 Task: Find connections with filter location El Tarf with filter topic #Mobilemarketingwith filter profile language German with filter current company Shriram Finance Limited with filter school Dayalbagh Educational Institute with filter industry Wholesale Motor Vehicles and Parts with filter service category WordPress Design with filter keywords title Benefits Manager
Action: Mouse moved to (622, 92)
Screenshot: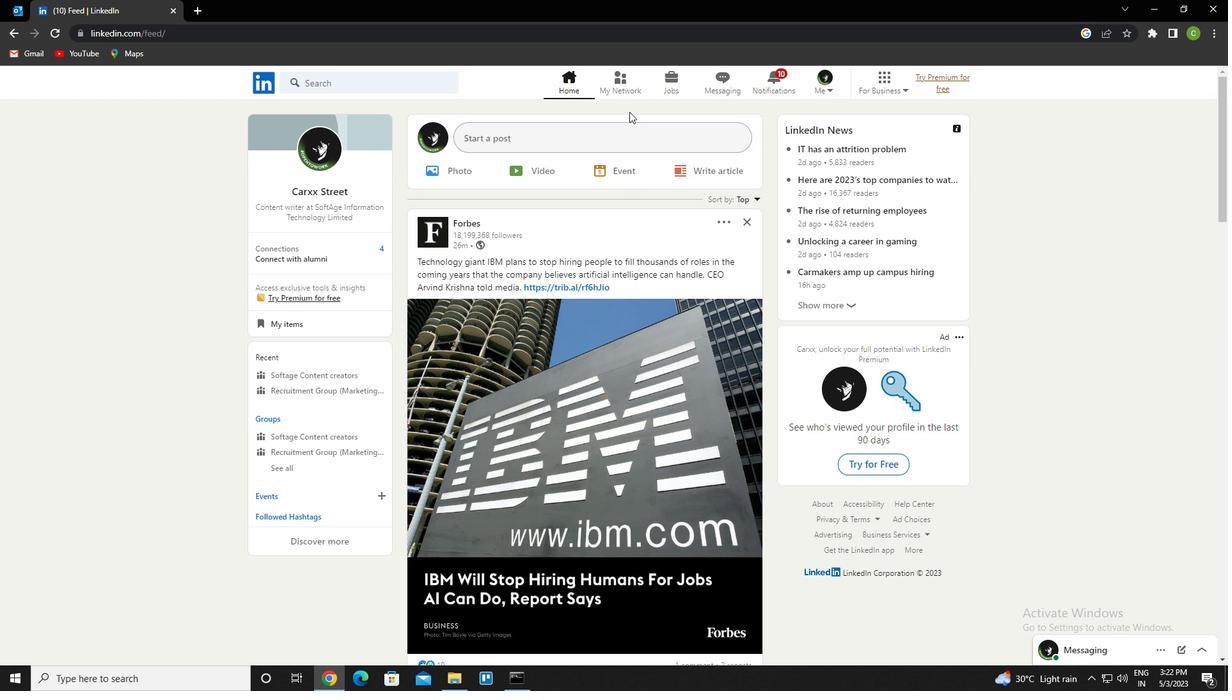 
Action: Mouse pressed left at (622, 92)
Screenshot: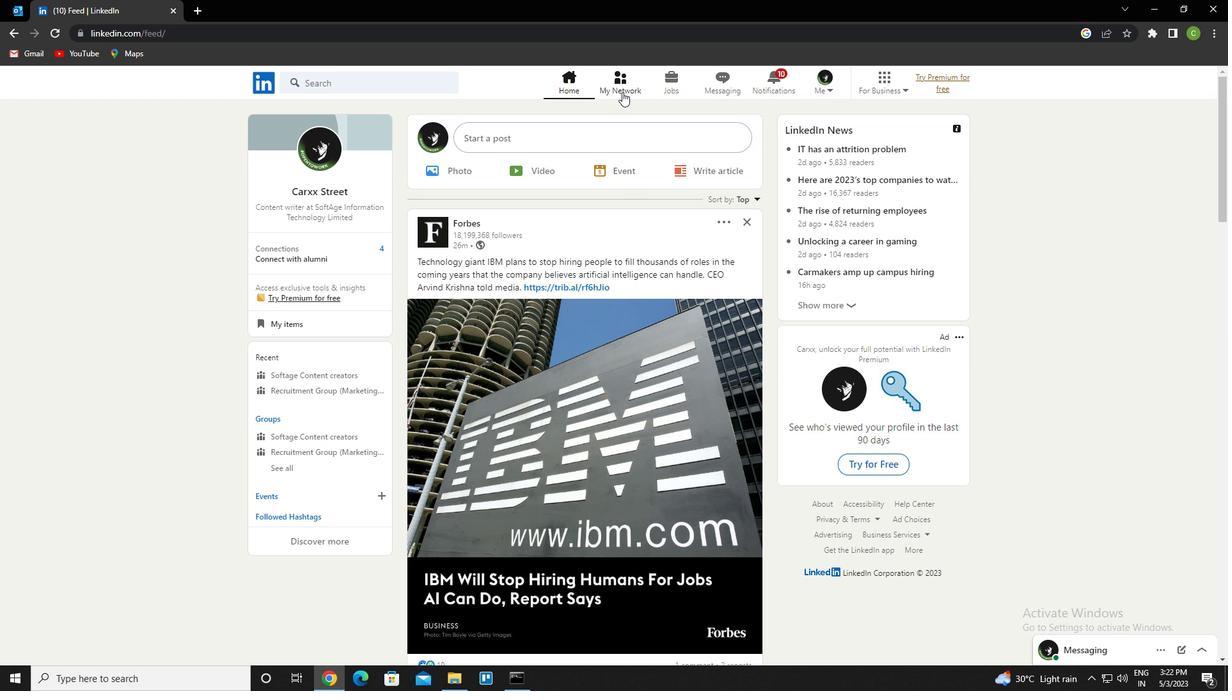 
Action: Mouse moved to (383, 152)
Screenshot: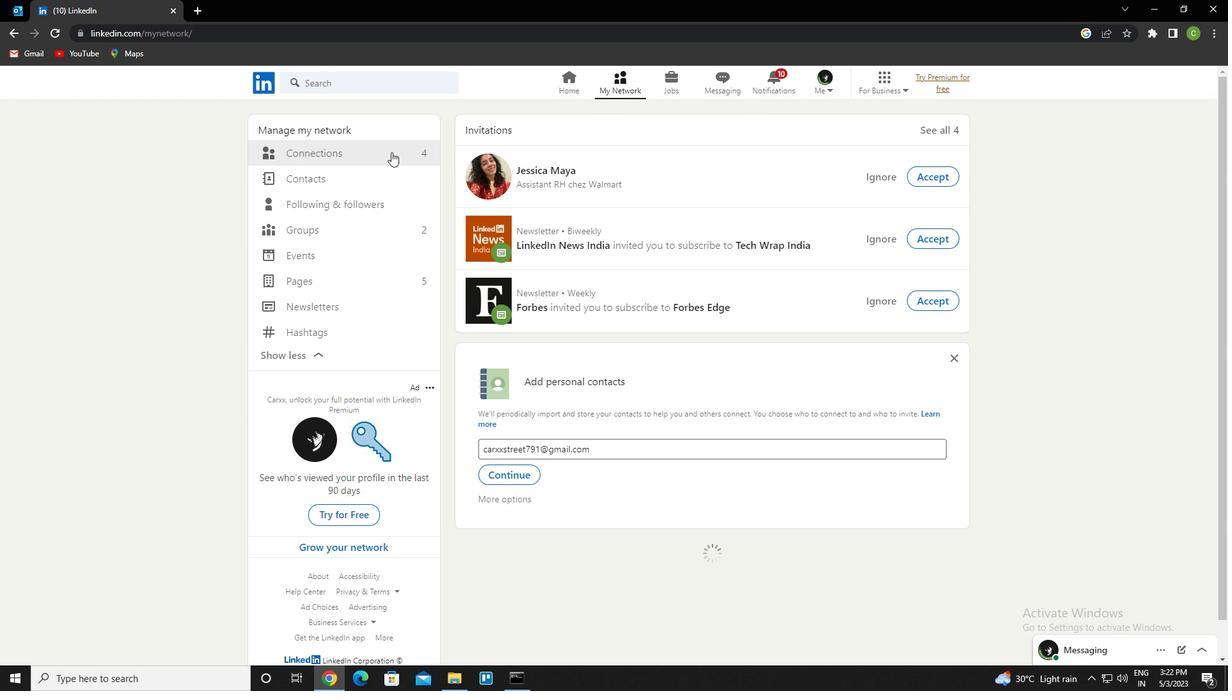 
Action: Mouse pressed left at (383, 152)
Screenshot: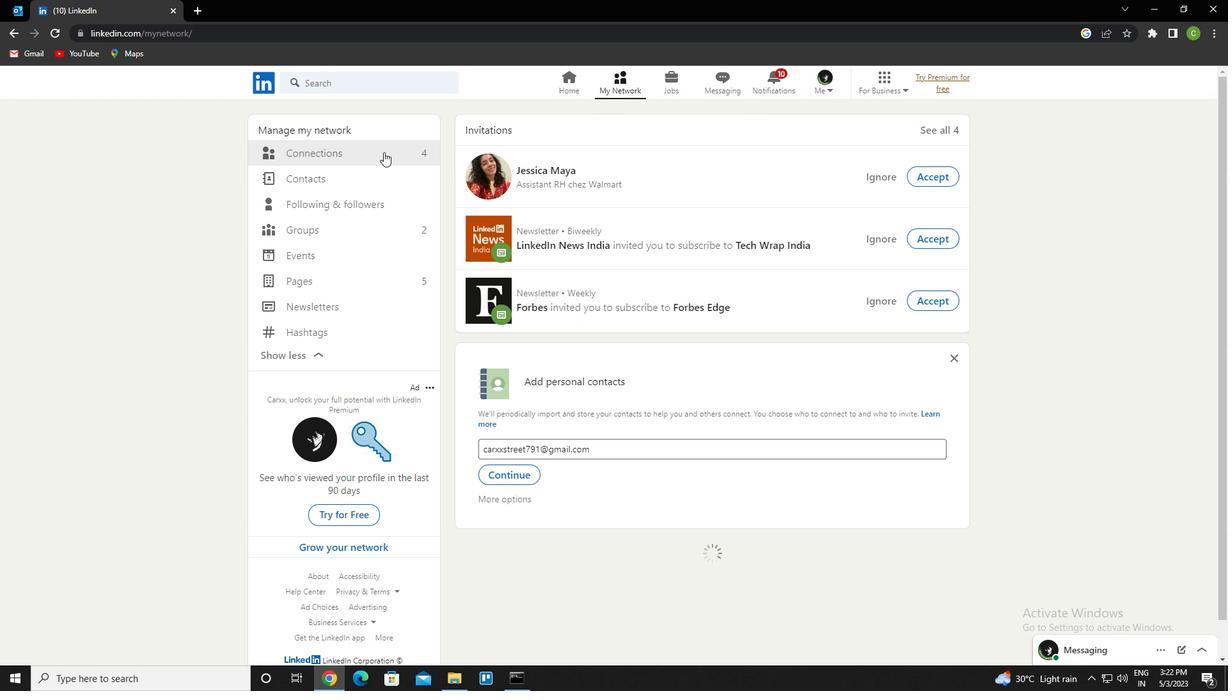 
Action: Mouse moved to (710, 153)
Screenshot: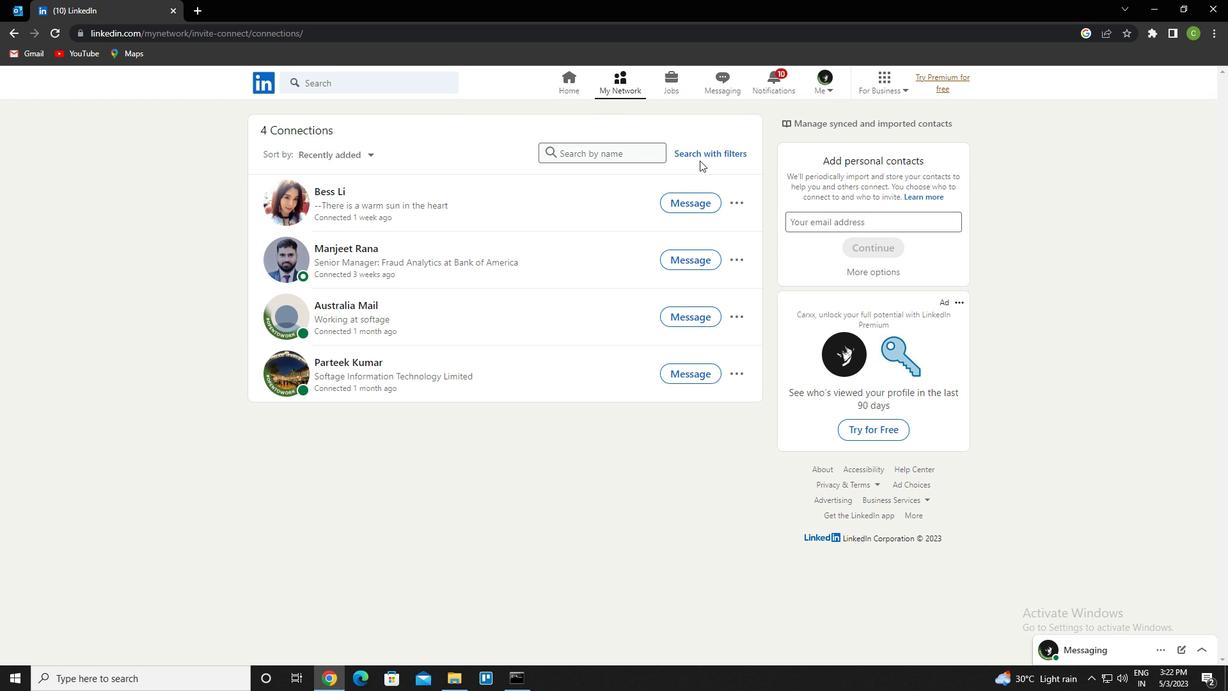
Action: Mouse pressed left at (710, 153)
Screenshot: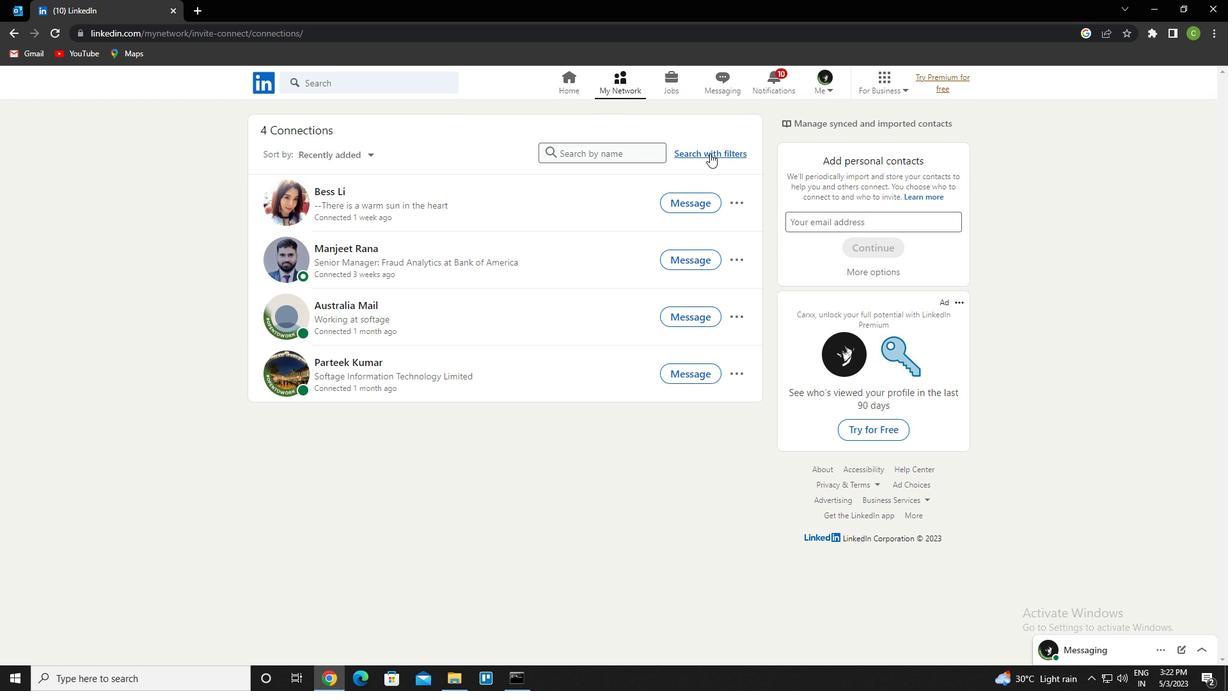
Action: Mouse moved to (655, 120)
Screenshot: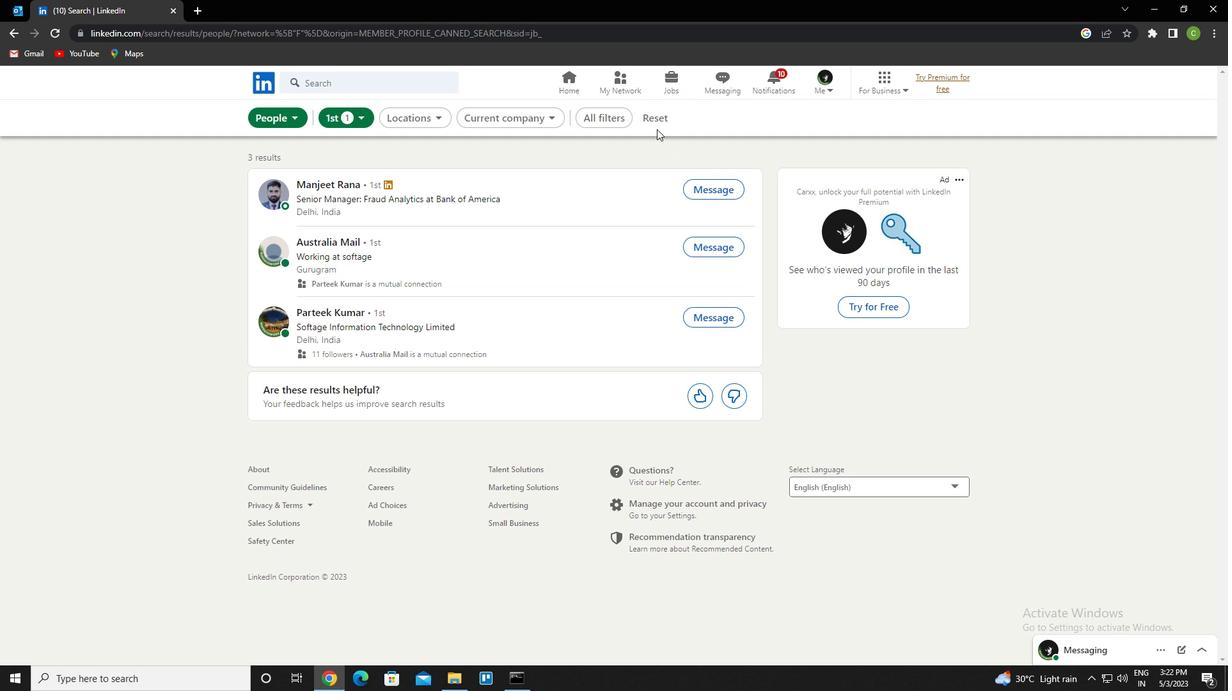 
Action: Mouse pressed left at (655, 120)
Screenshot: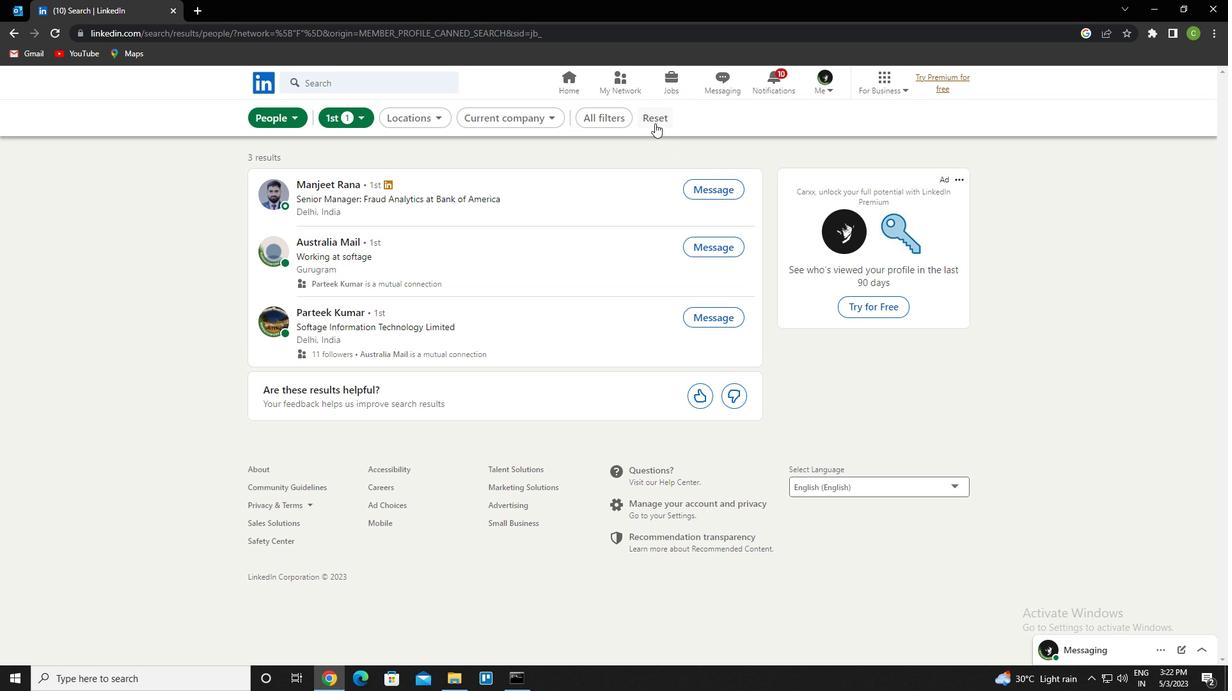 
Action: Mouse moved to (650, 120)
Screenshot: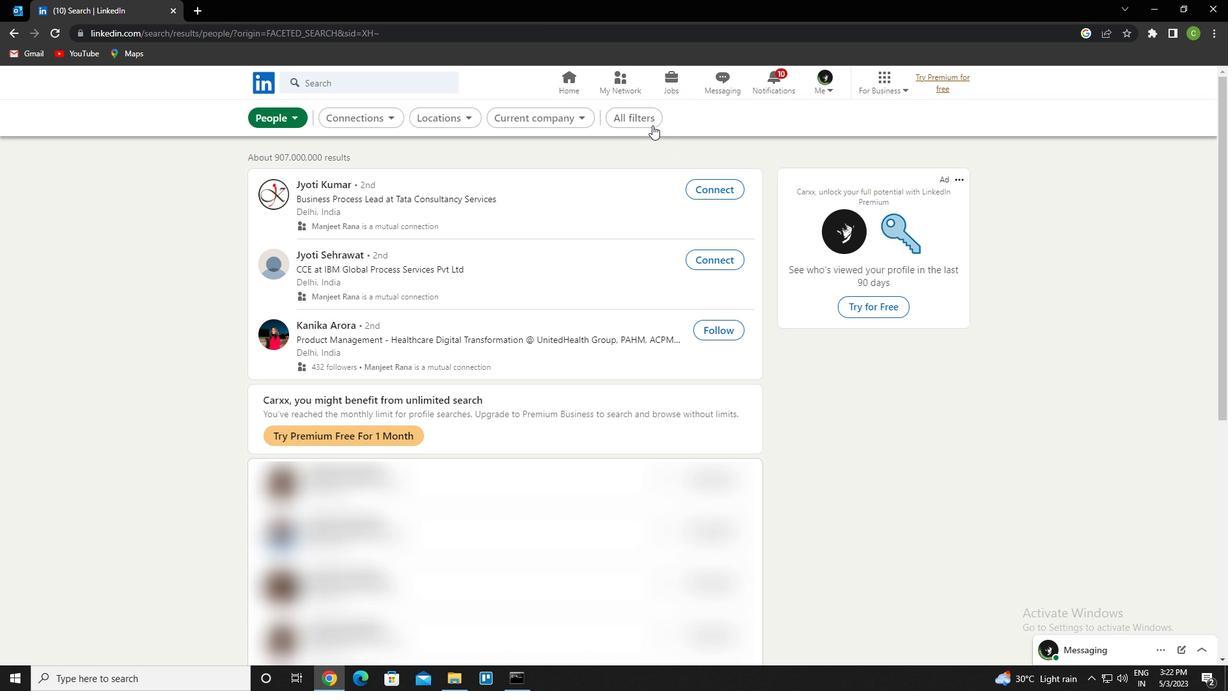 
Action: Mouse pressed left at (650, 120)
Screenshot: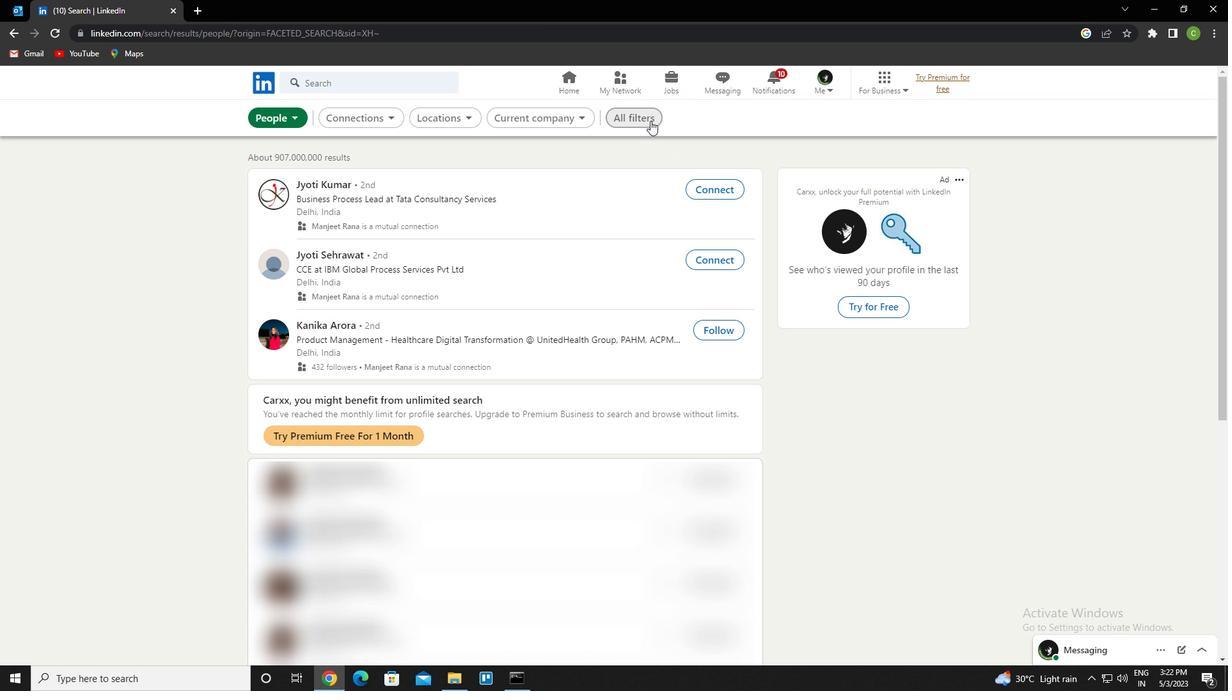 
Action: Mouse moved to (922, 320)
Screenshot: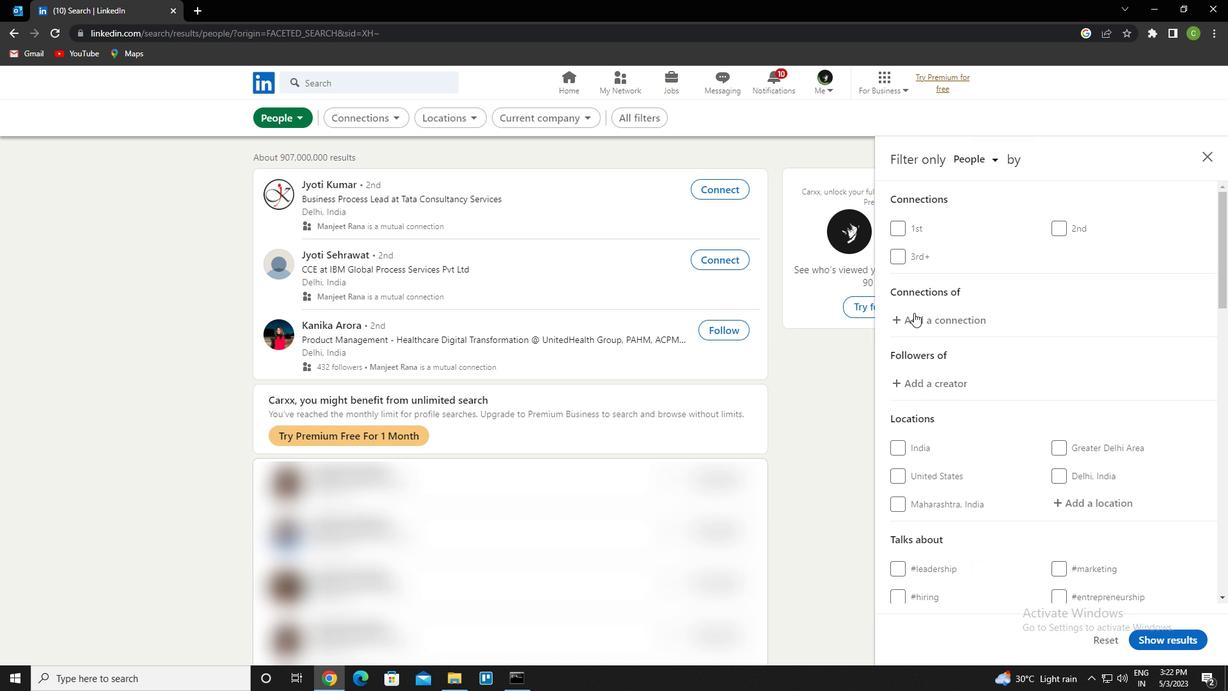
Action: Mouse scrolled (922, 319) with delta (0, 0)
Screenshot: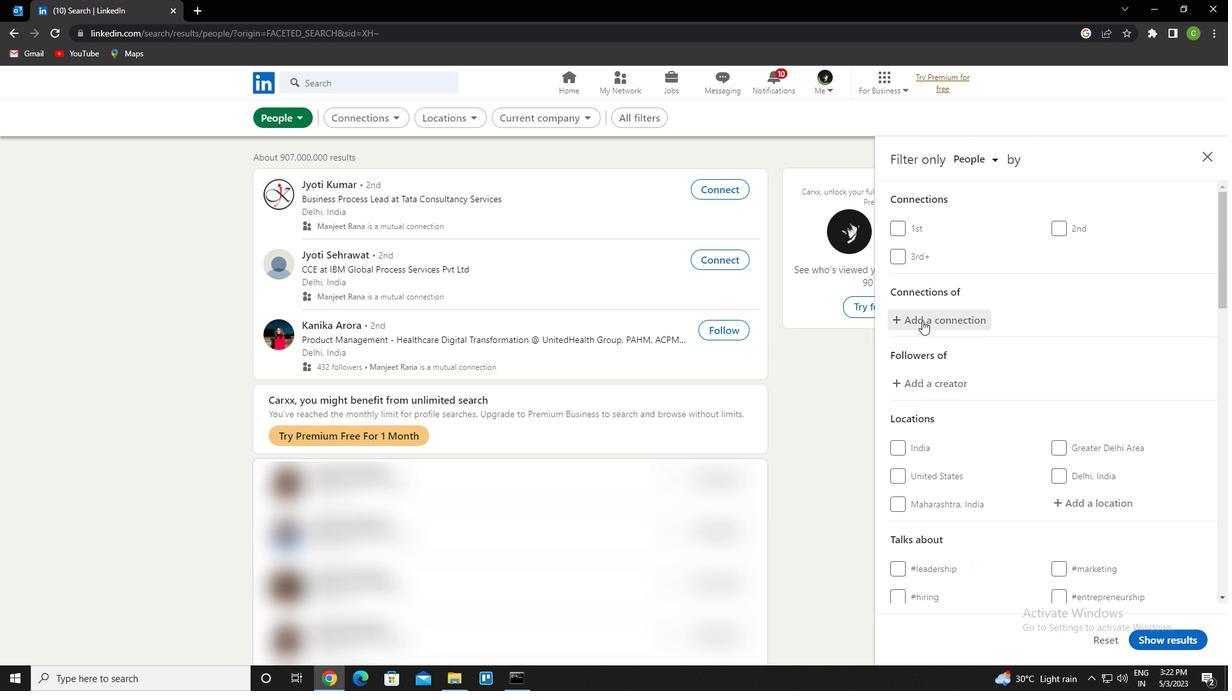 
Action: Mouse moved to (922, 320)
Screenshot: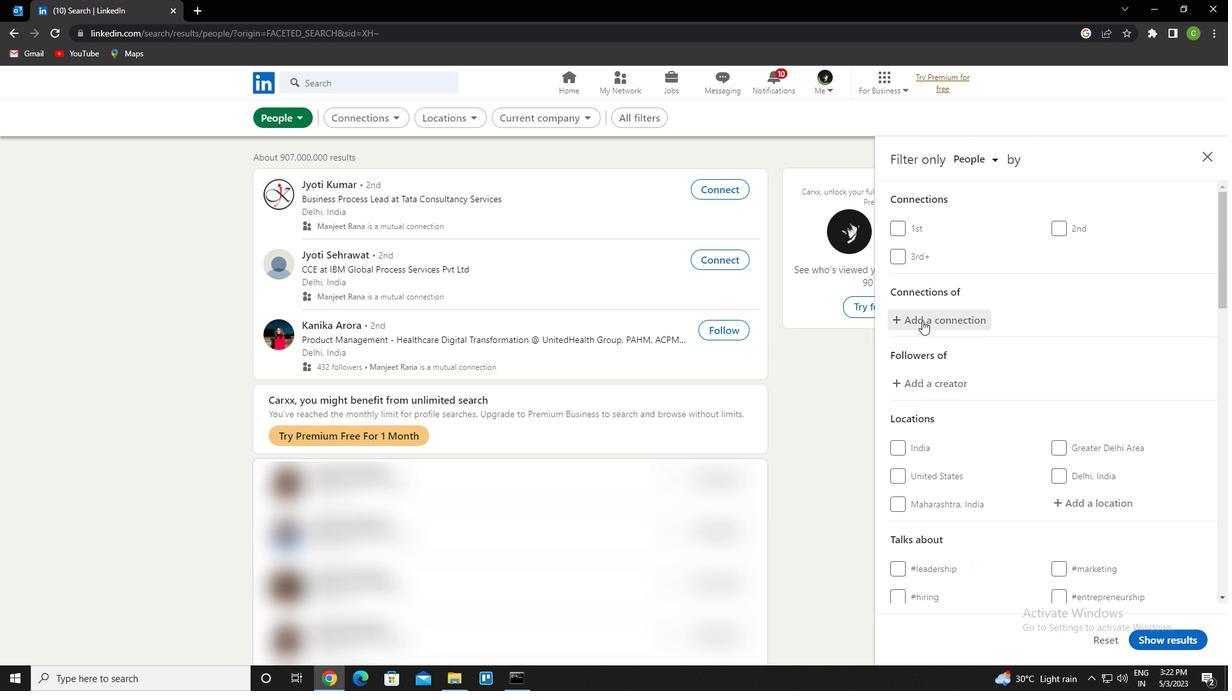 
Action: Mouse scrolled (922, 319) with delta (0, 0)
Screenshot: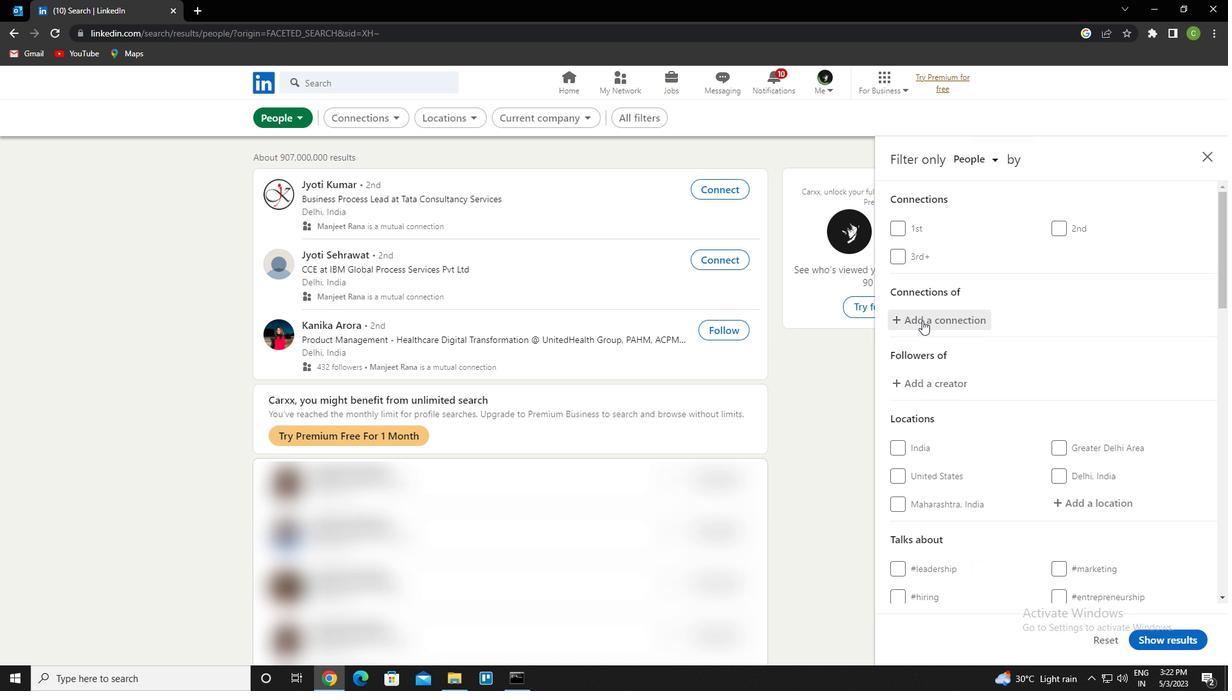 
Action: Mouse moved to (922, 321)
Screenshot: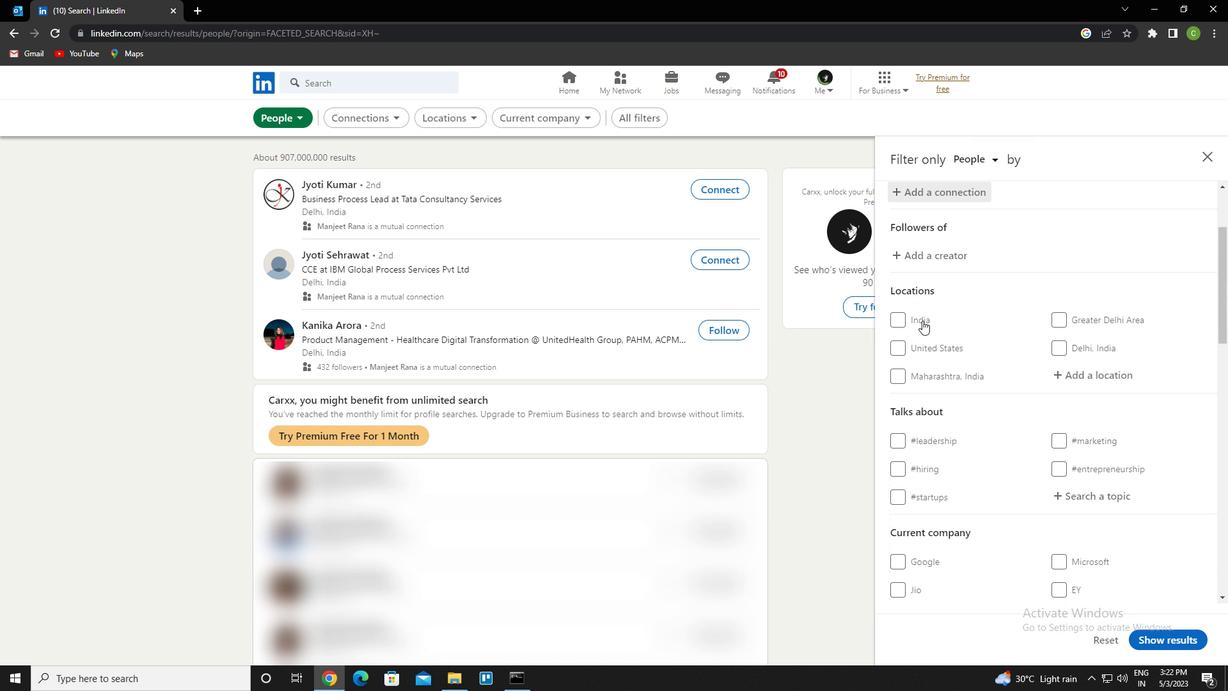 
Action: Mouse scrolled (922, 320) with delta (0, 0)
Screenshot: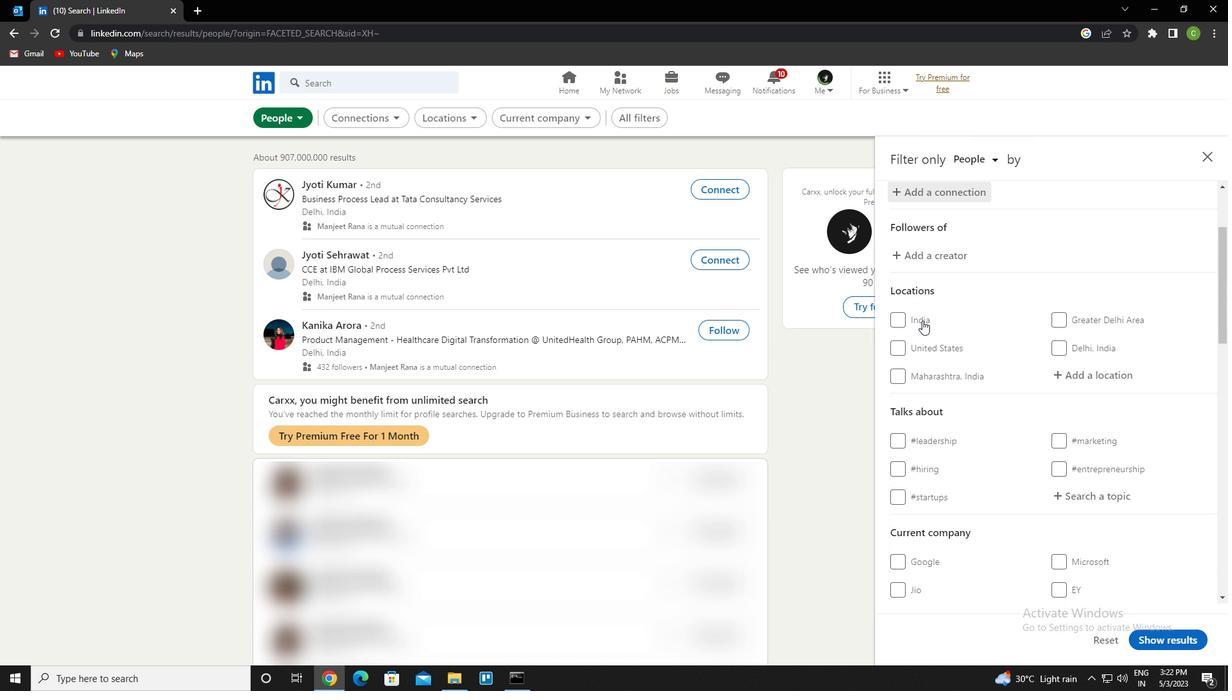 
Action: Mouse moved to (1065, 309)
Screenshot: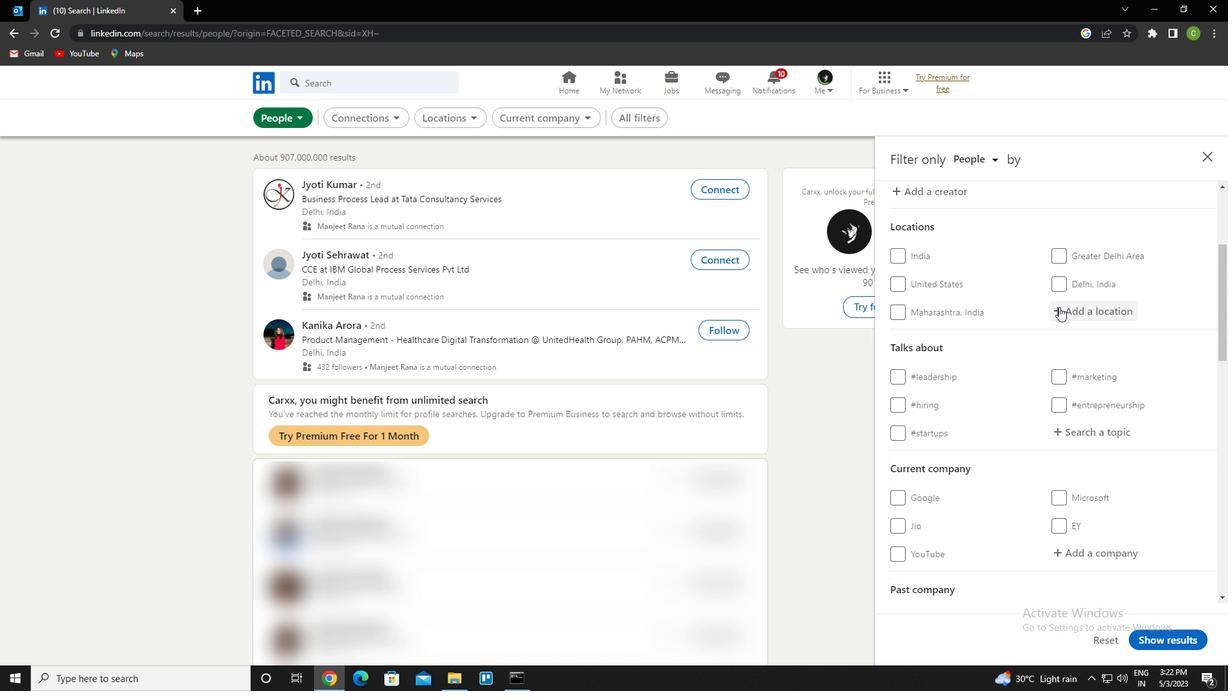 
Action: Mouse pressed left at (1065, 309)
Screenshot: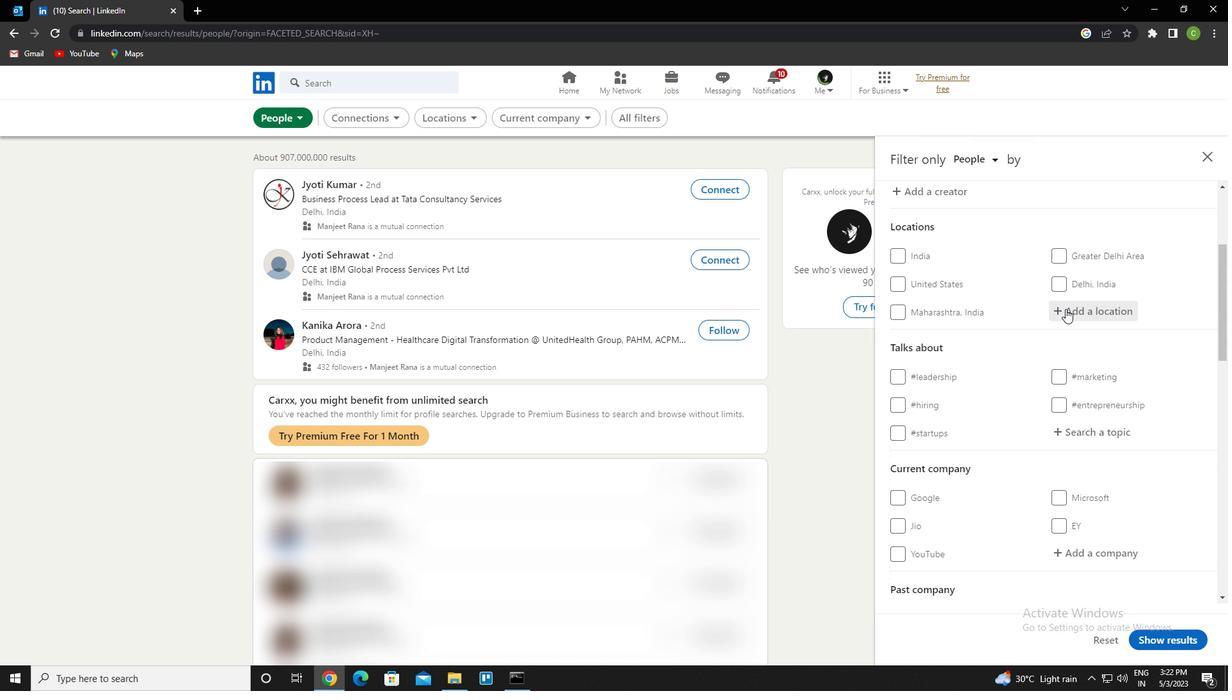 
Action: Mouse moved to (1150, 253)
Screenshot: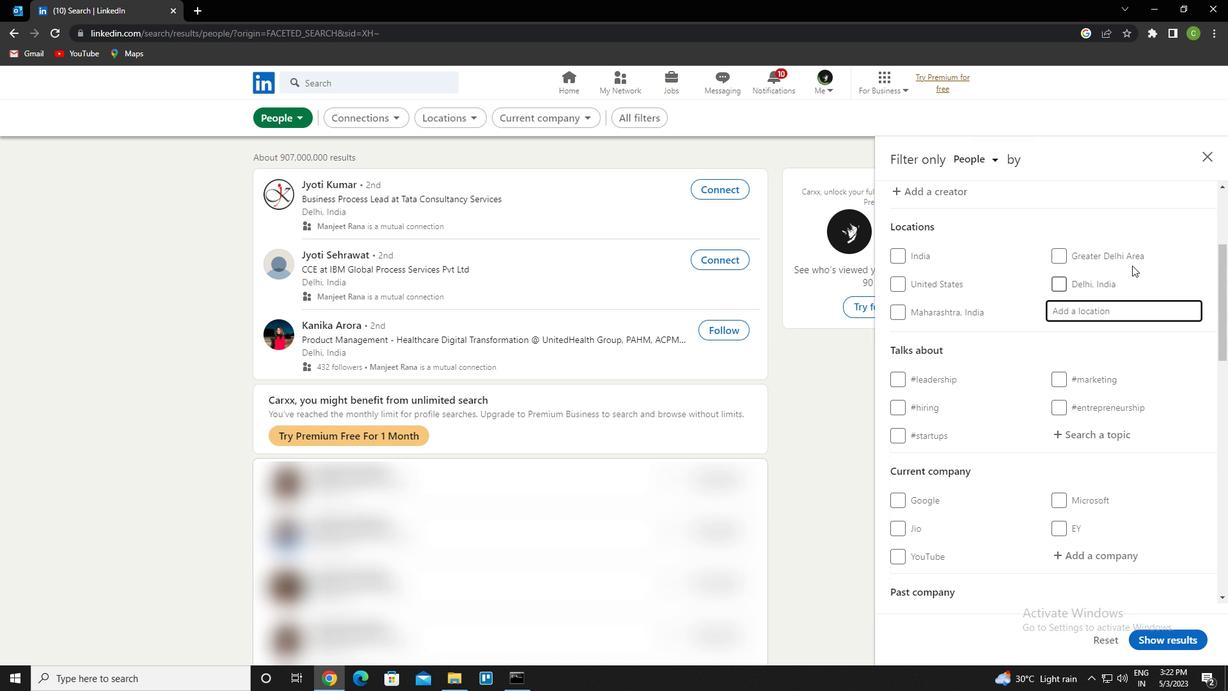 
Action: Key pressed <Key.caps_lock>e<Key.caps_lock>l<Key.space><Key.caps_lock>t<Key.caps_lock>arf<Key.down>
Screenshot: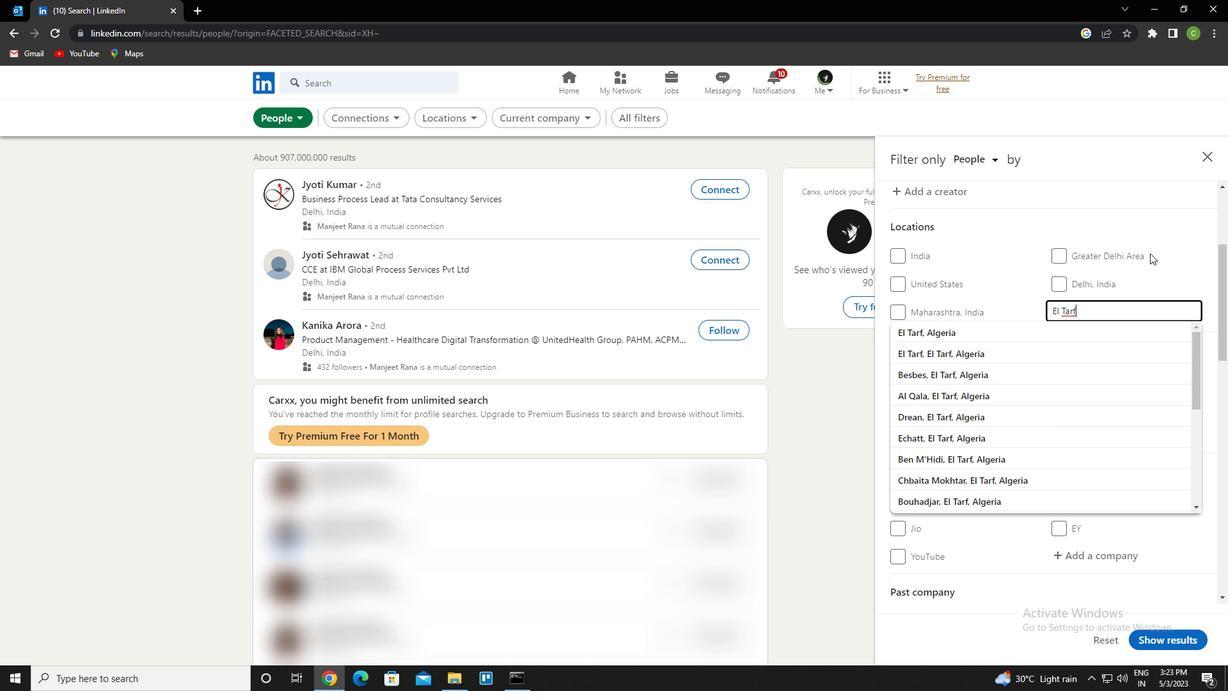 
Action: Mouse moved to (1150, 253)
Screenshot: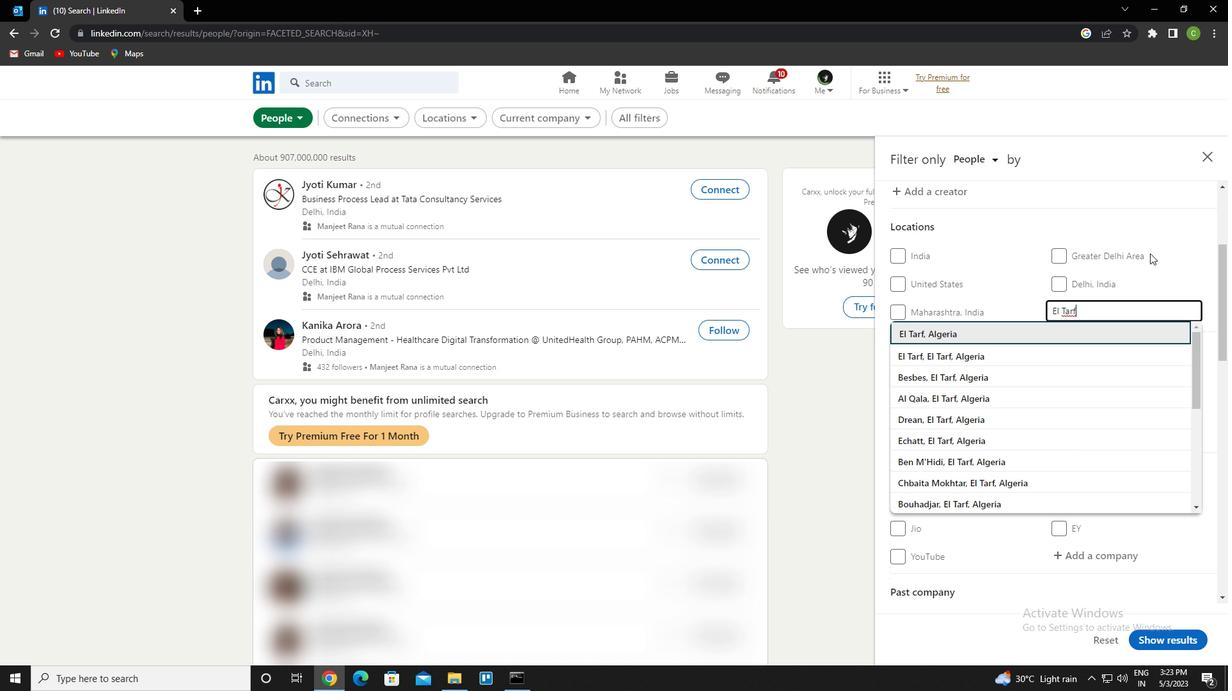 
Action: Key pressed <Key.enter>
Screenshot: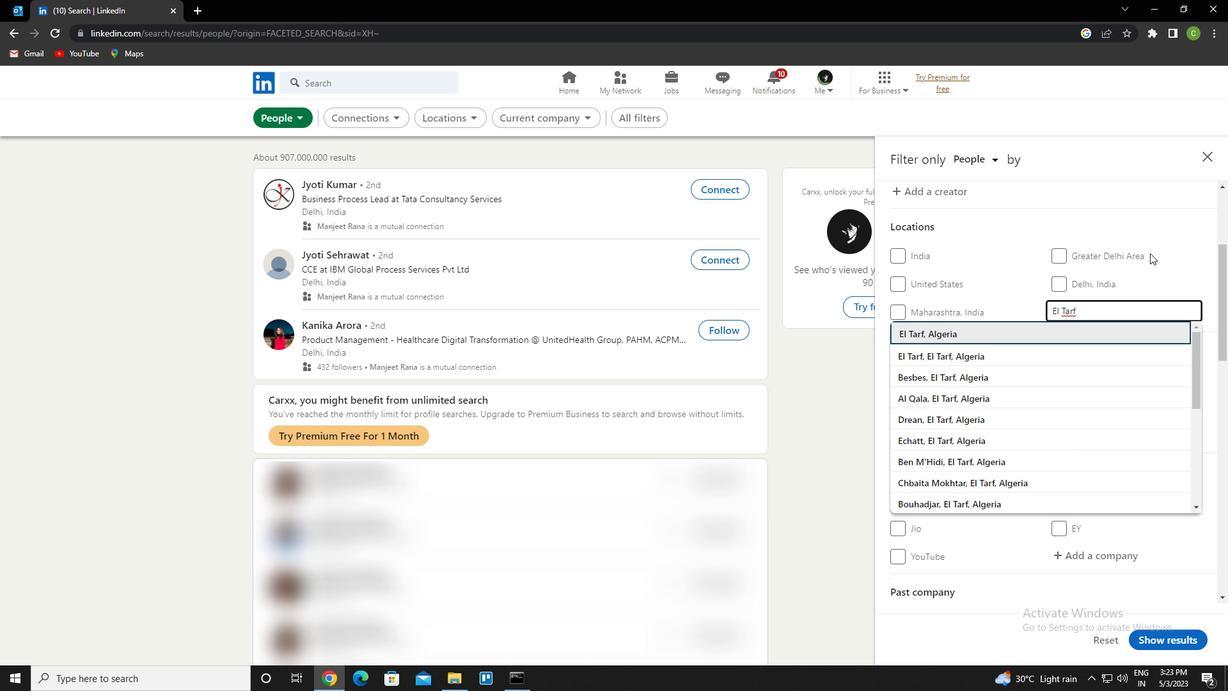 
Action: Mouse moved to (1148, 275)
Screenshot: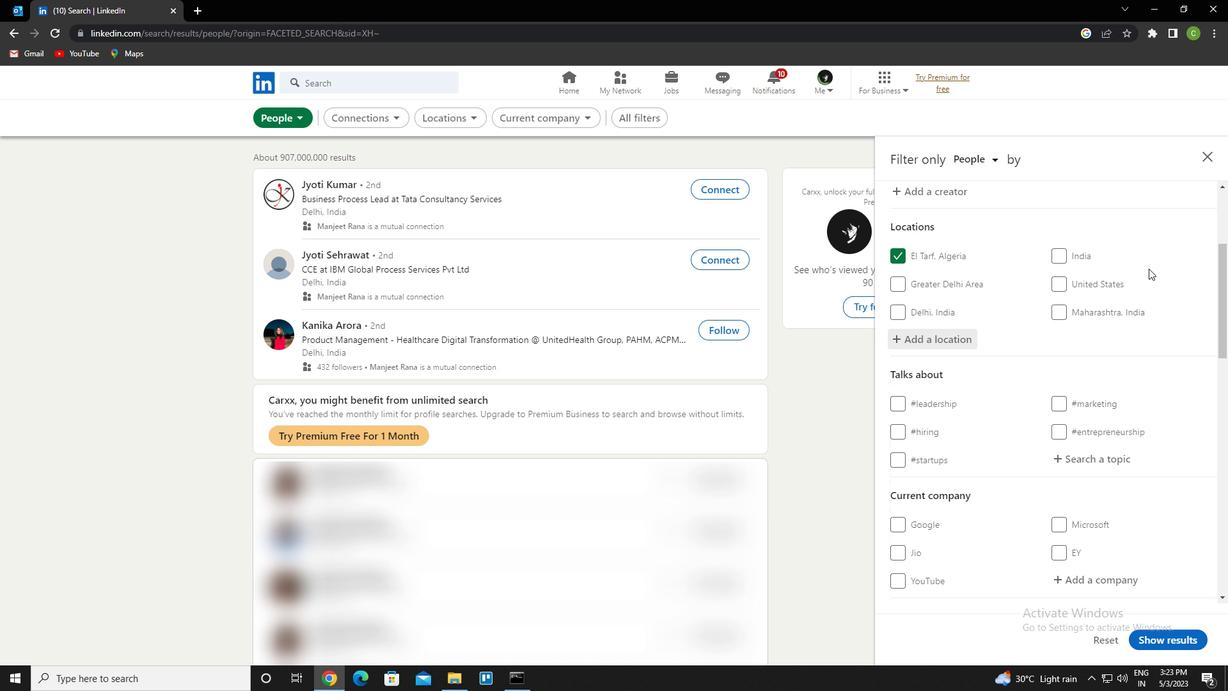 
Action: Mouse scrolled (1148, 275) with delta (0, 0)
Screenshot: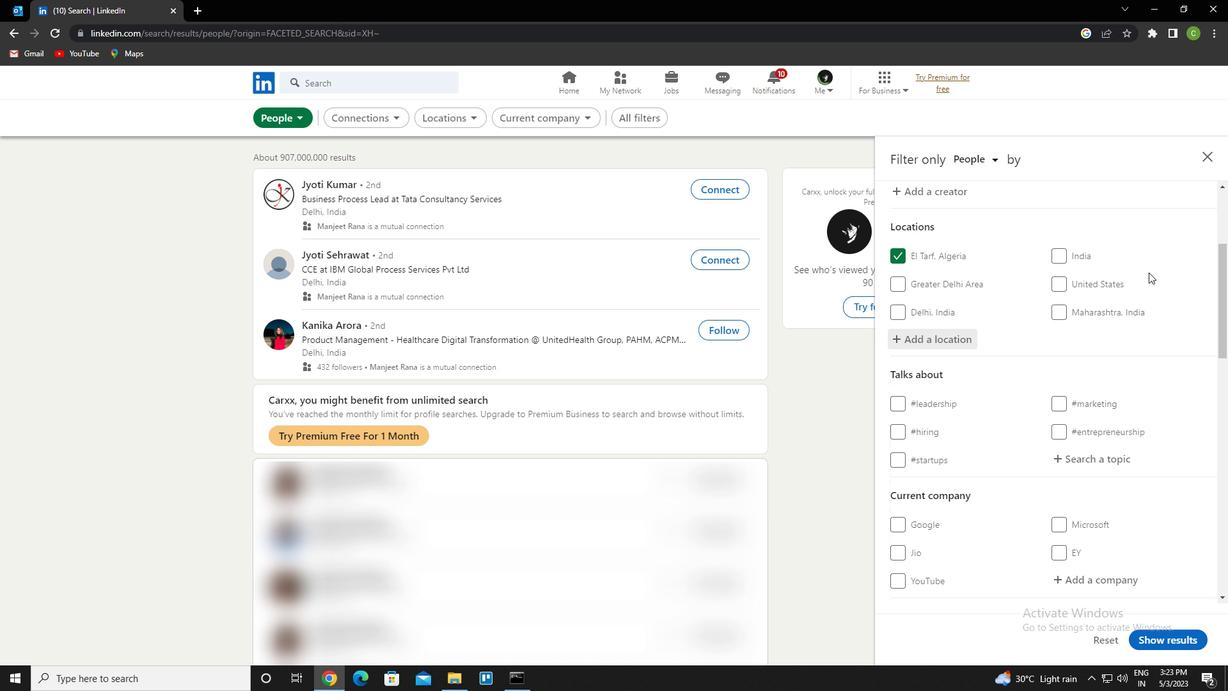 
Action: Mouse moved to (1140, 292)
Screenshot: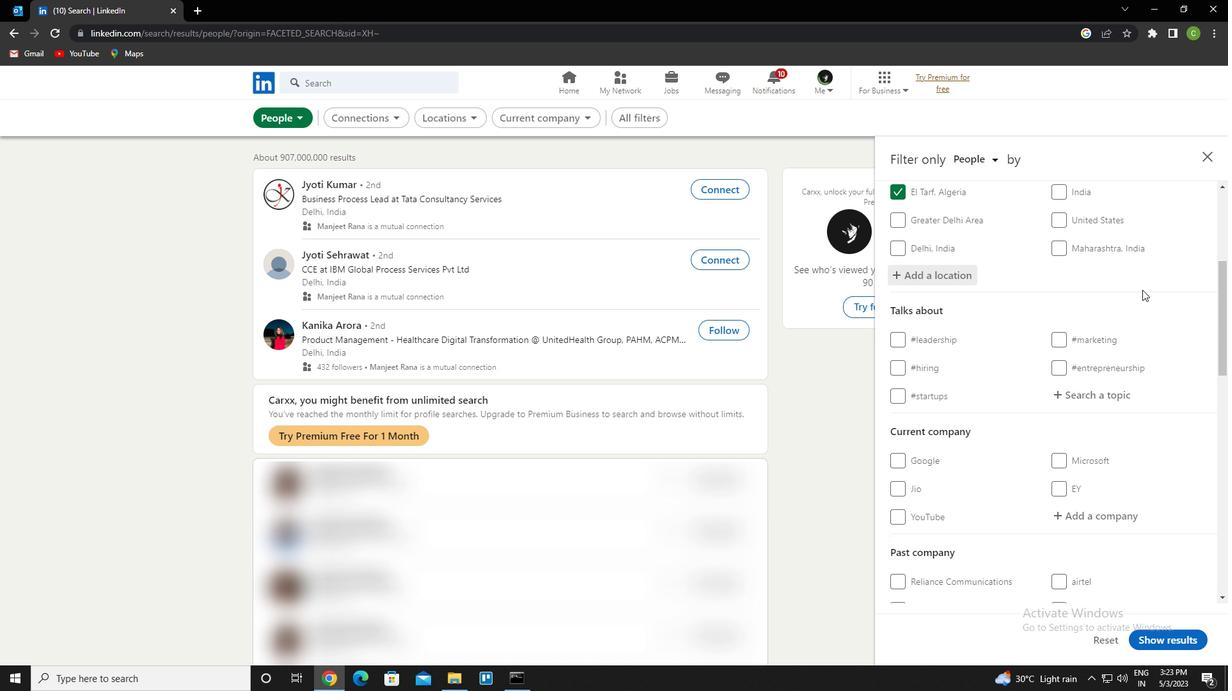 
Action: Mouse scrolled (1140, 291) with delta (0, 0)
Screenshot: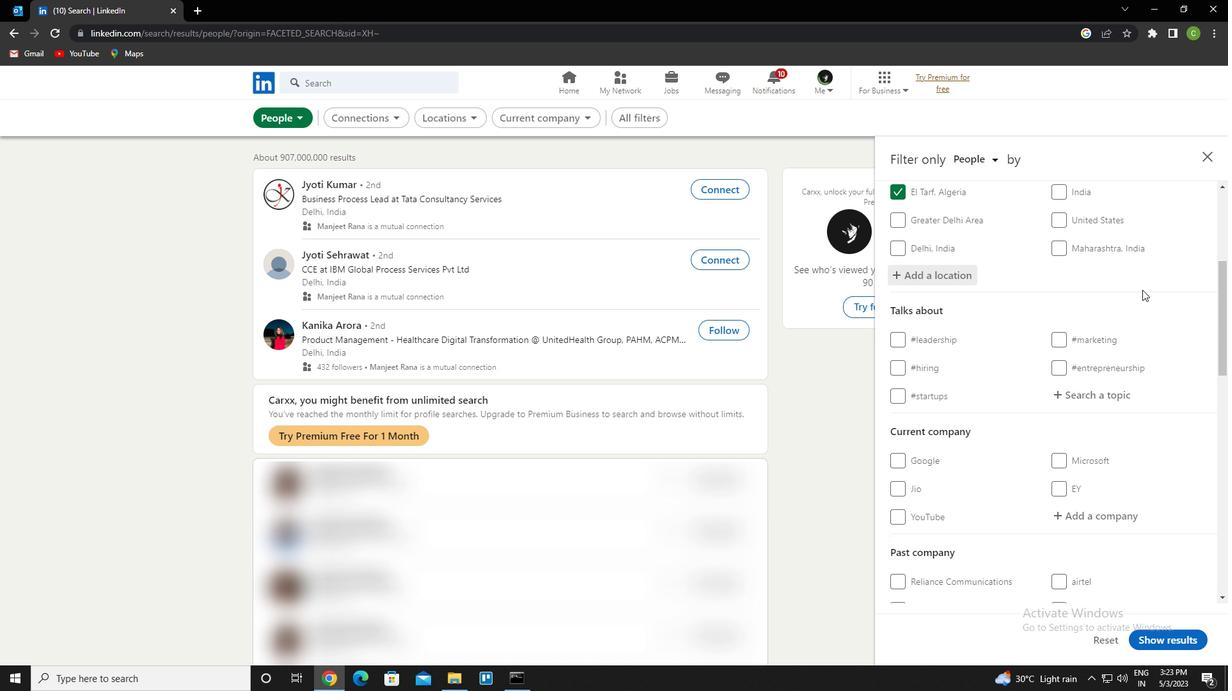 
Action: Mouse moved to (1120, 335)
Screenshot: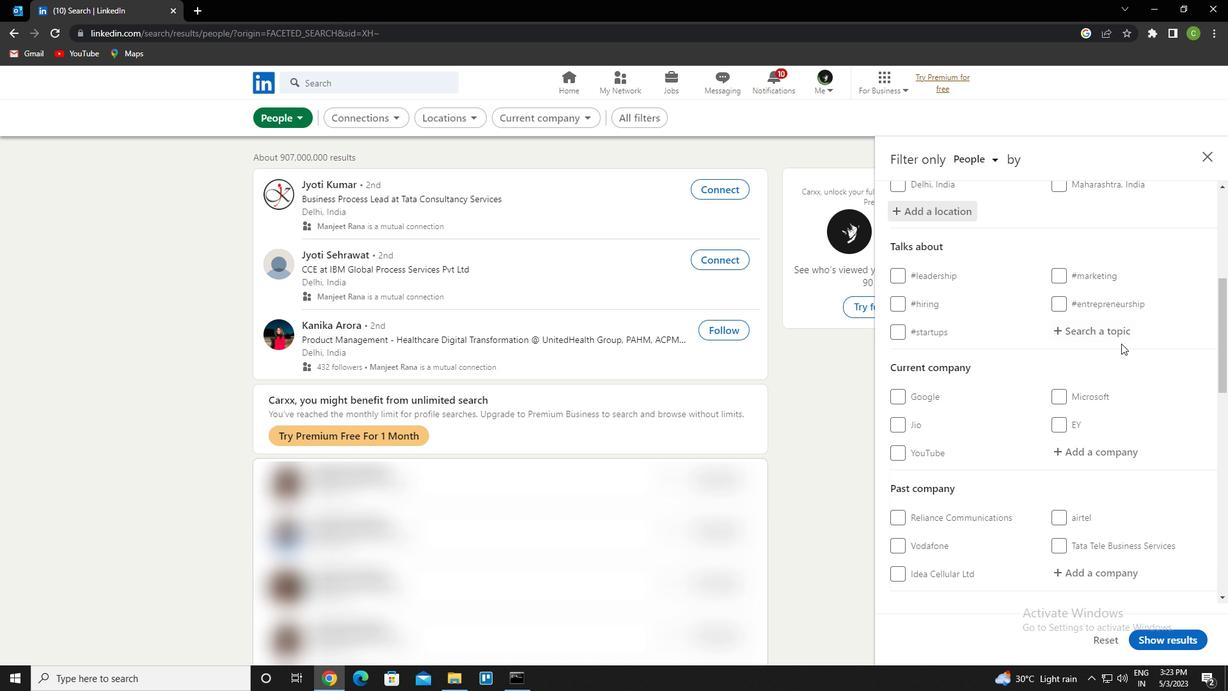 
Action: Mouse pressed left at (1120, 335)
Screenshot: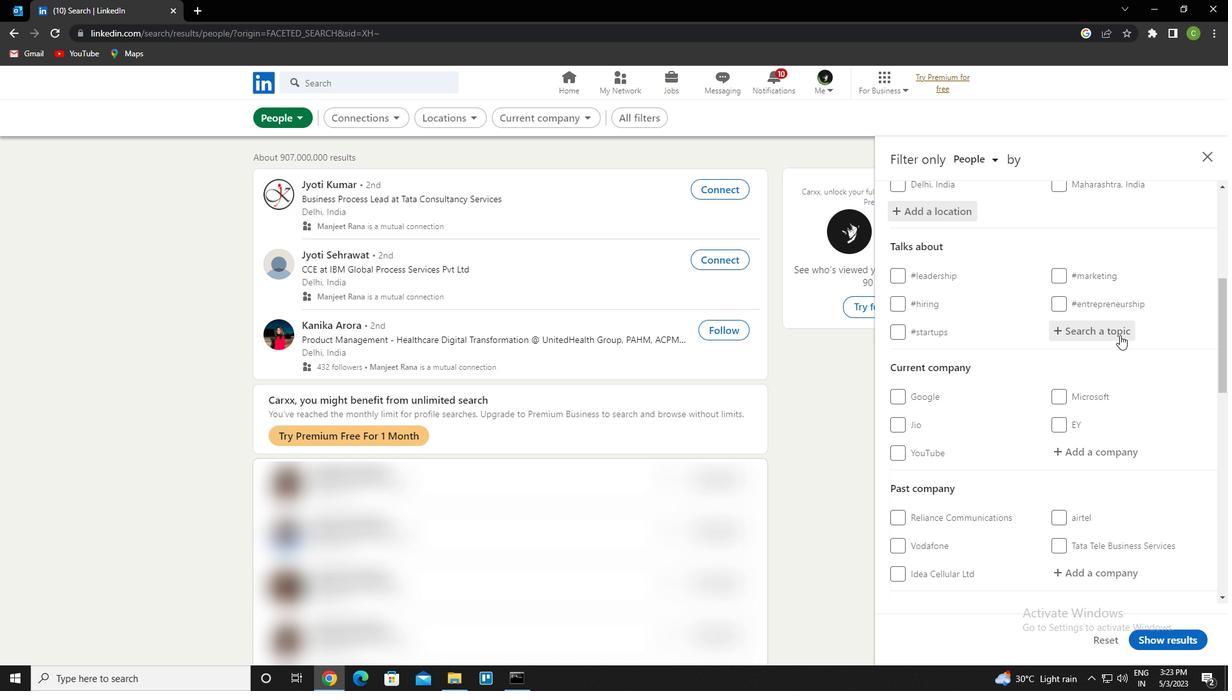 
Action: Key pressed mobilemarketing<Key.down>
Screenshot: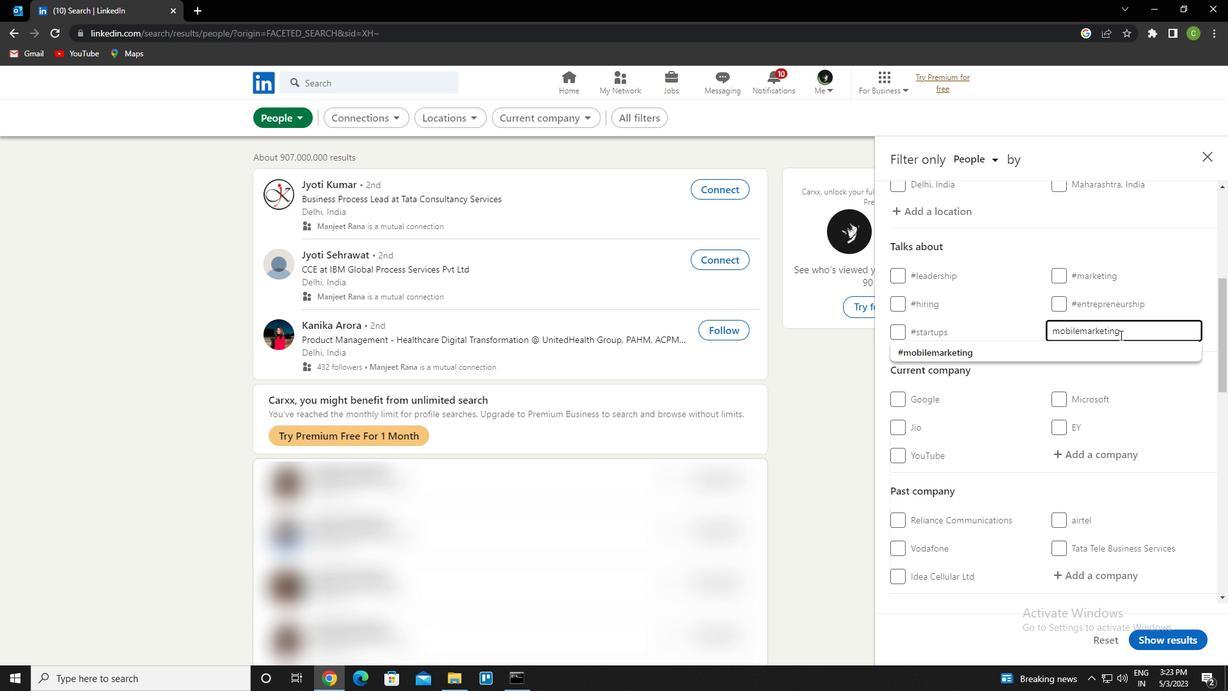 
Action: Mouse moved to (1120, 333)
Screenshot: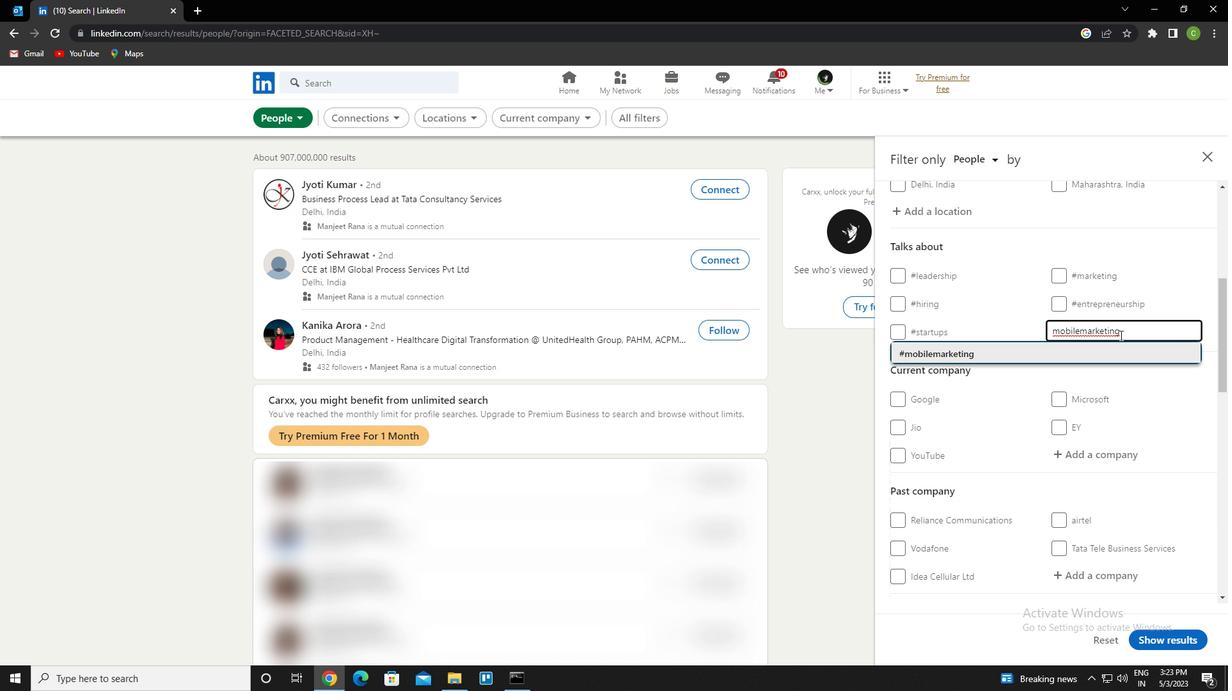 
Action: Key pressed <Key.enter>
Screenshot: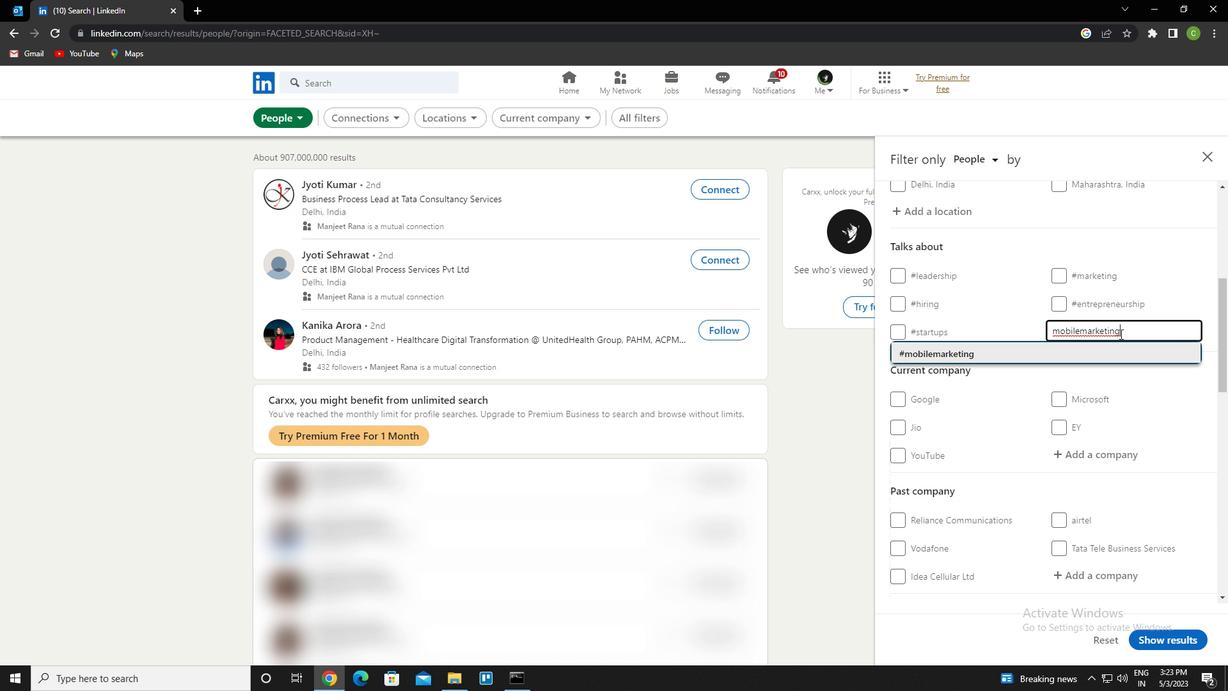 
Action: Mouse moved to (1113, 341)
Screenshot: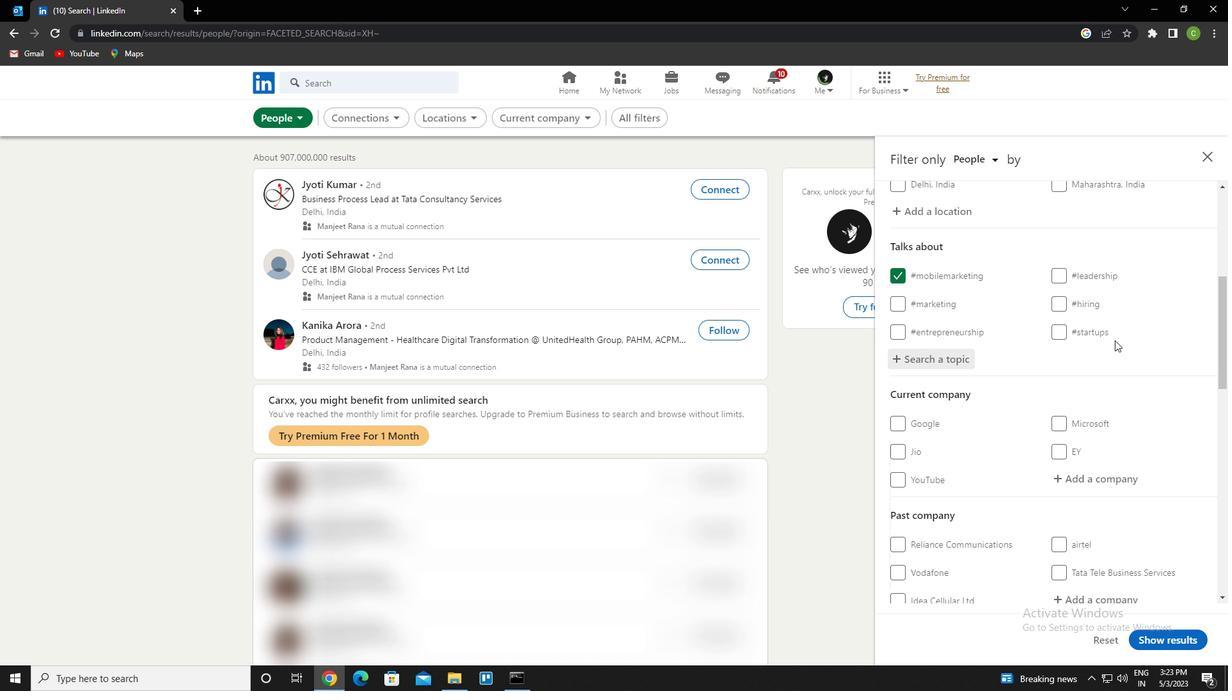
Action: Mouse scrolled (1113, 341) with delta (0, 0)
Screenshot: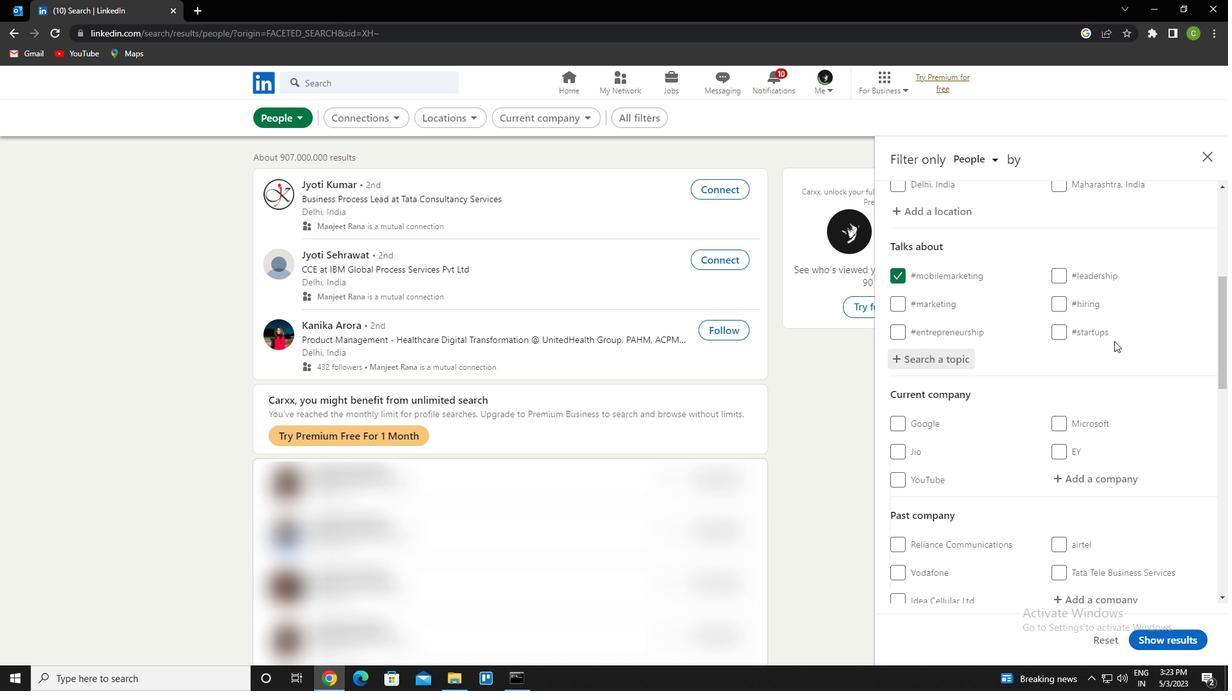 
Action: Mouse moved to (1111, 342)
Screenshot: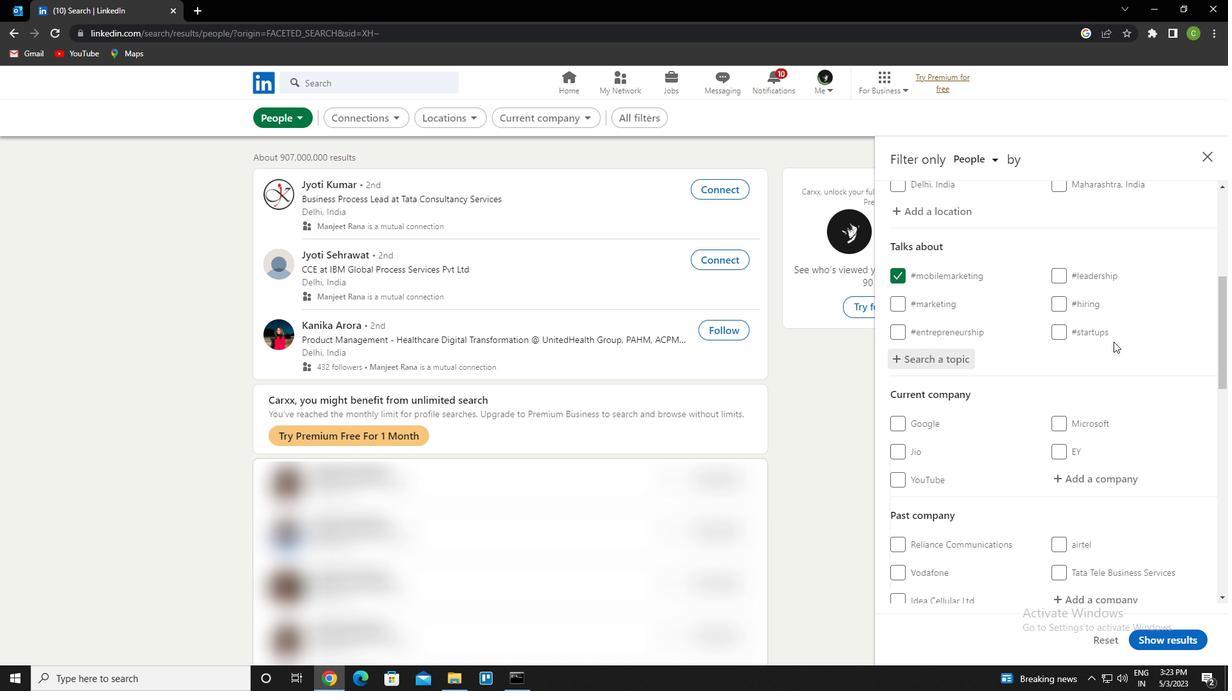 
Action: Mouse scrolled (1111, 342) with delta (0, 0)
Screenshot: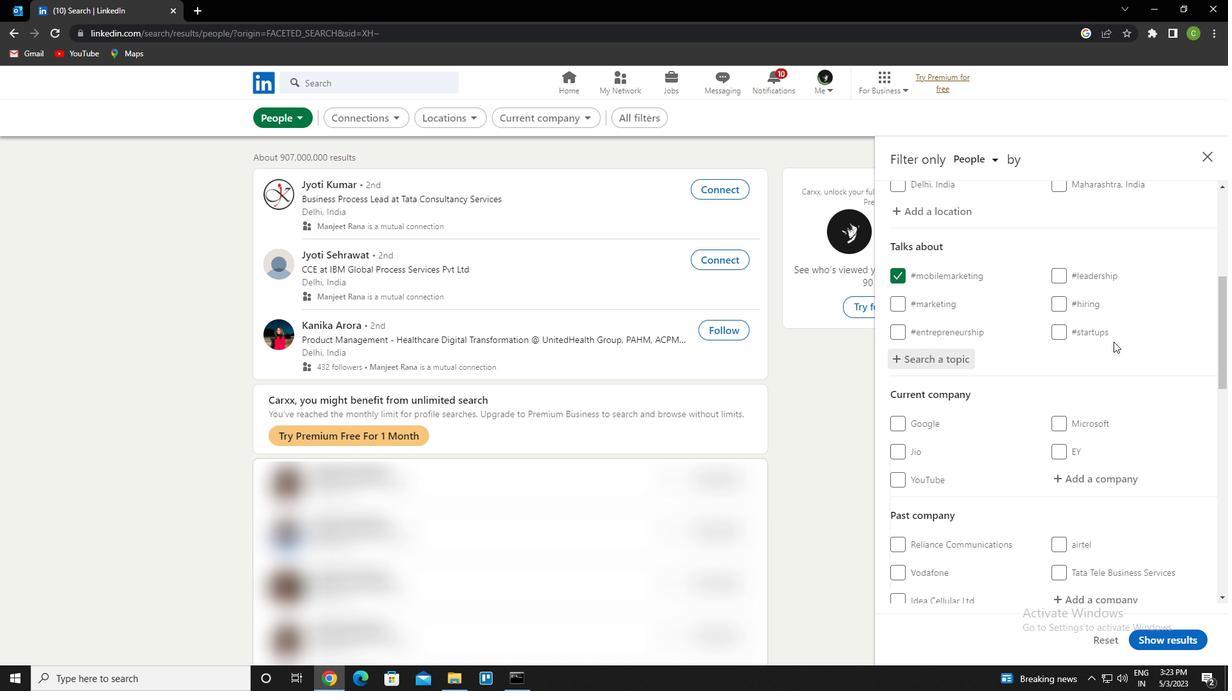 
Action: Mouse moved to (1108, 345)
Screenshot: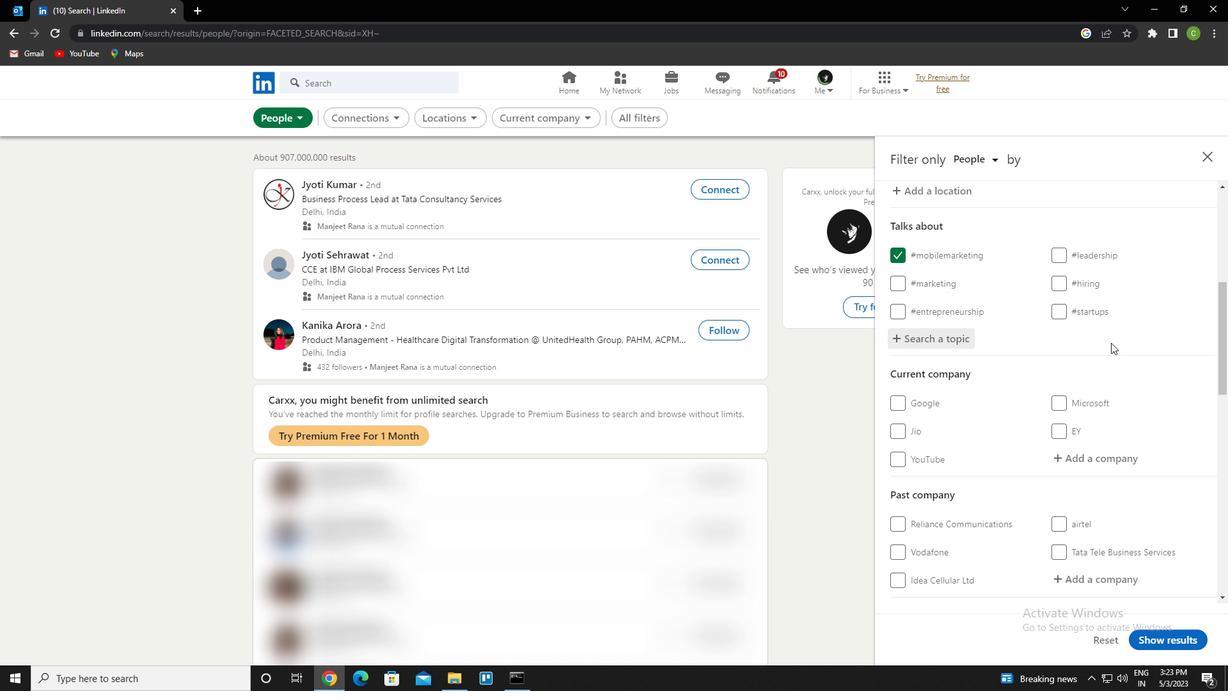 
Action: Mouse scrolled (1108, 344) with delta (0, 0)
Screenshot: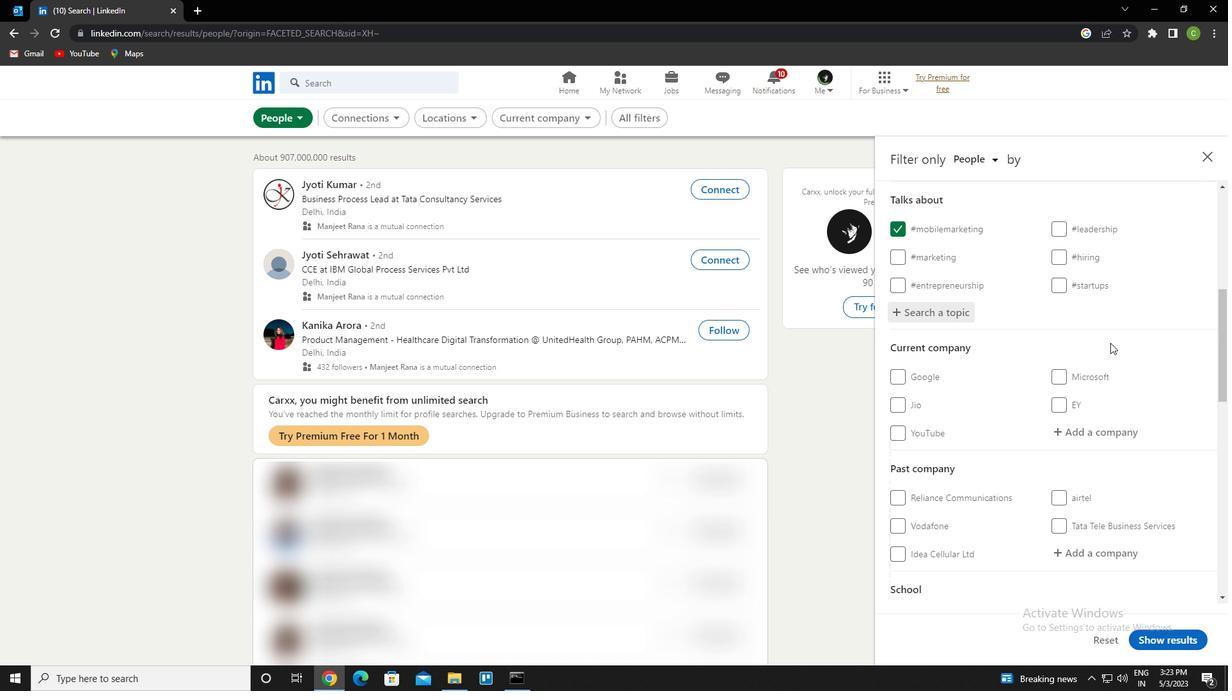 
Action: Mouse moved to (1107, 346)
Screenshot: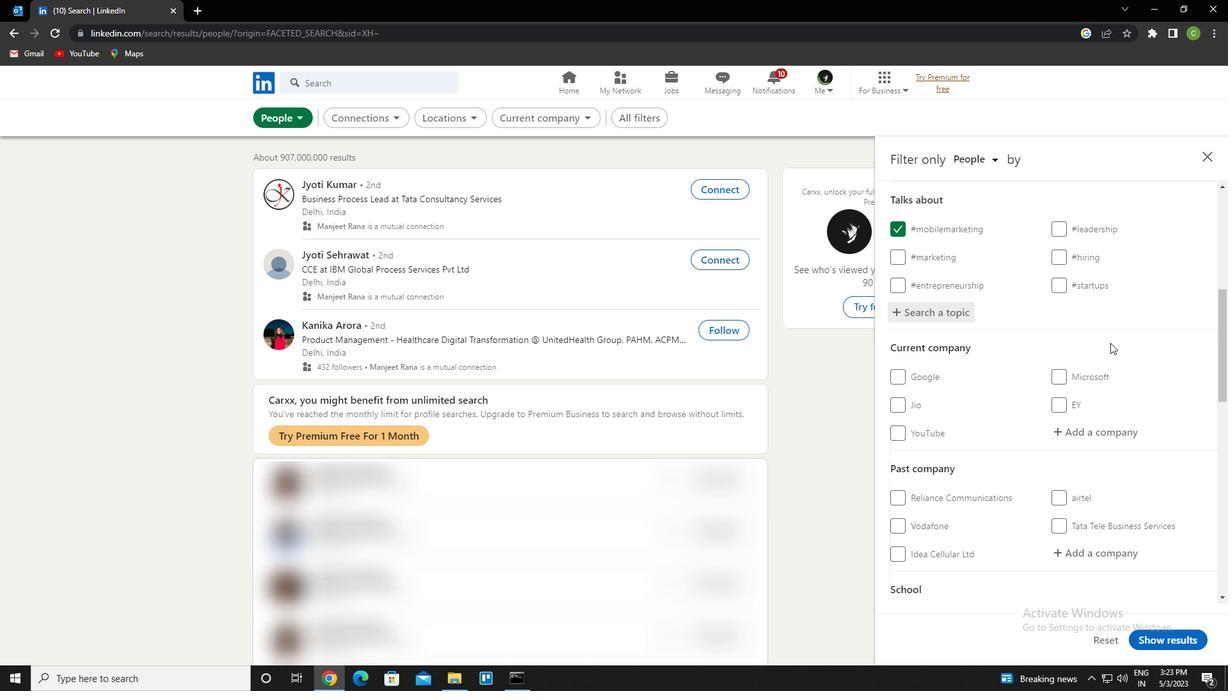 
Action: Mouse scrolled (1107, 346) with delta (0, 0)
Screenshot: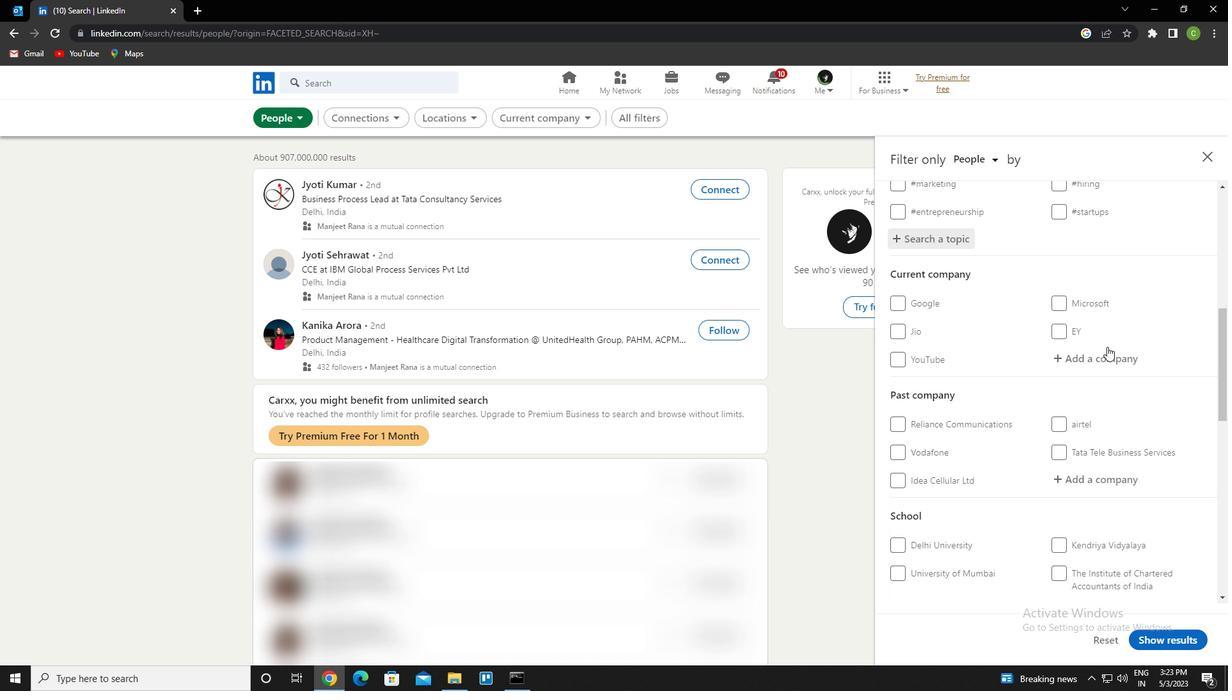 
Action: Mouse moved to (1106, 346)
Screenshot: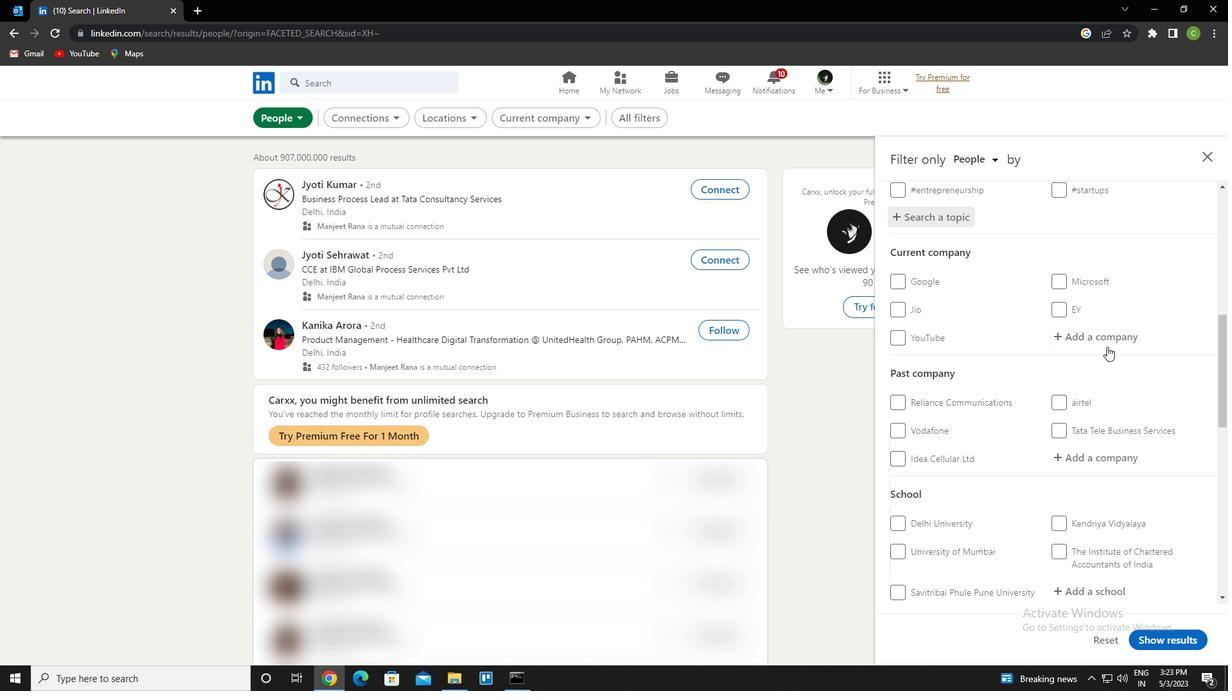 
Action: Mouse scrolled (1106, 346) with delta (0, 0)
Screenshot: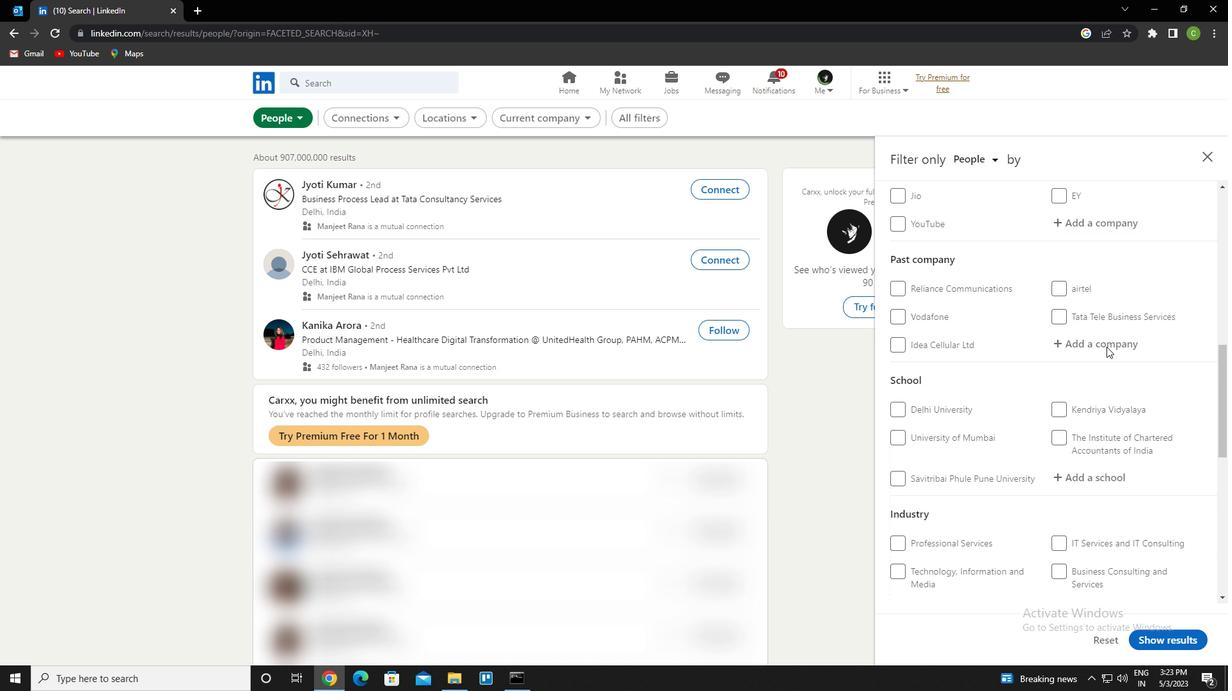 
Action: Mouse scrolled (1106, 346) with delta (0, 0)
Screenshot: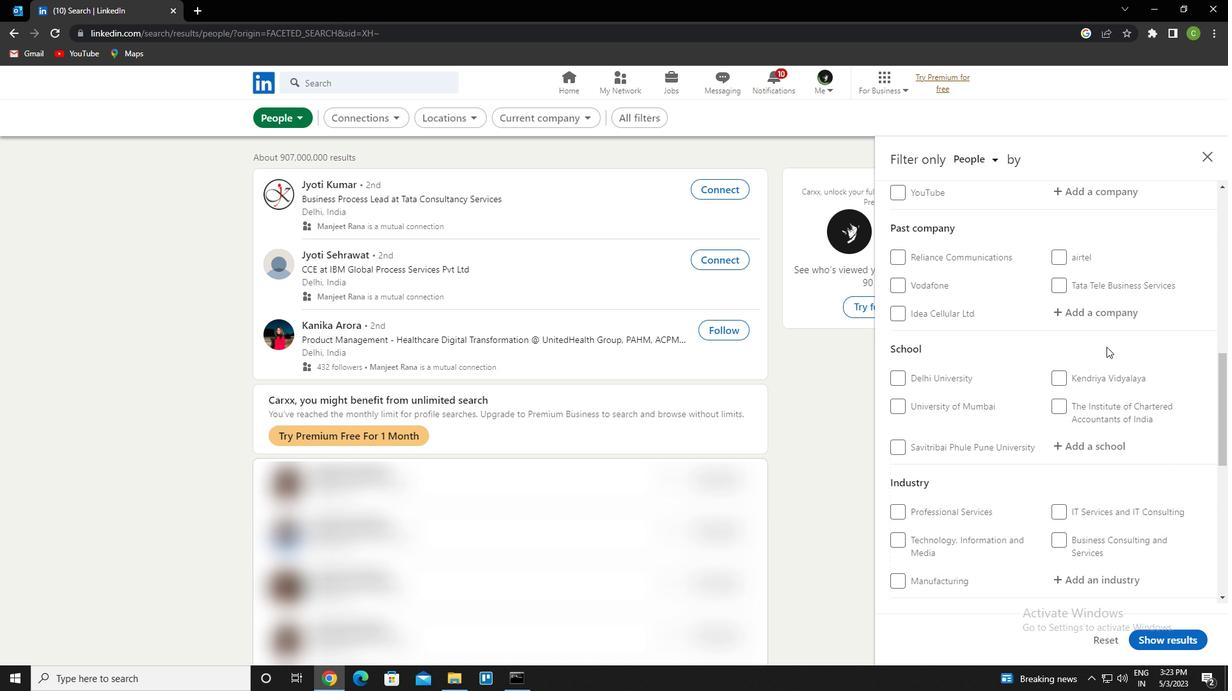 
Action: Mouse moved to (1106, 347)
Screenshot: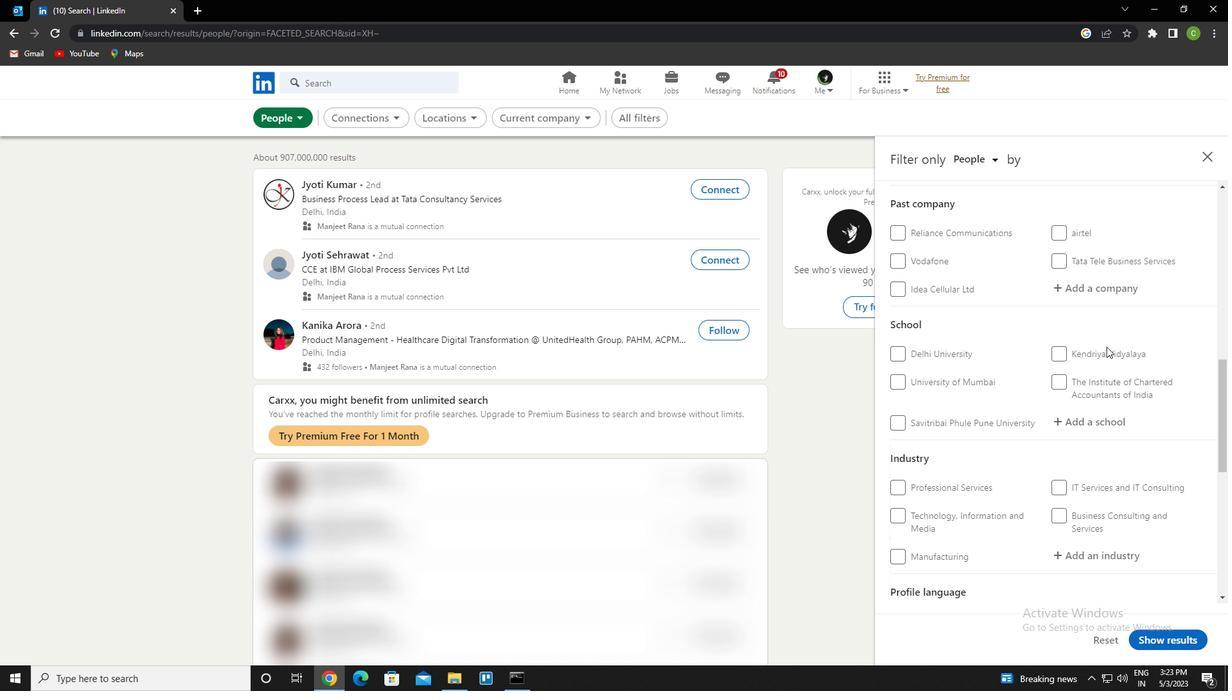 
Action: Mouse scrolled (1106, 346) with delta (0, 0)
Screenshot: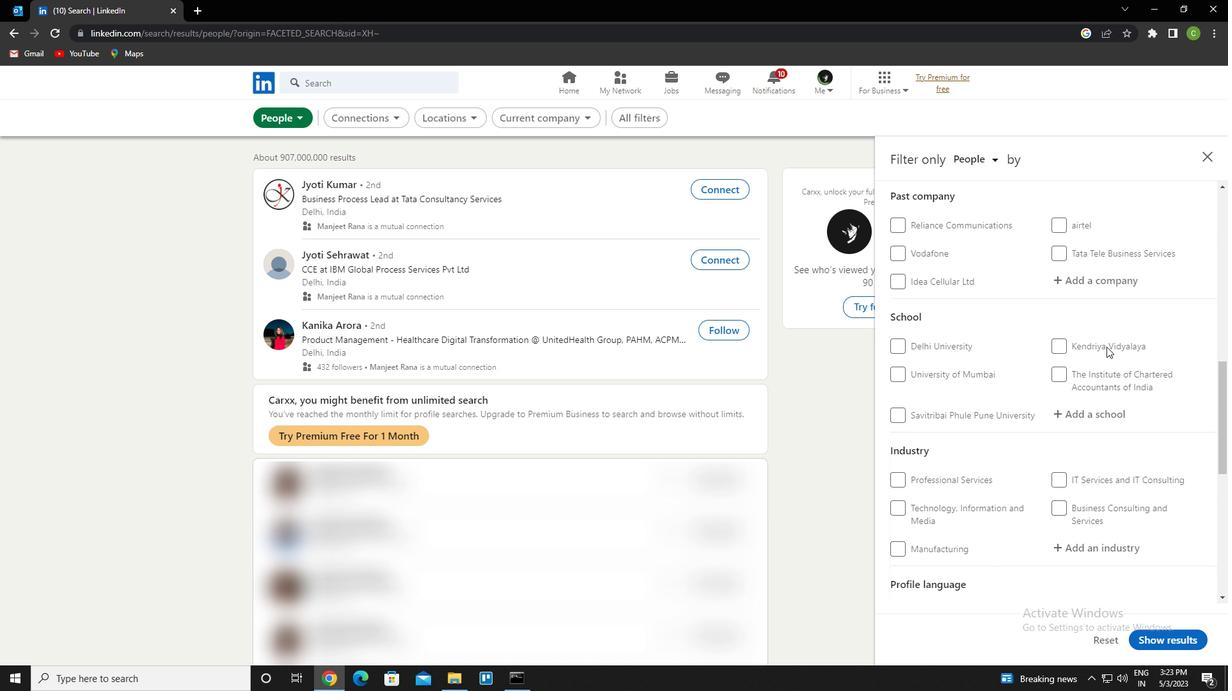 
Action: Mouse scrolled (1106, 346) with delta (0, 0)
Screenshot: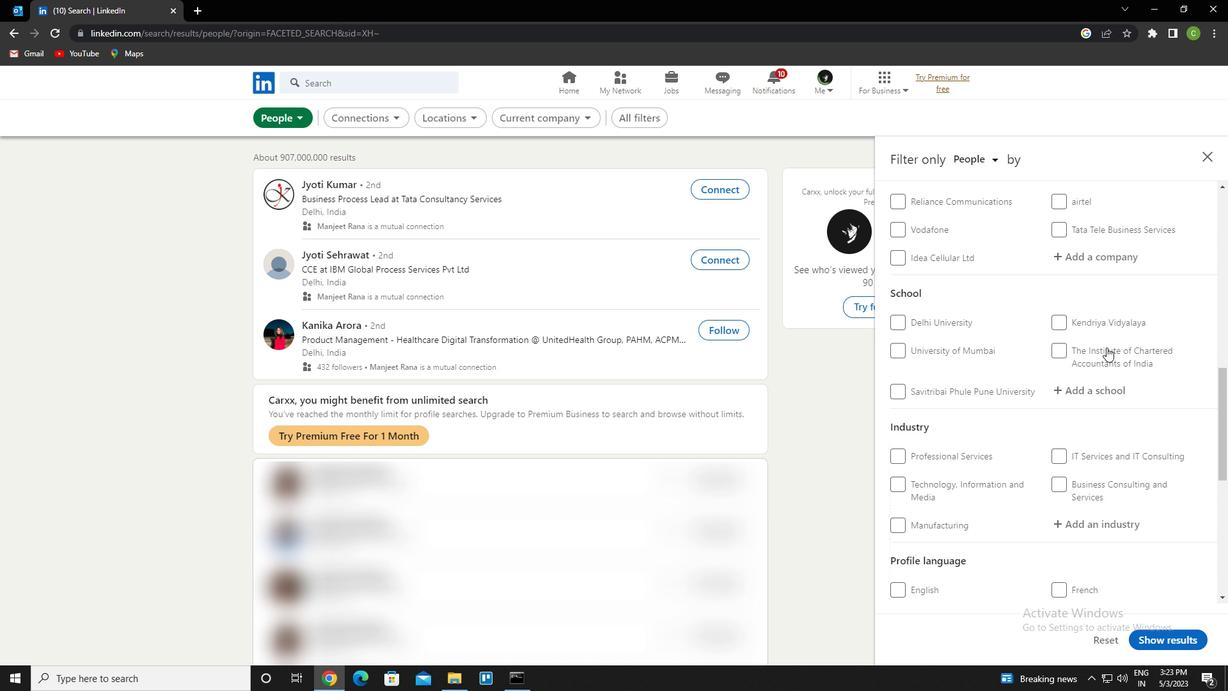 
Action: Mouse scrolled (1106, 346) with delta (0, 0)
Screenshot: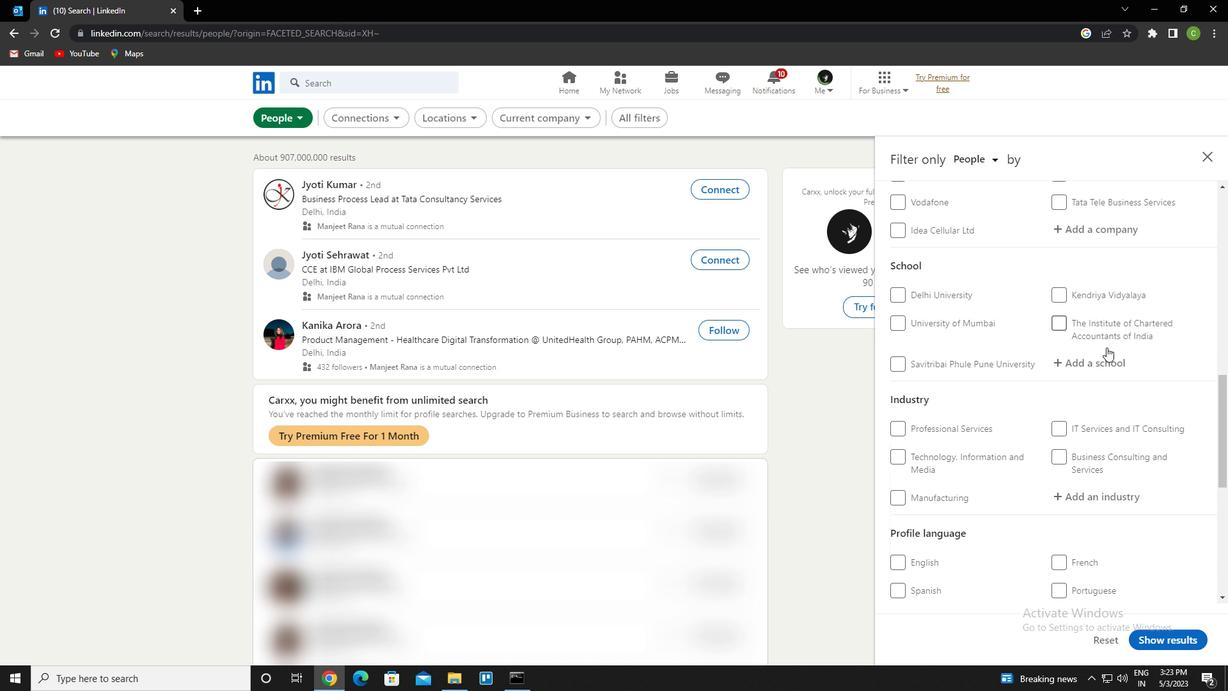 
Action: Mouse moved to (904, 362)
Screenshot: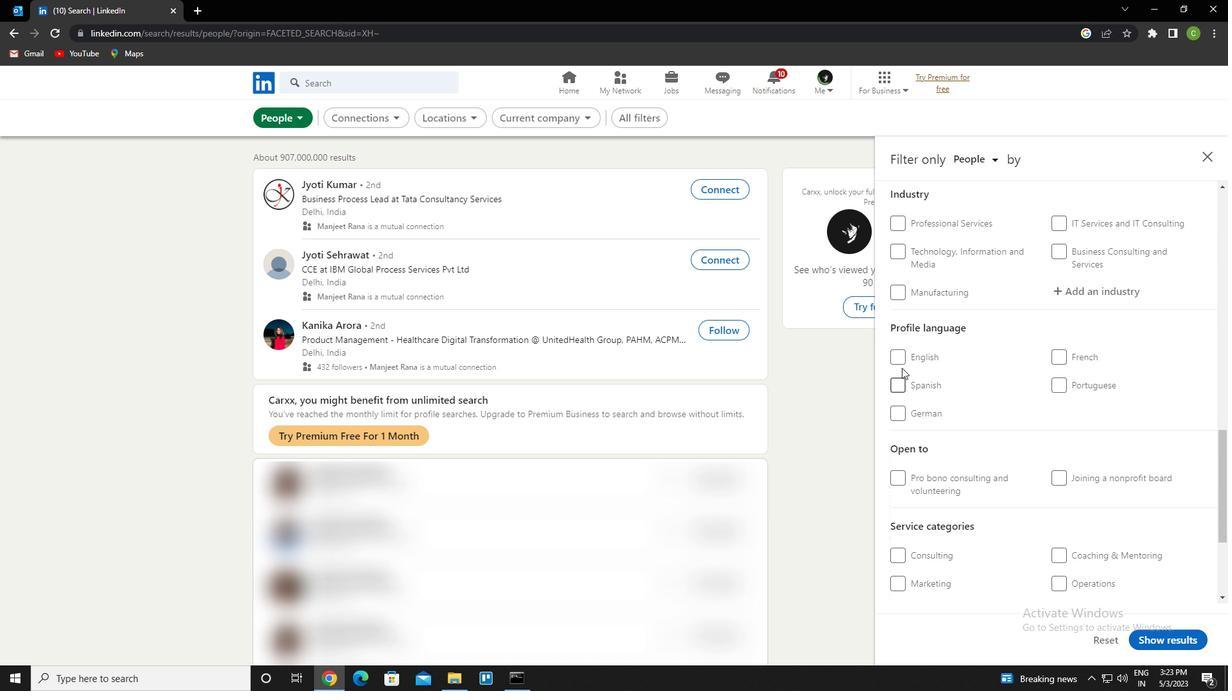 
Action: Mouse pressed left at (904, 362)
Screenshot: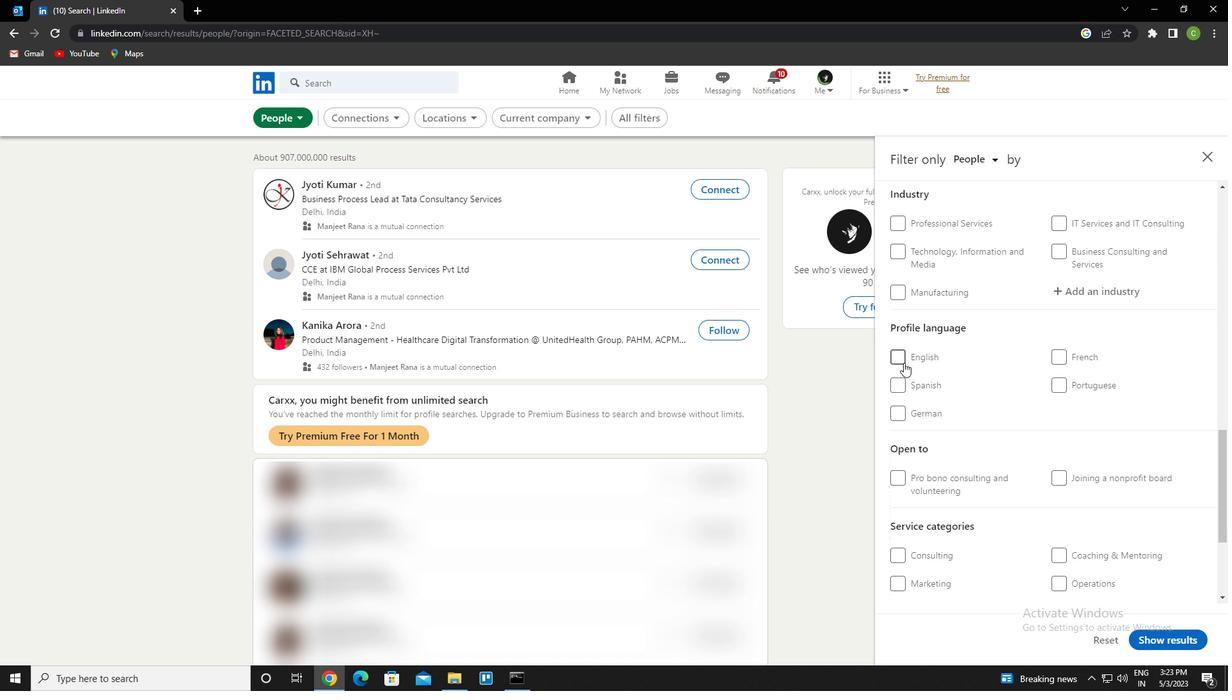 
Action: Mouse moved to (1024, 400)
Screenshot: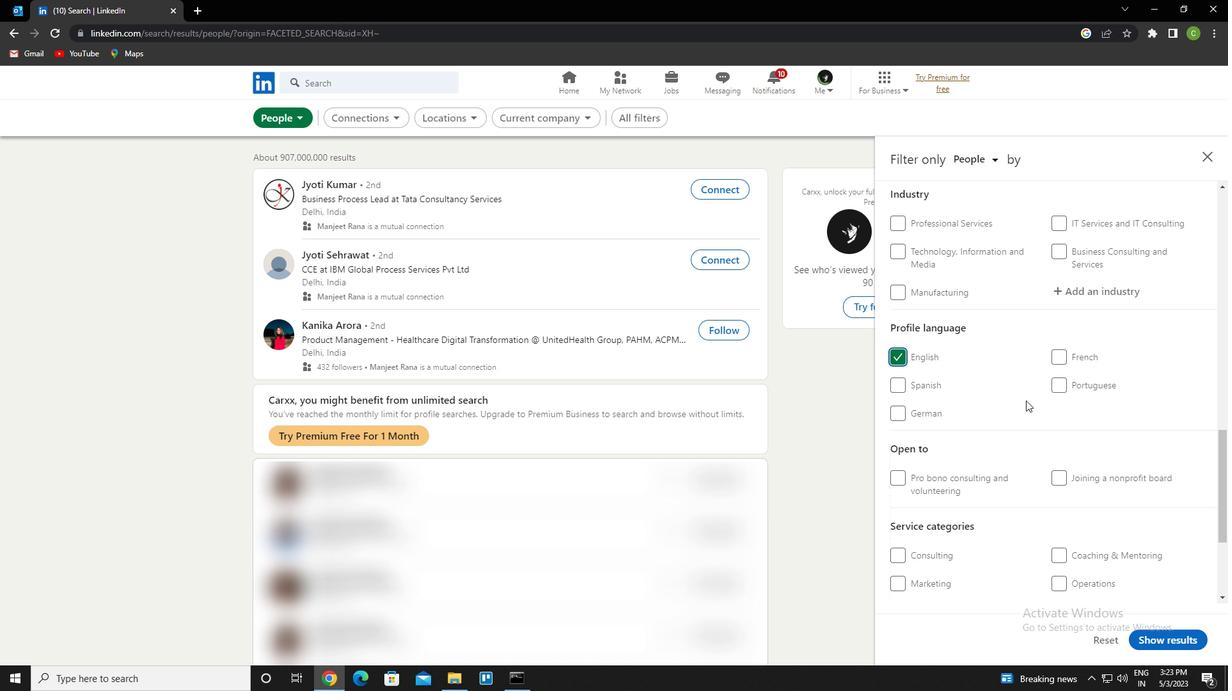 
Action: Mouse scrolled (1024, 401) with delta (0, 0)
Screenshot: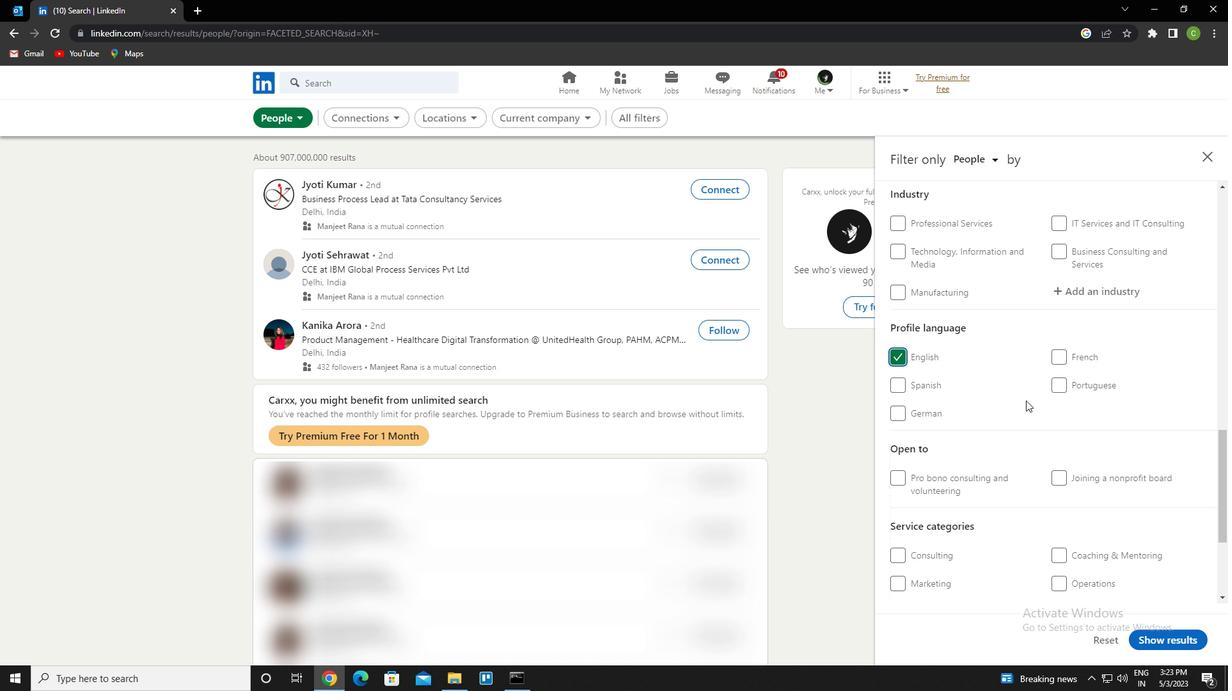 
Action: Mouse scrolled (1024, 401) with delta (0, 0)
Screenshot: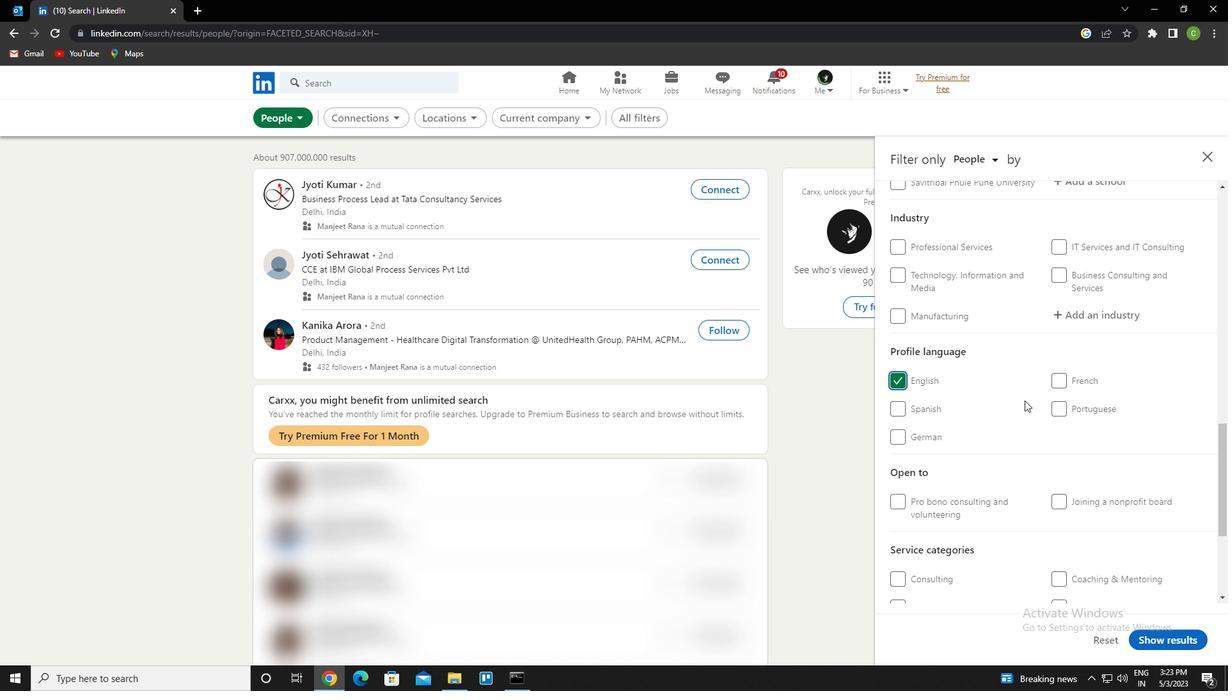 
Action: Mouse scrolled (1024, 401) with delta (0, 0)
Screenshot: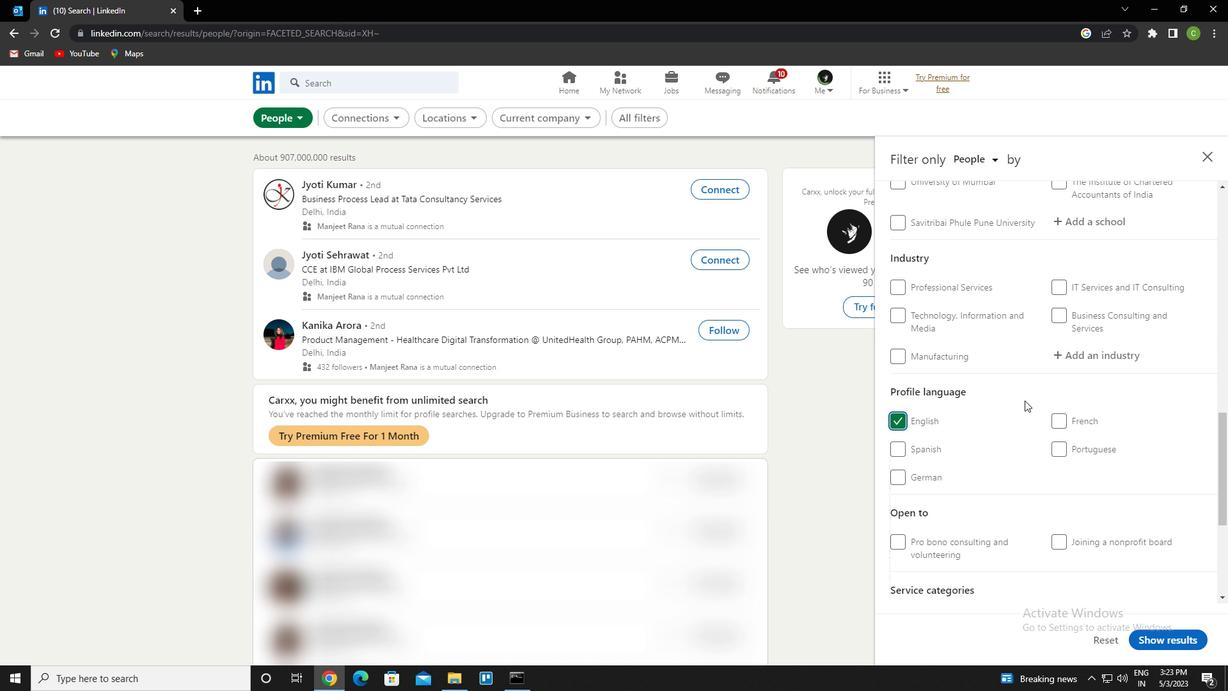 
Action: Mouse scrolled (1024, 401) with delta (0, 0)
Screenshot: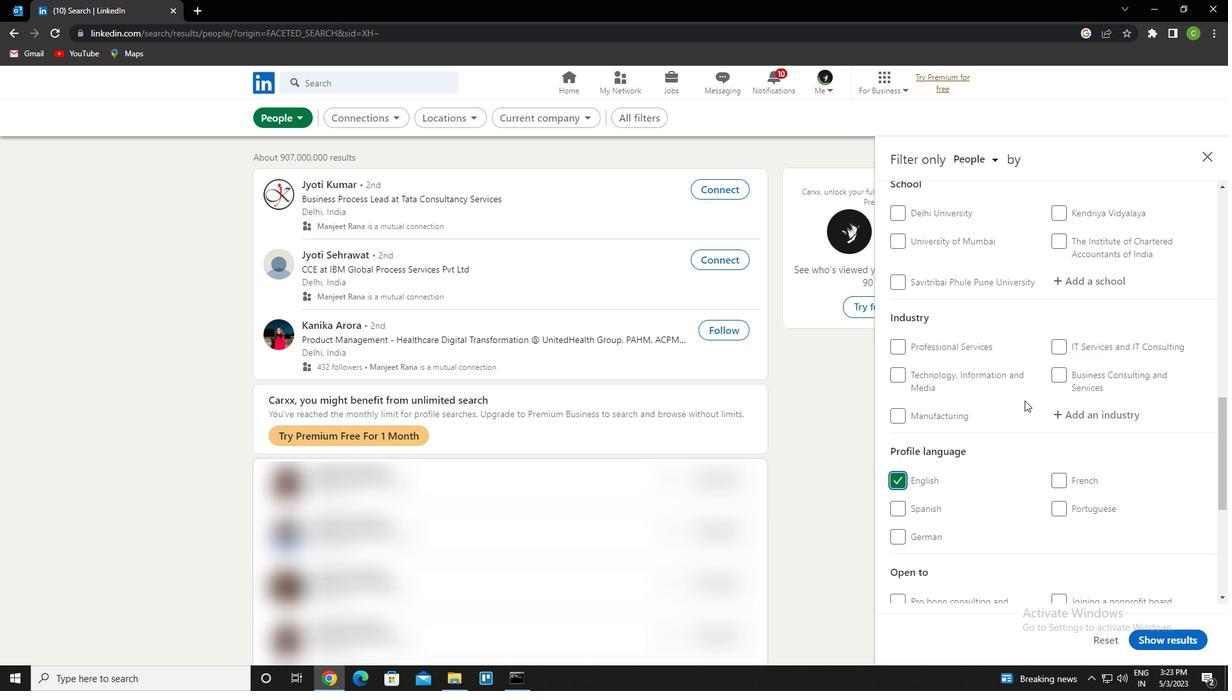 
Action: Mouse scrolled (1024, 401) with delta (0, 0)
Screenshot: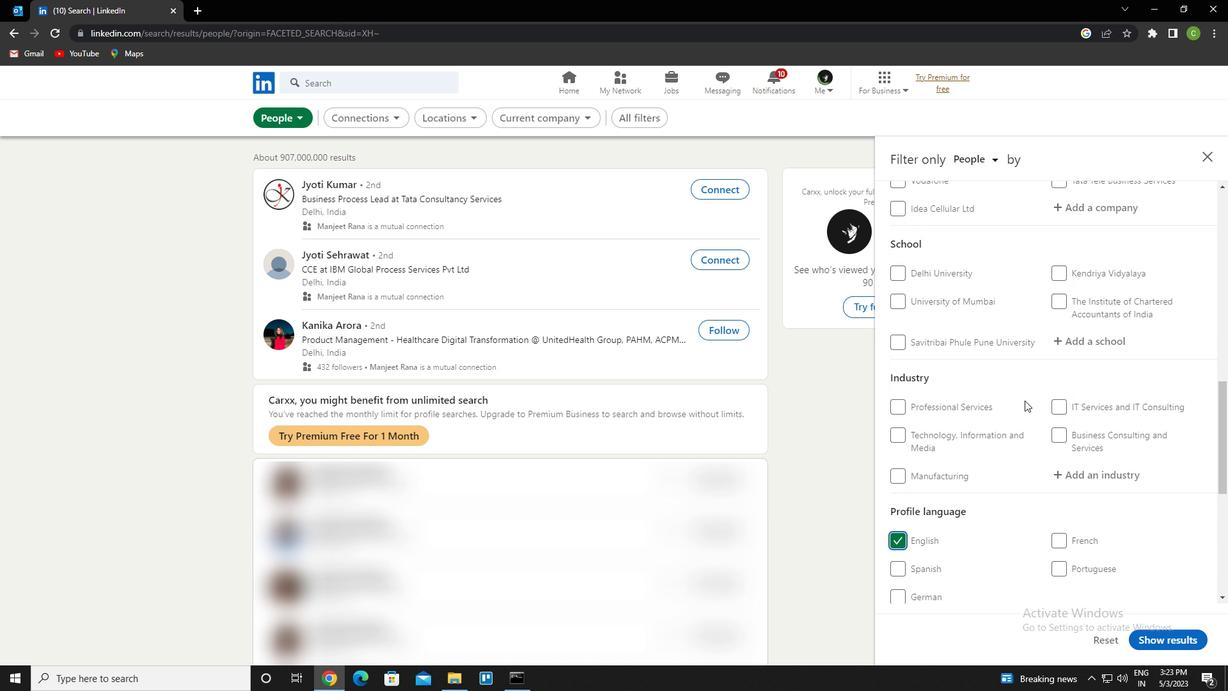
Action: Mouse scrolled (1024, 401) with delta (0, 0)
Screenshot: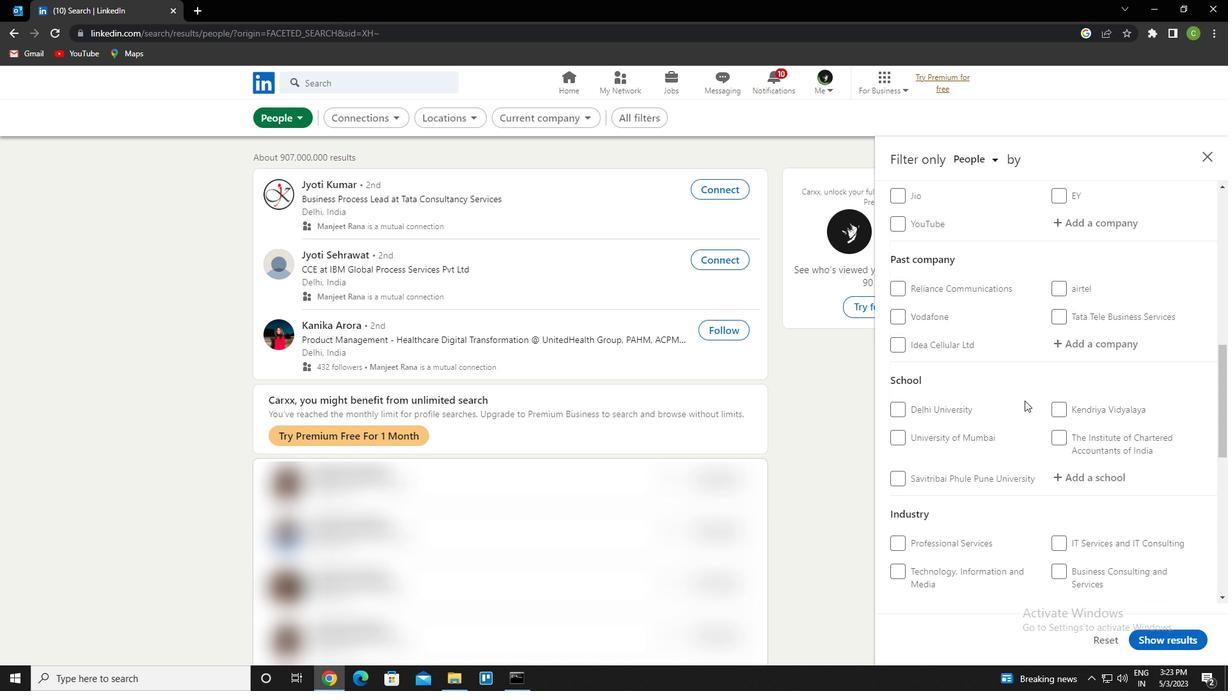 
Action: Mouse scrolled (1024, 401) with delta (0, 0)
Screenshot: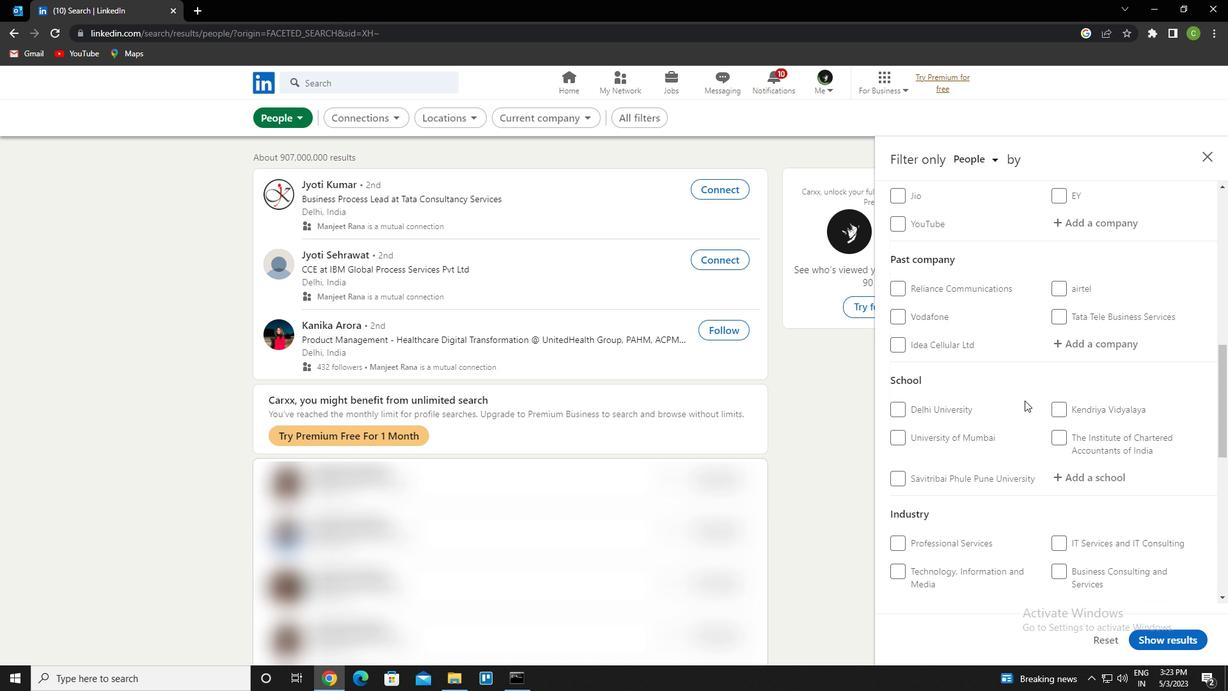 
Action: Mouse moved to (988, 371)
Screenshot: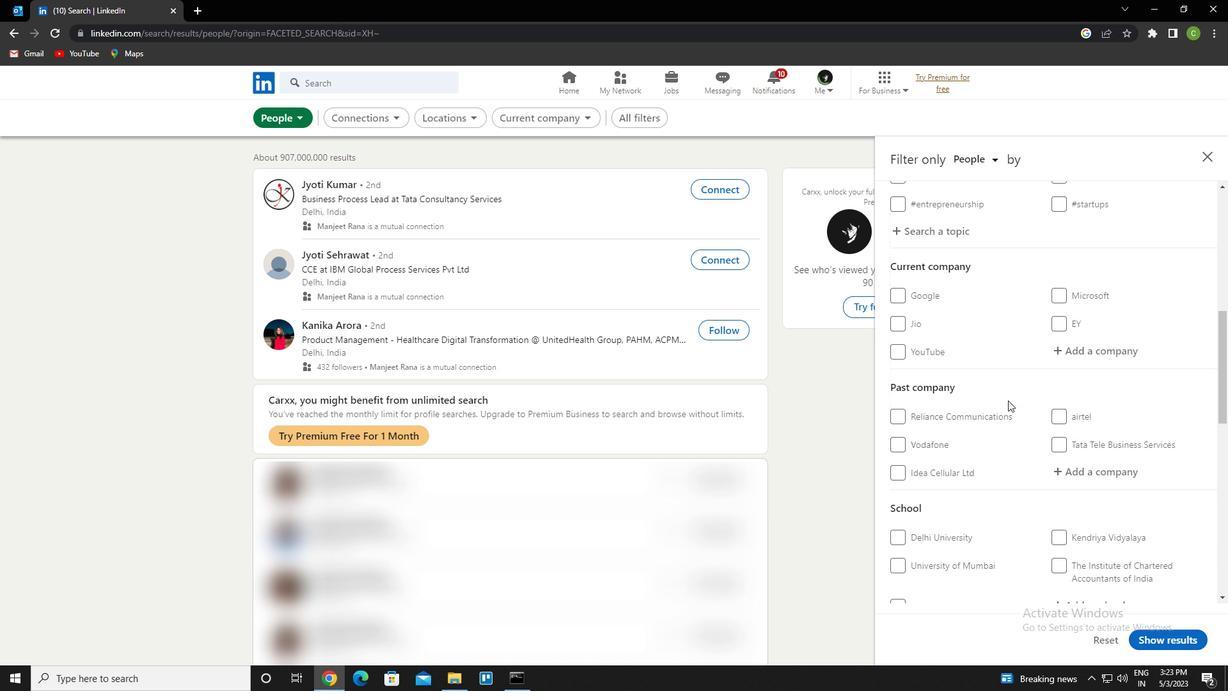 
Action: Mouse scrolled (988, 371) with delta (0, 0)
Screenshot: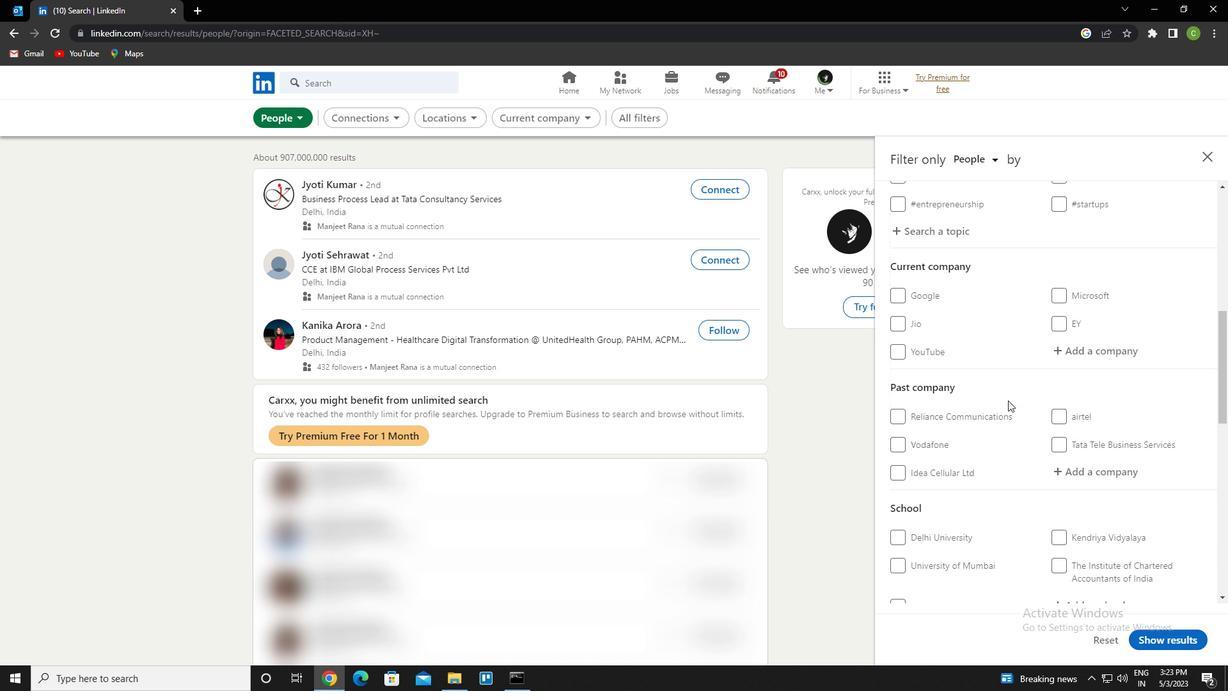 
Action: Mouse scrolled (988, 371) with delta (0, 0)
Screenshot: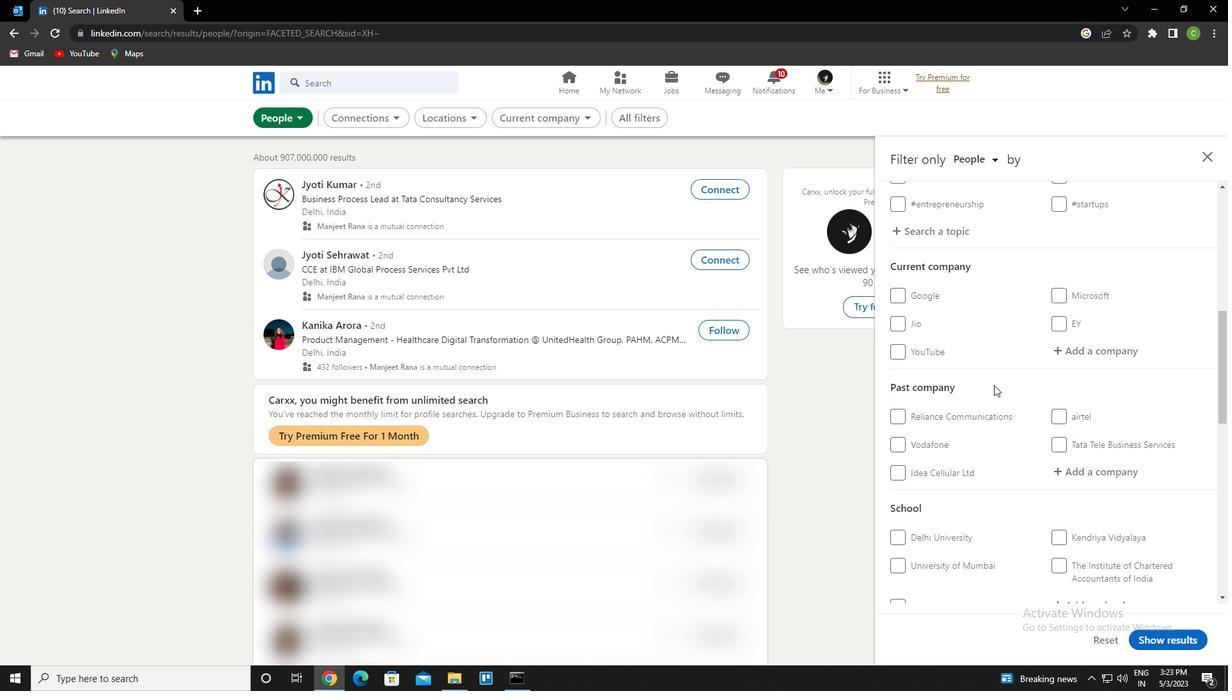 
Action: Mouse moved to (1064, 447)
Screenshot: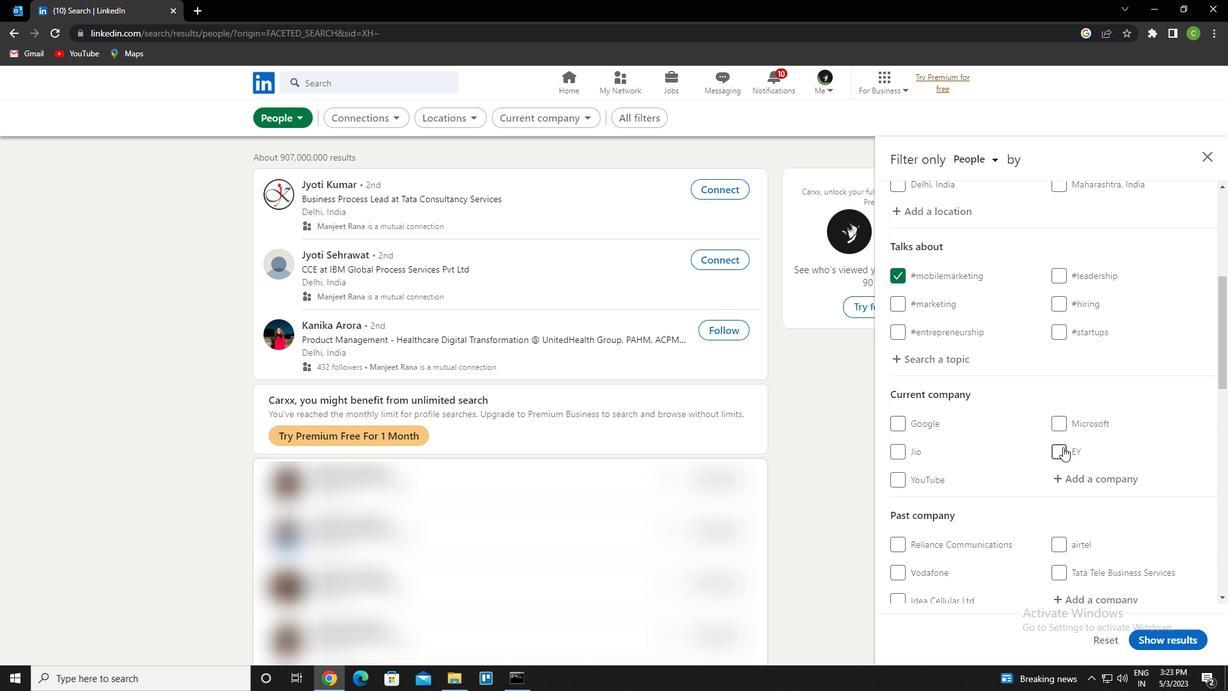 
Action: Mouse scrolled (1064, 446) with delta (0, 0)
Screenshot: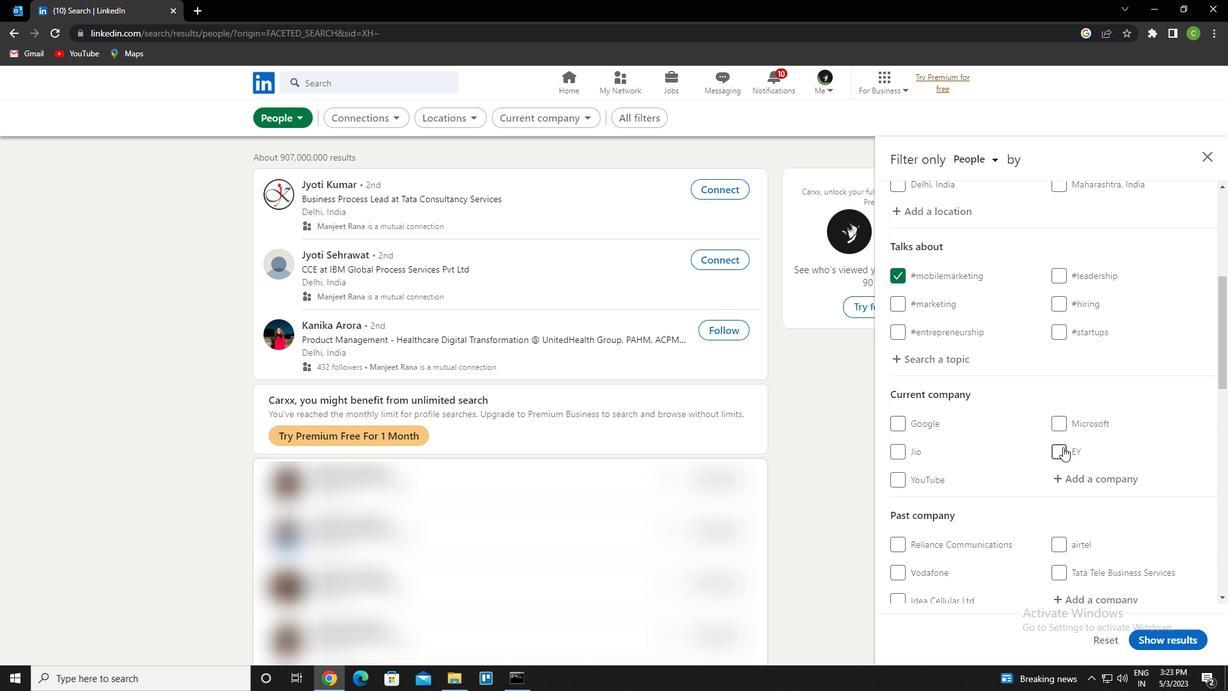 
Action: Mouse moved to (1060, 417)
Screenshot: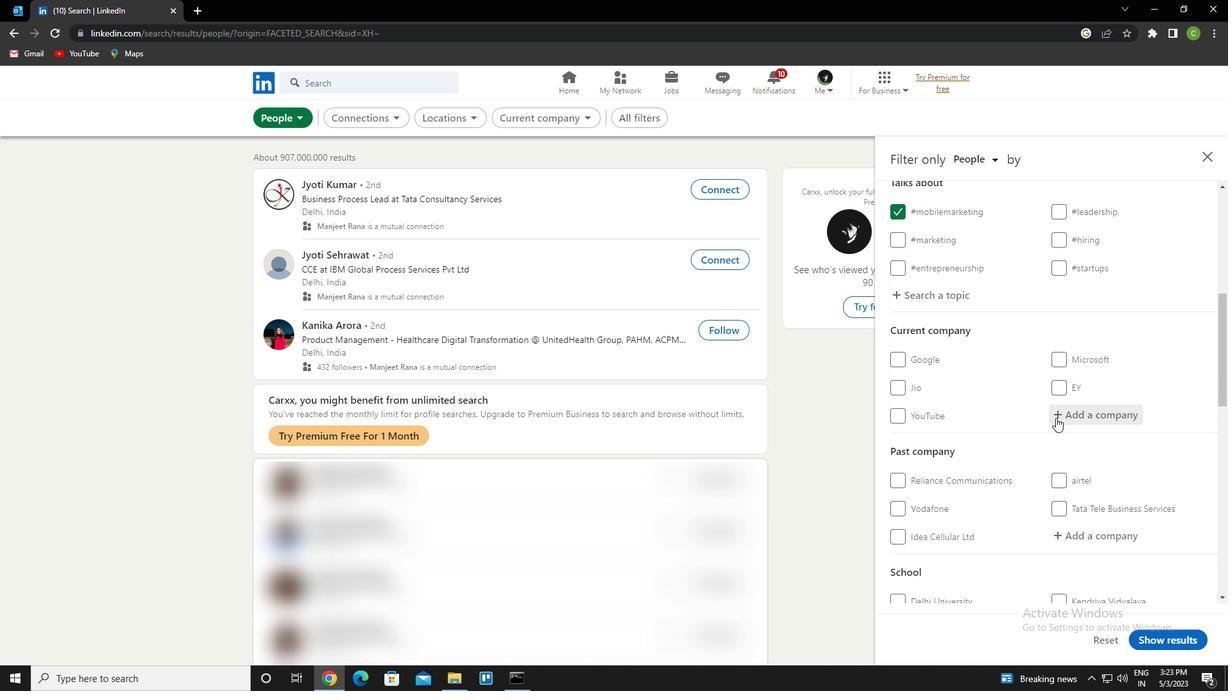 
Action: Mouse pressed left at (1060, 417)
Screenshot: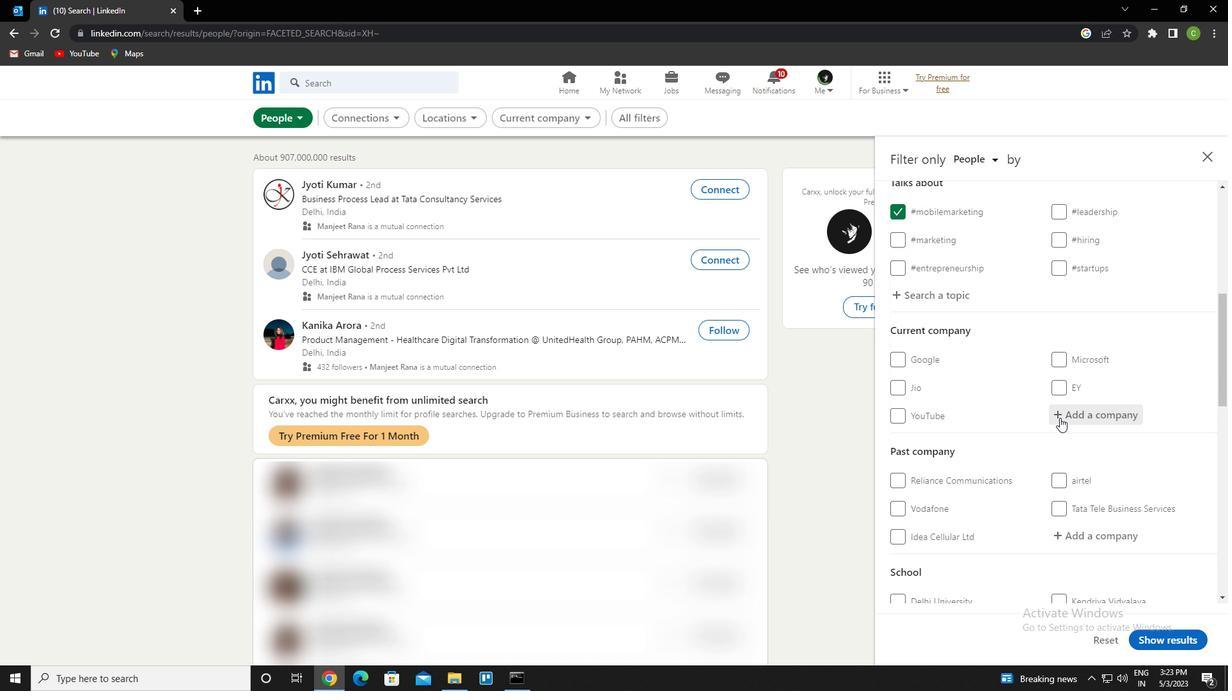 
Action: Key pressed <Key.caps_lock>
Screenshot: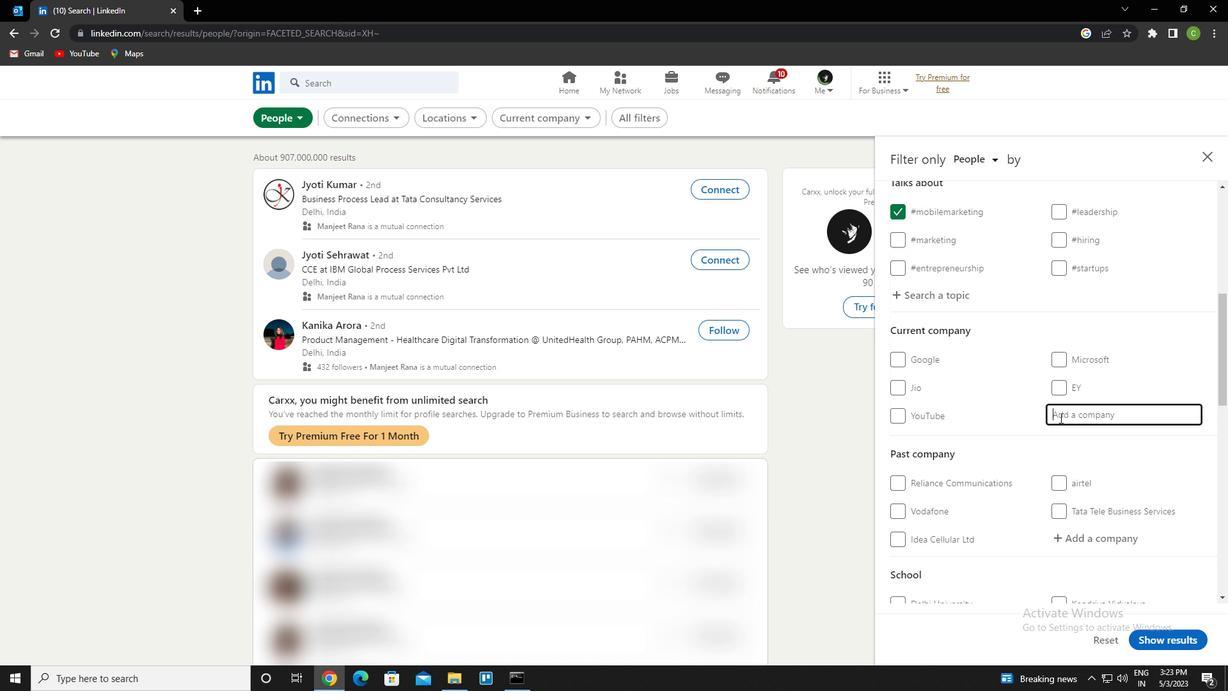 
Action: Mouse moved to (1065, 412)
Screenshot: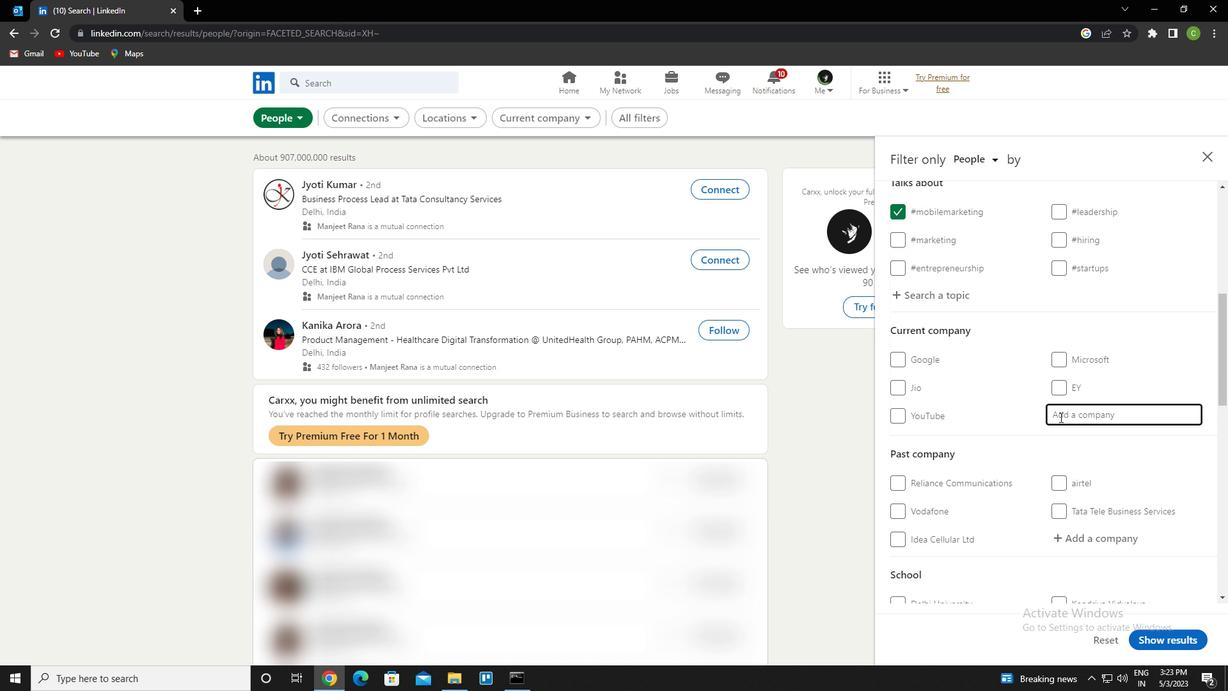 
Action: Key pressed s<Key.caps_lock>hriram<Key.space>finance<Key.space><Key.down><Key.enter>
Screenshot: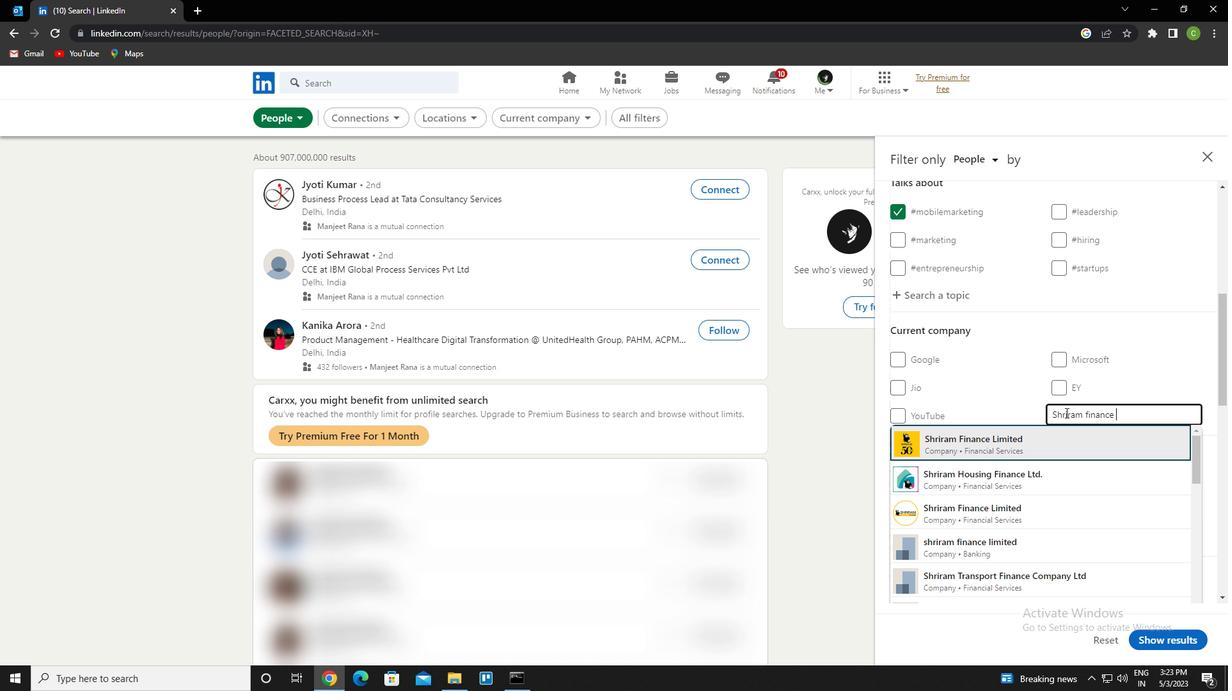 
Action: Mouse moved to (1069, 410)
Screenshot: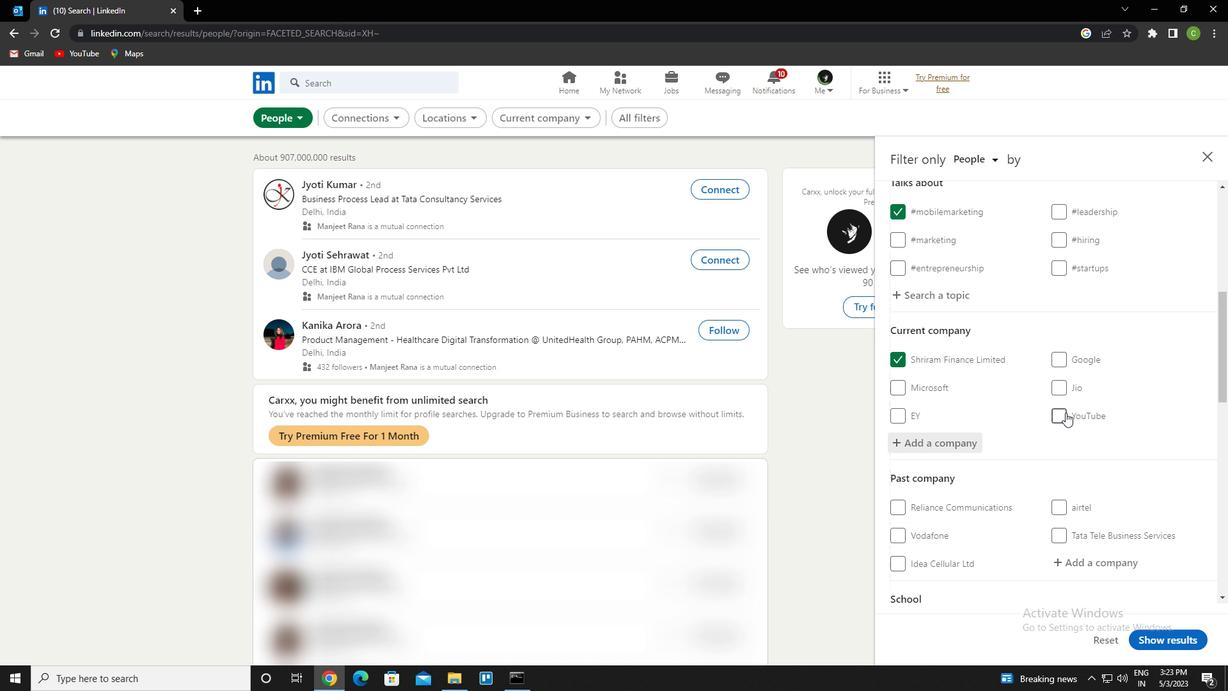 
Action: Mouse scrolled (1069, 410) with delta (0, 0)
Screenshot: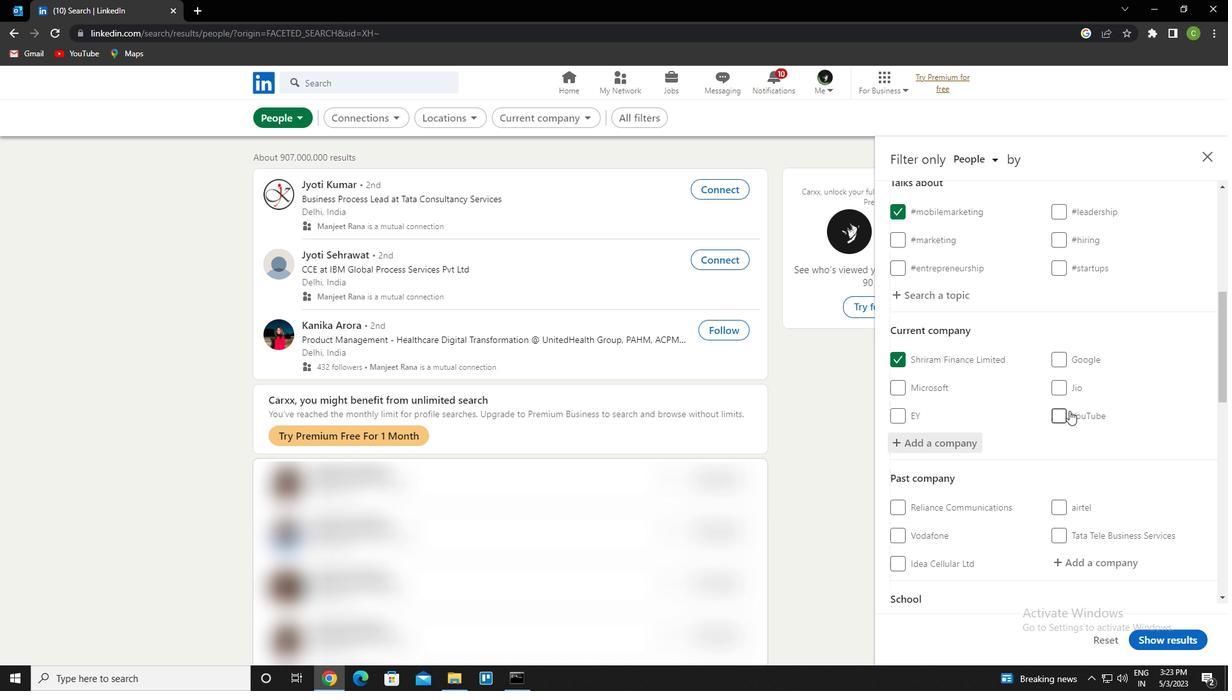 
Action: Mouse scrolled (1069, 410) with delta (0, 0)
Screenshot: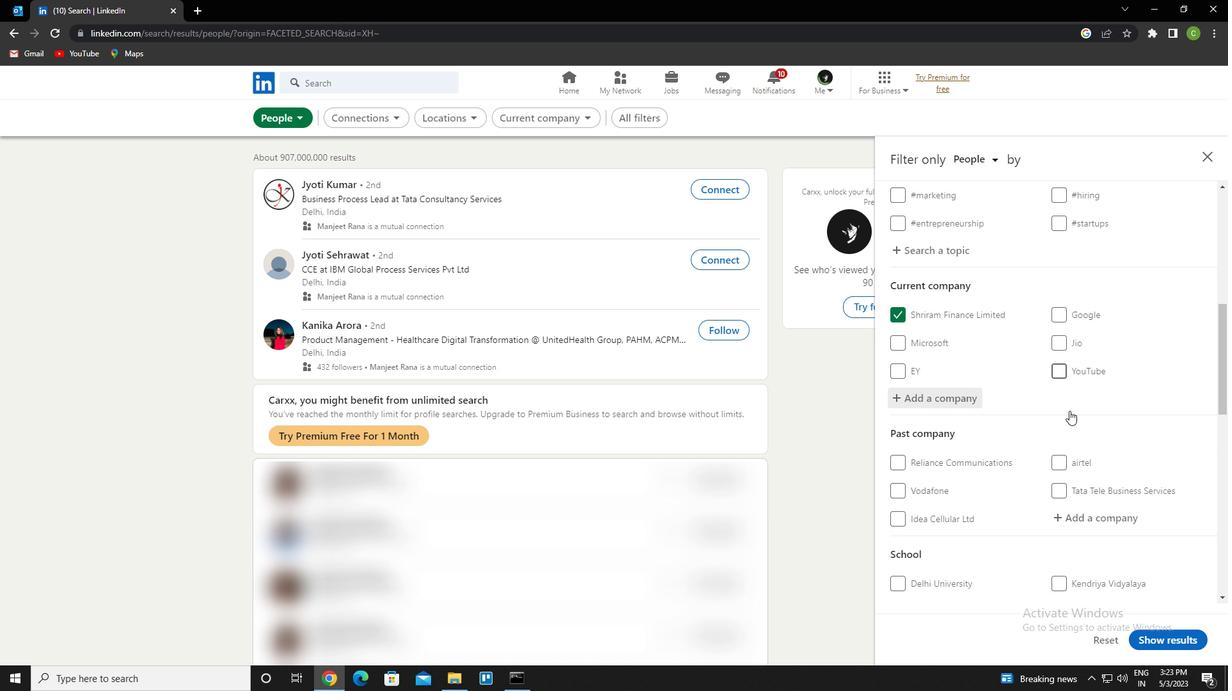 
Action: Mouse moved to (1069, 410)
Screenshot: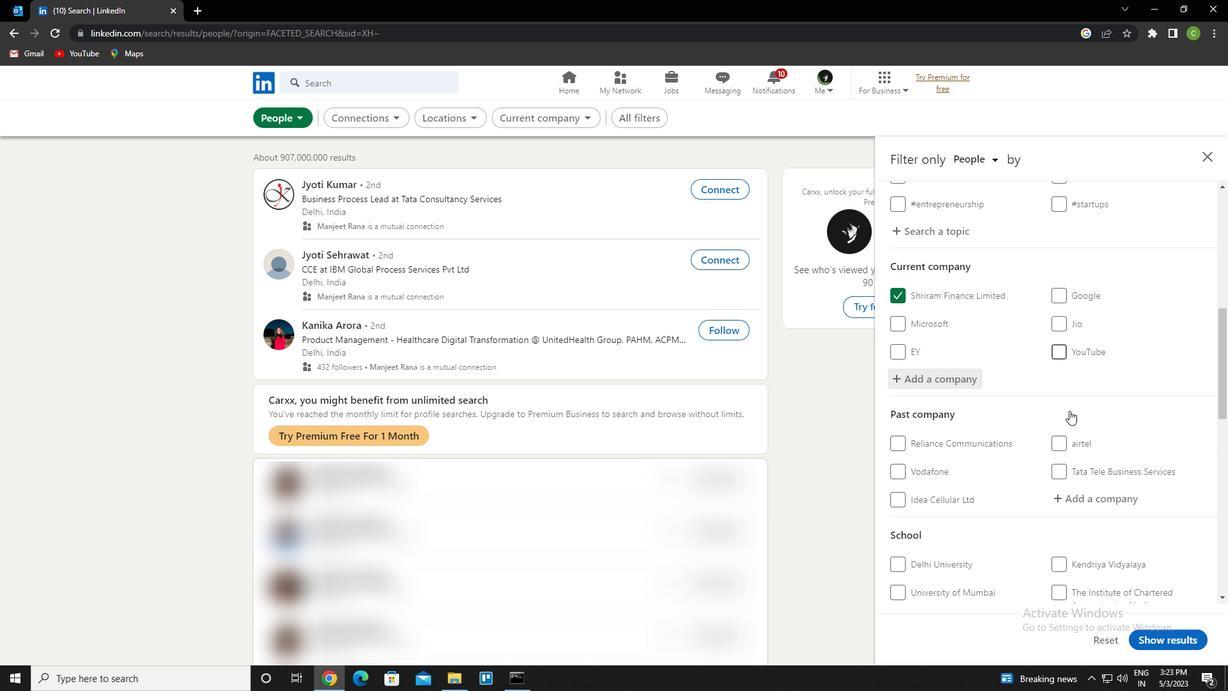 
Action: Mouse scrolled (1069, 410) with delta (0, 0)
Screenshot: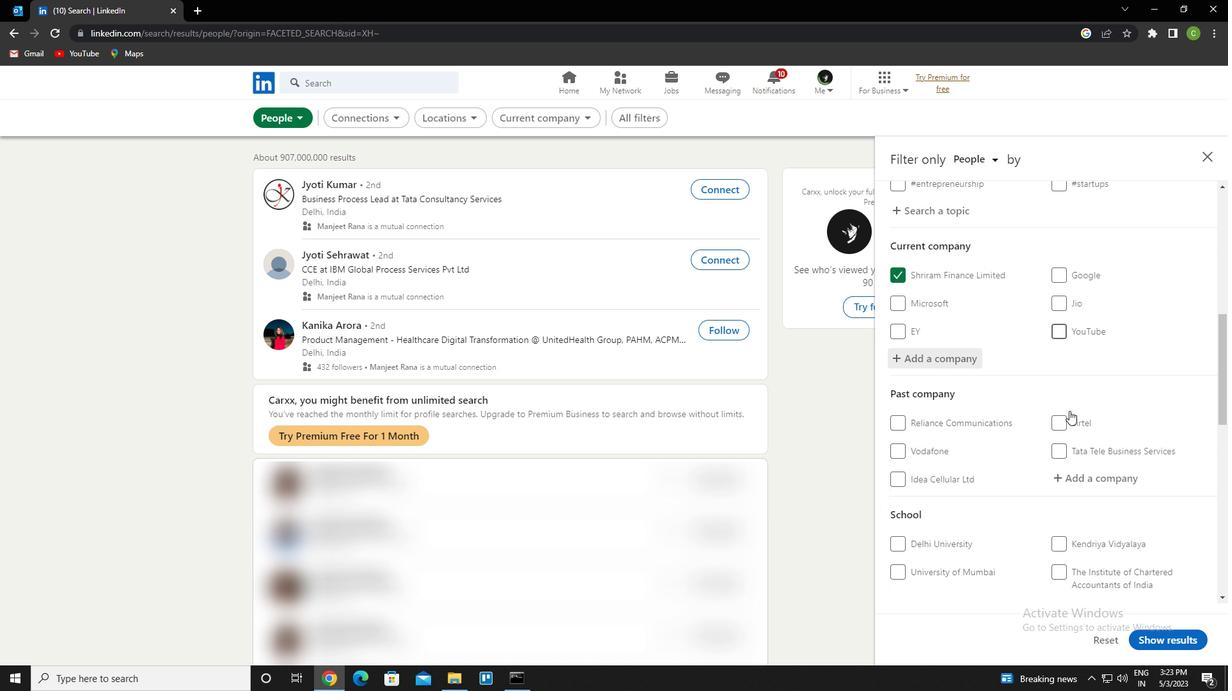 
Action: Mouse moved to (1071, 403)
Screenshot: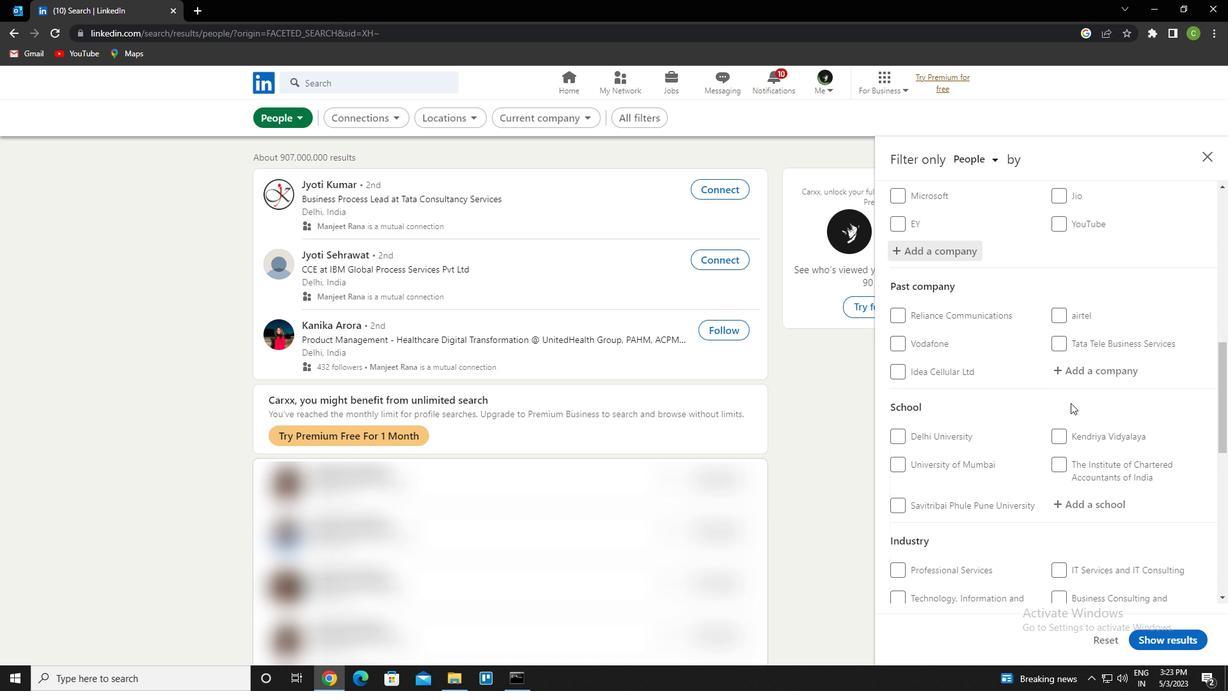 
Action: Mouse scrolled (1071, 402) with delta (0, 0)
Screenshot: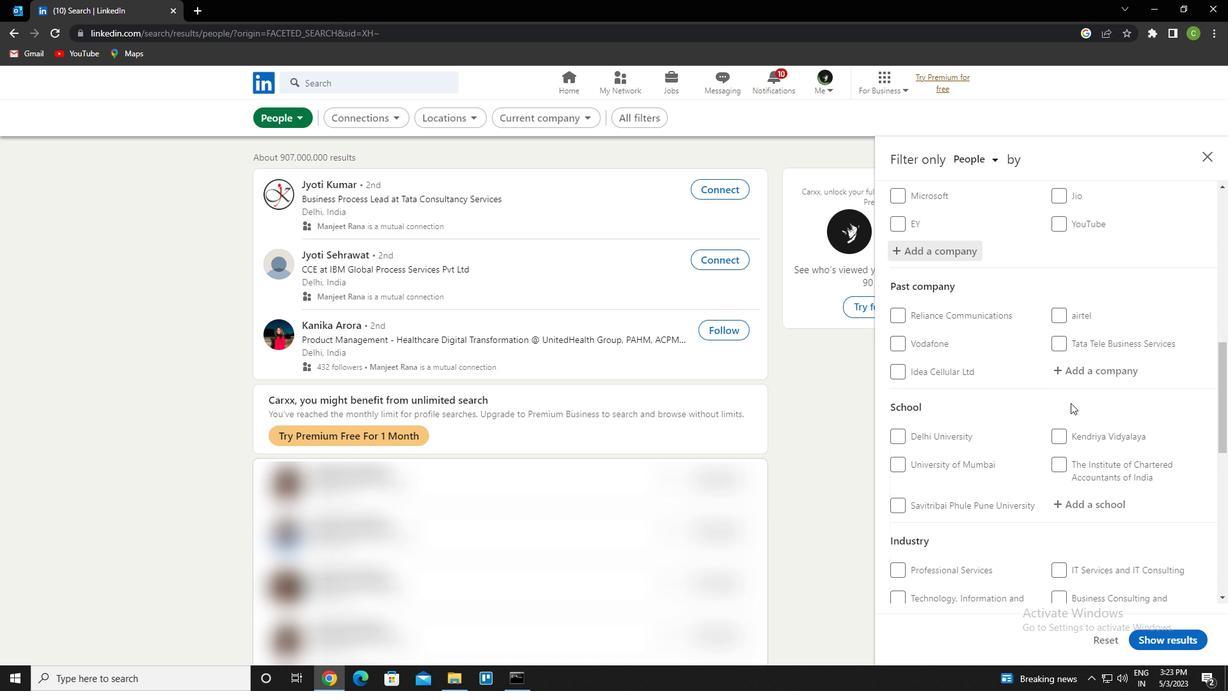 
Action: Mouse scrolled (1071, 402) with delta (0, 0)
Screenshot: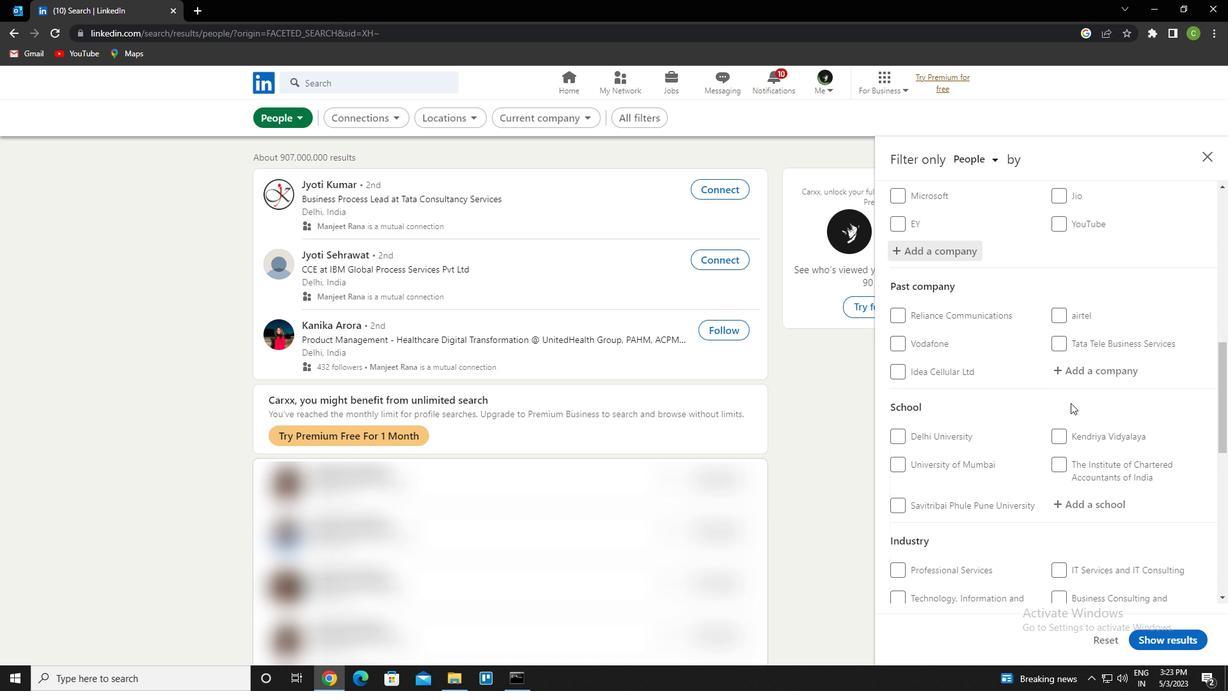 
Action: Mouse moved to (1083, 381)
Screenshot: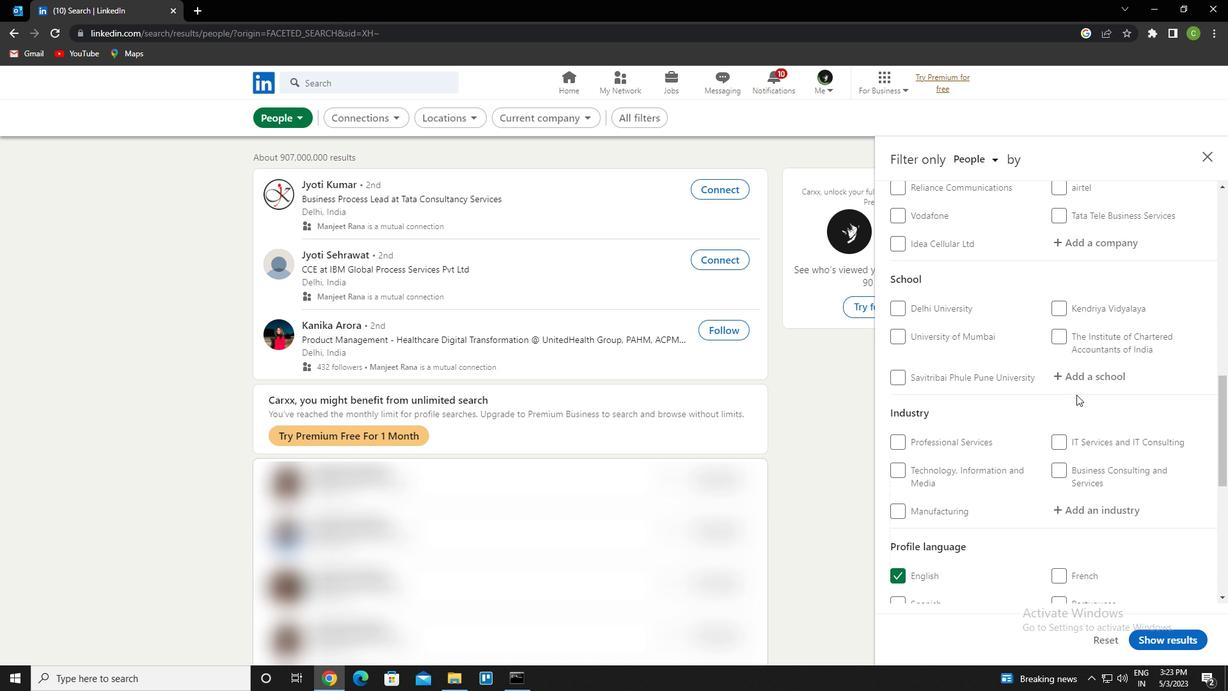 
Action: Mouse pressed left at (1083, 381)
Screenshot: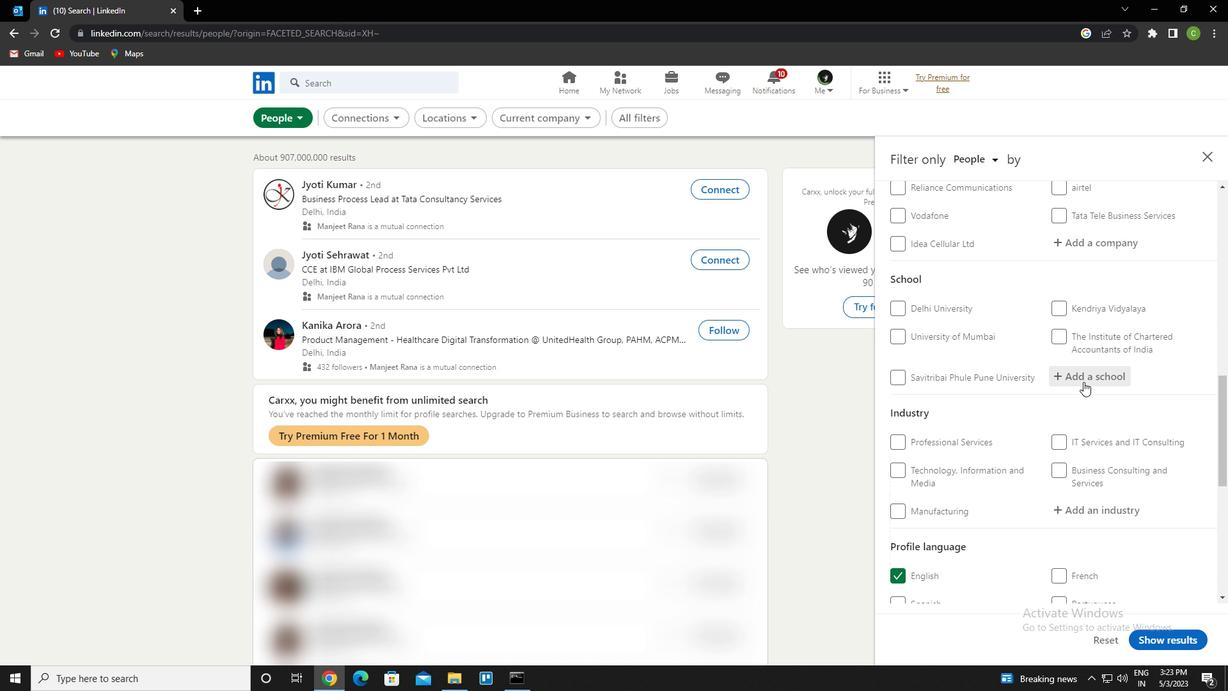 
Action: Key pressed <Key.caps_lock>d<Key.caps_lock>ayalbagh<Key.space><Key.caps_lock>e<Key.caps_lock>ducation<Key.space>institute
Screenshot: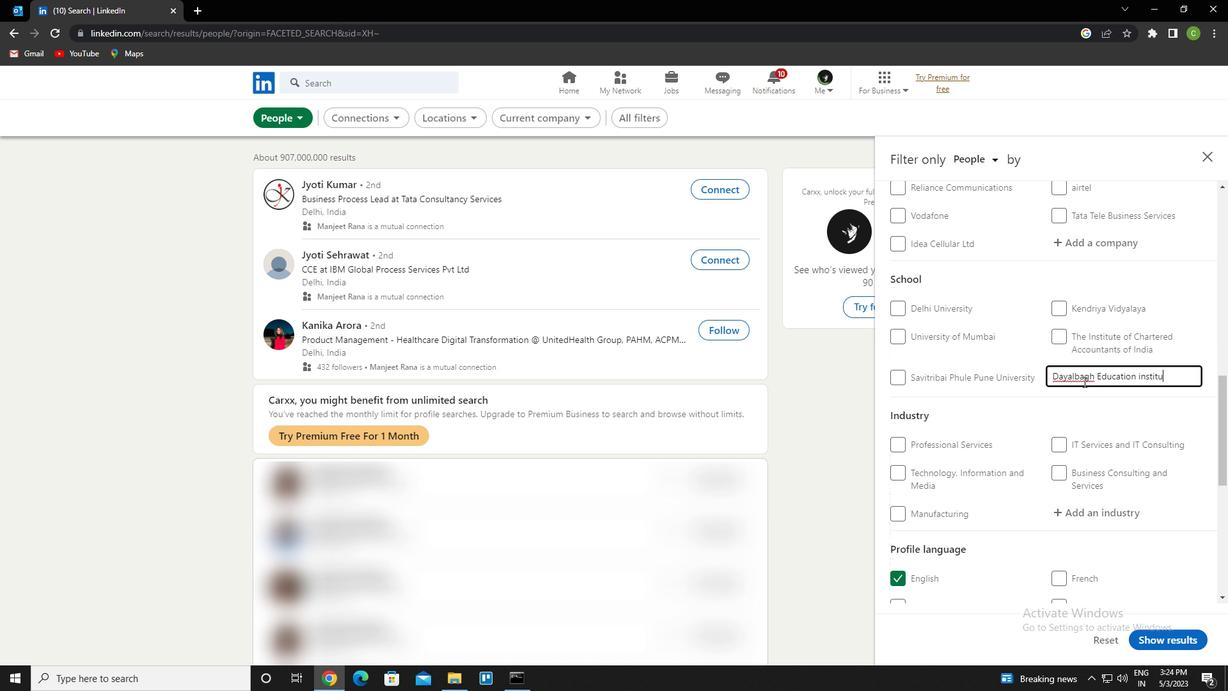 
Action: Mouse moved to (1081, 387)
Screenshot: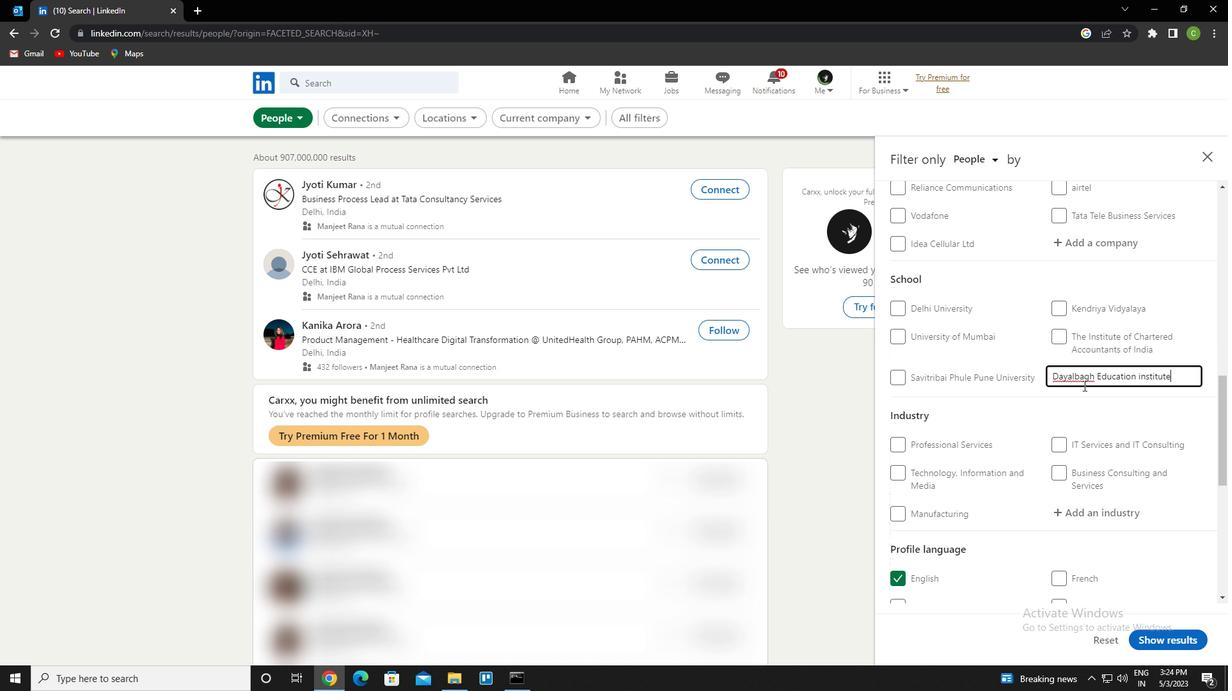 
Action: Key pressed <Key.enter>
Screenshot: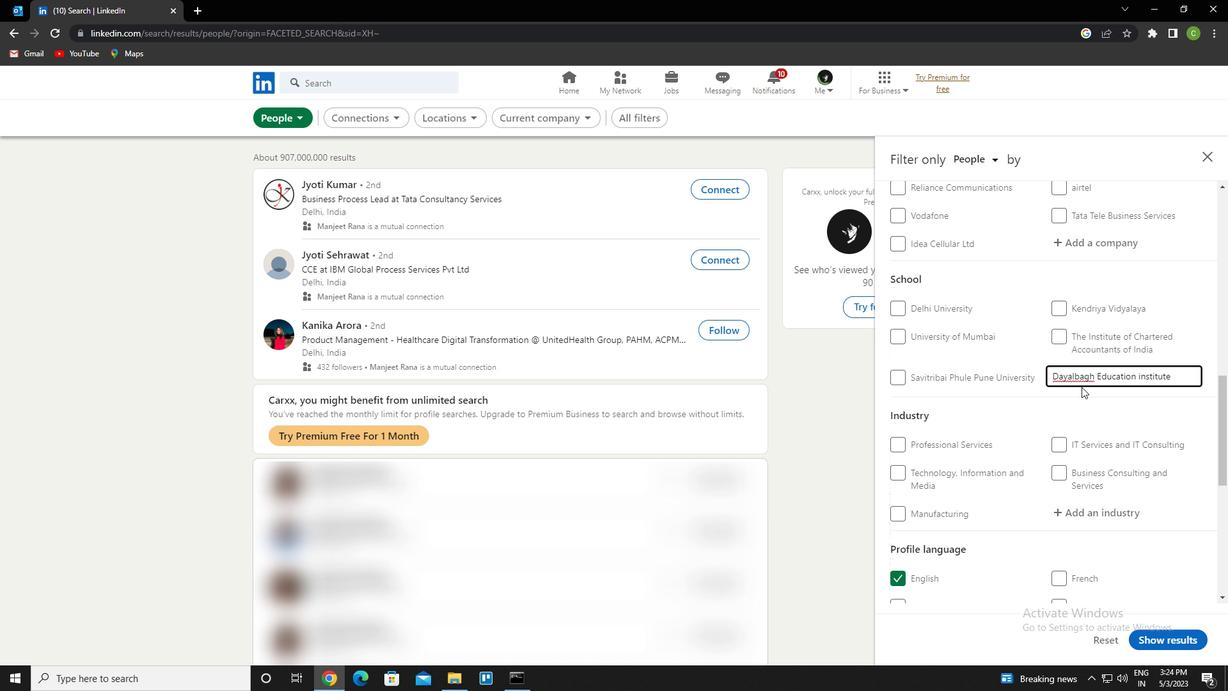 
Action: Mouse moved to (1082, 371)
Screenshot: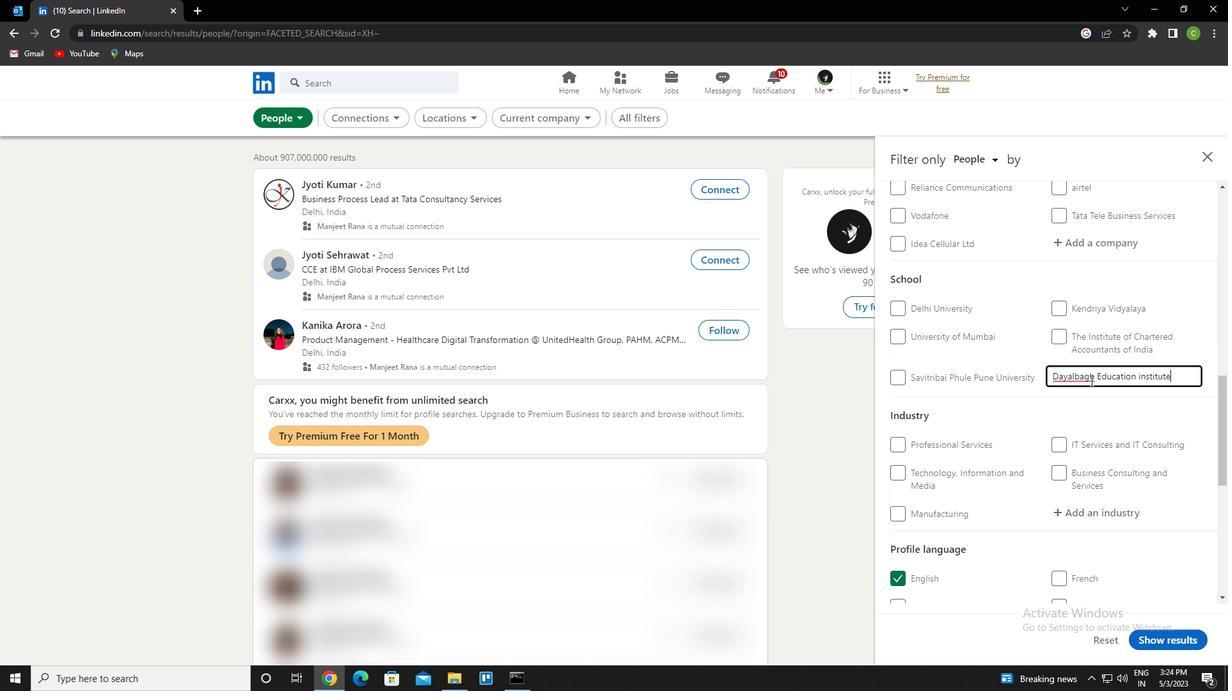 
Action: Mouse scrolled (1082, 370) with delta (0, 0)
Screenshot: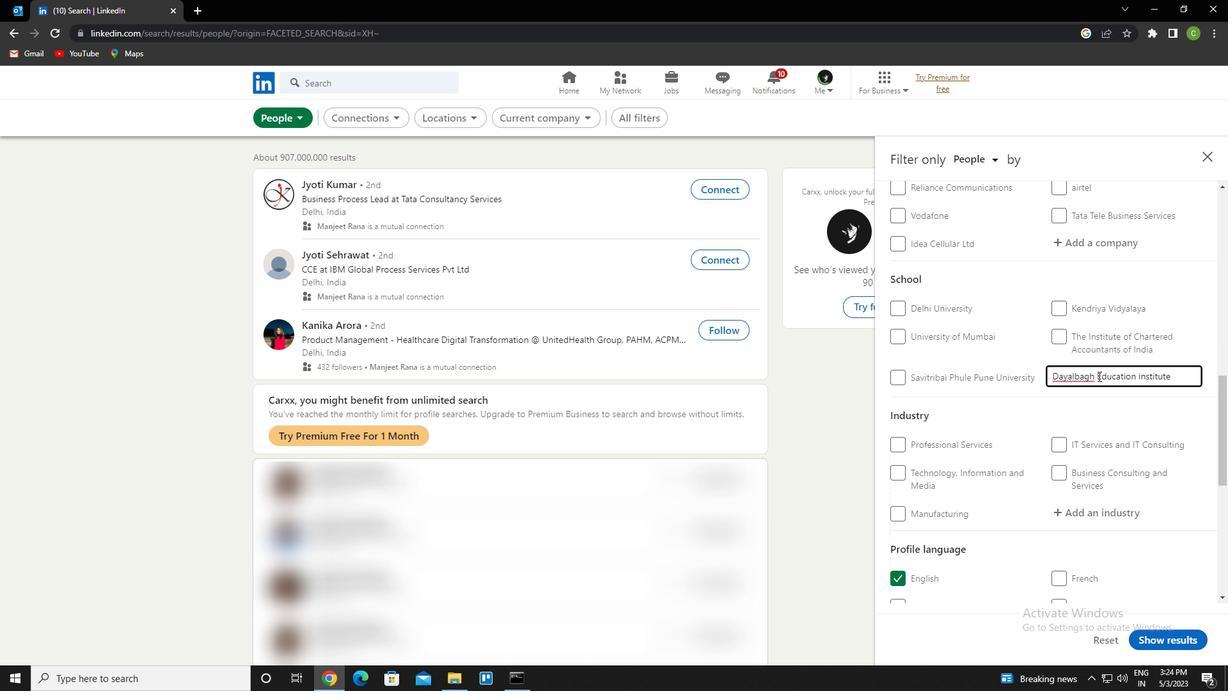 
Action: Mouse moved to (1081, 371)
Screenshot: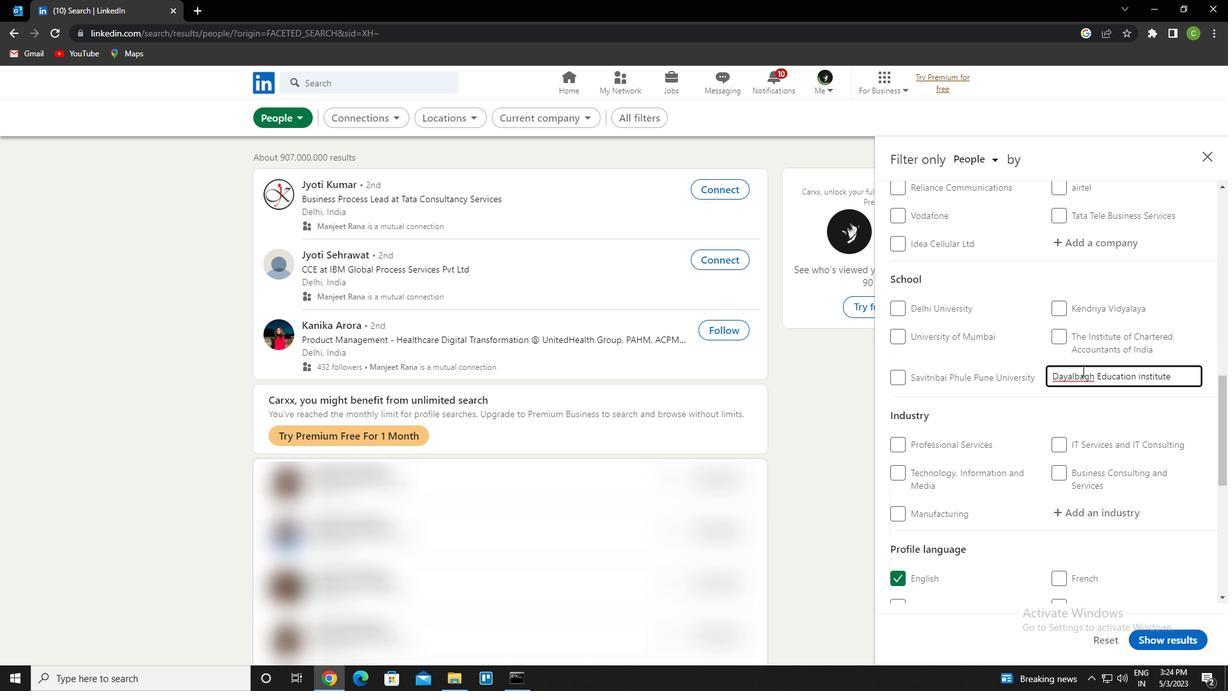 
Action: Mouse scrolled (1081, 370) with delta (0, 0)
Screenshot: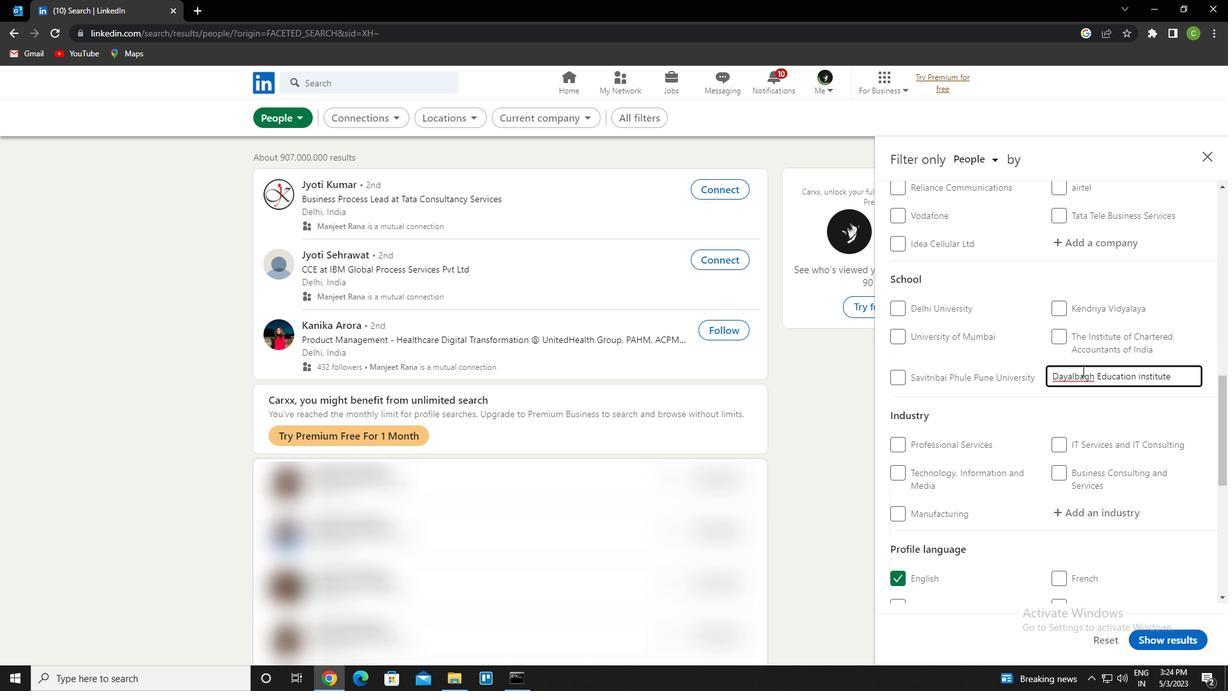 
Action: Mouse moved to (1073, 380)
Screenshot: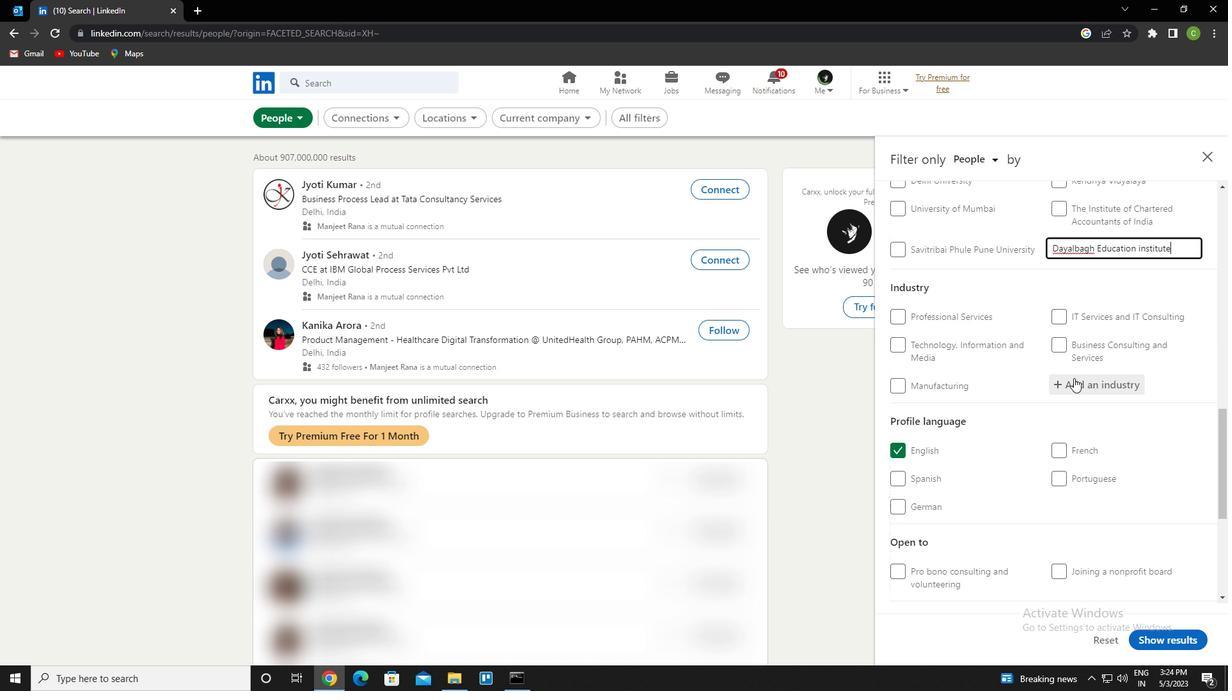 
Action: Mouse pressed left at (1073, 380)
Screenshot: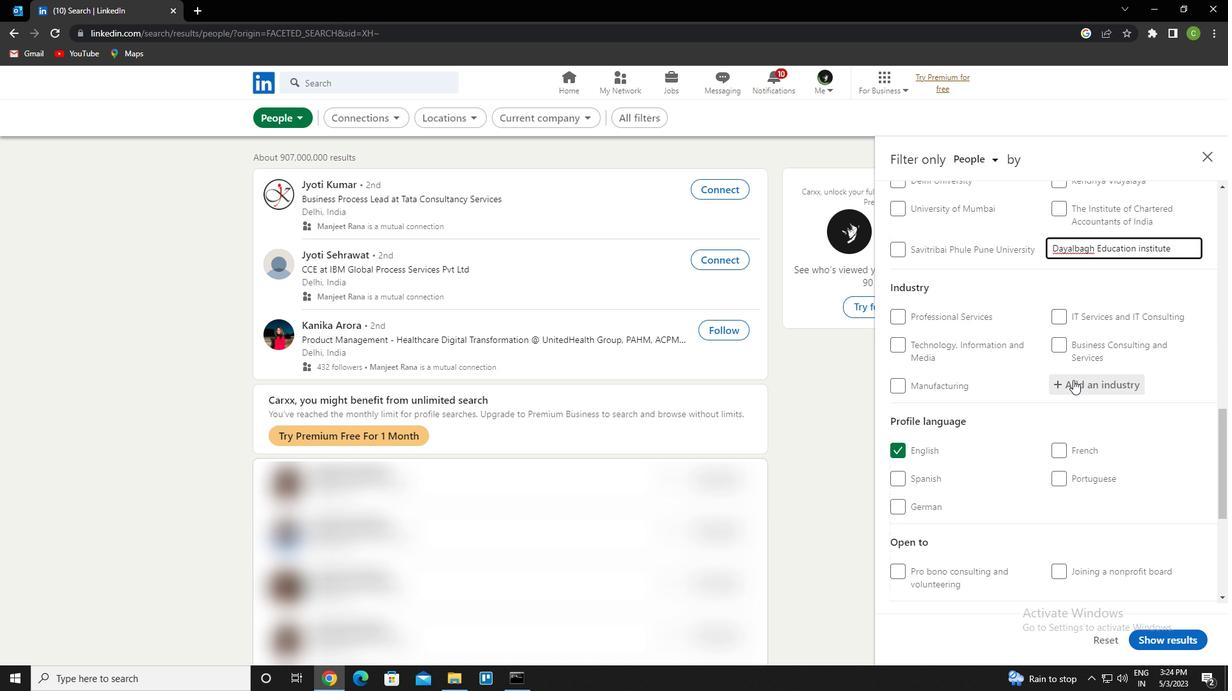 
Action: Key pressed <Key.caps_lock>w<Key.caps_lock>holesale<Key.space>motor<Key.down><Key.enter>
Screenshot: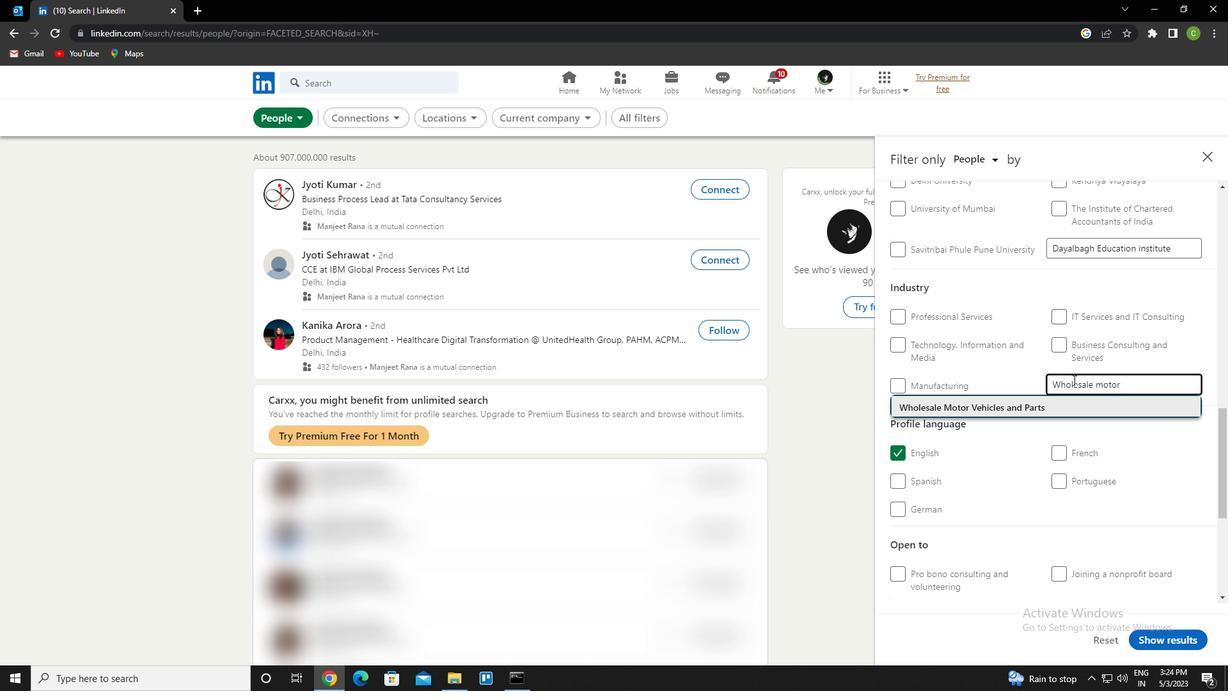 
Action: Mouse moved to (1039, 390)
Screenshot: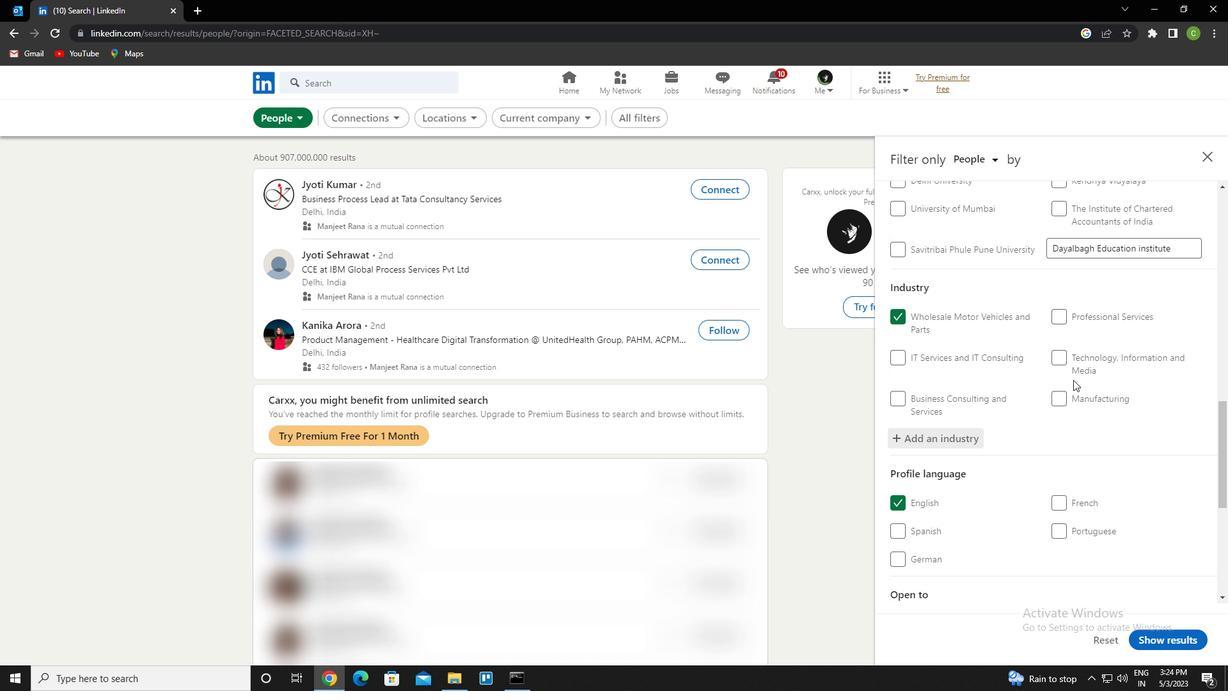 
Action: Mouse scrolled (1039, 390) with delta (0, 0)
Screenshot: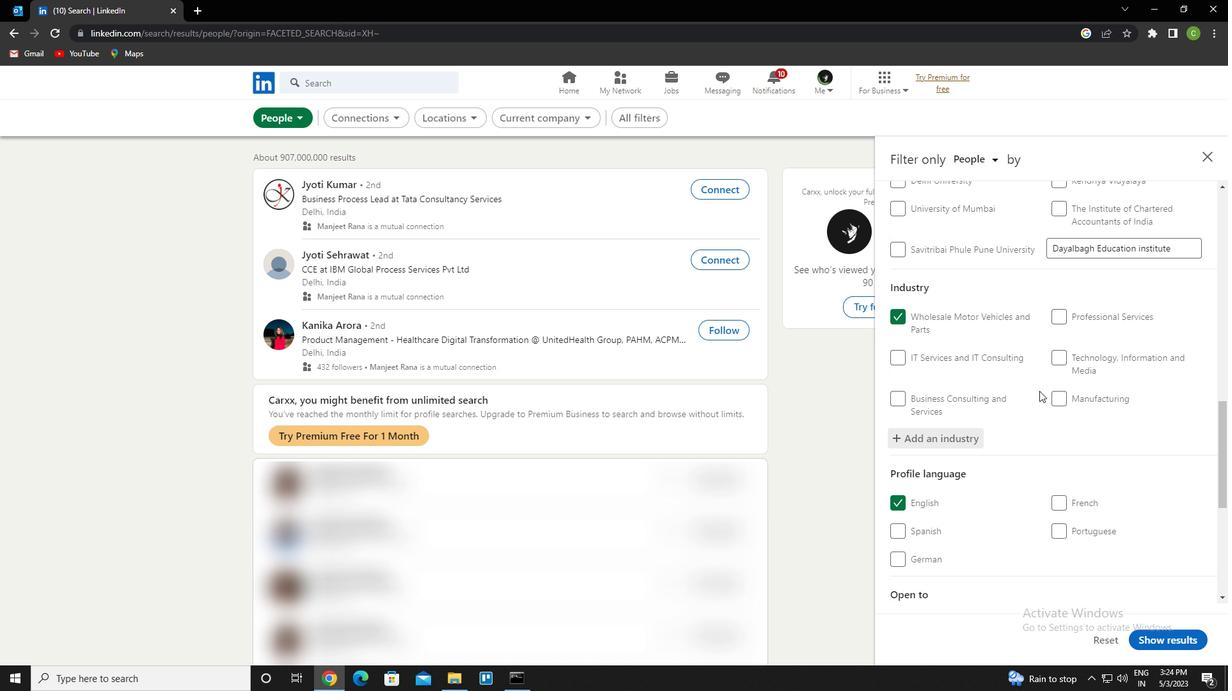 
Action: Mouse scrolled (1039, 390) with delta (0, 0)
Screenshot: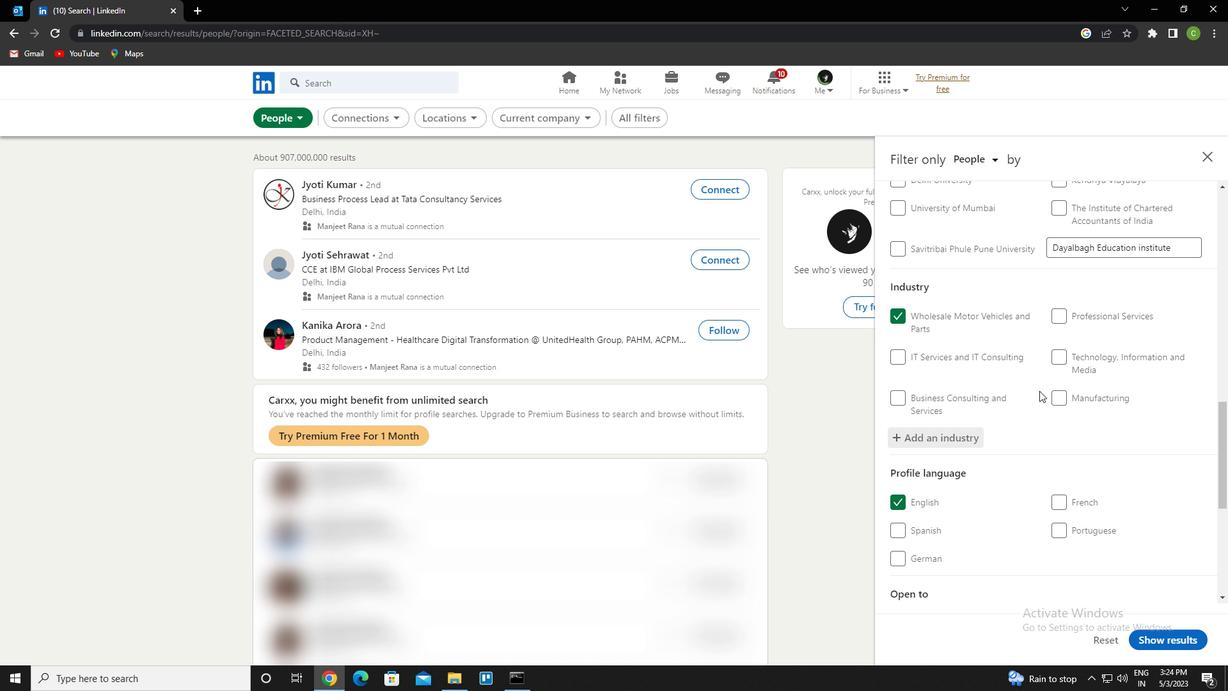 
Action: Mouse moved to (1035, 394)
Screenshot: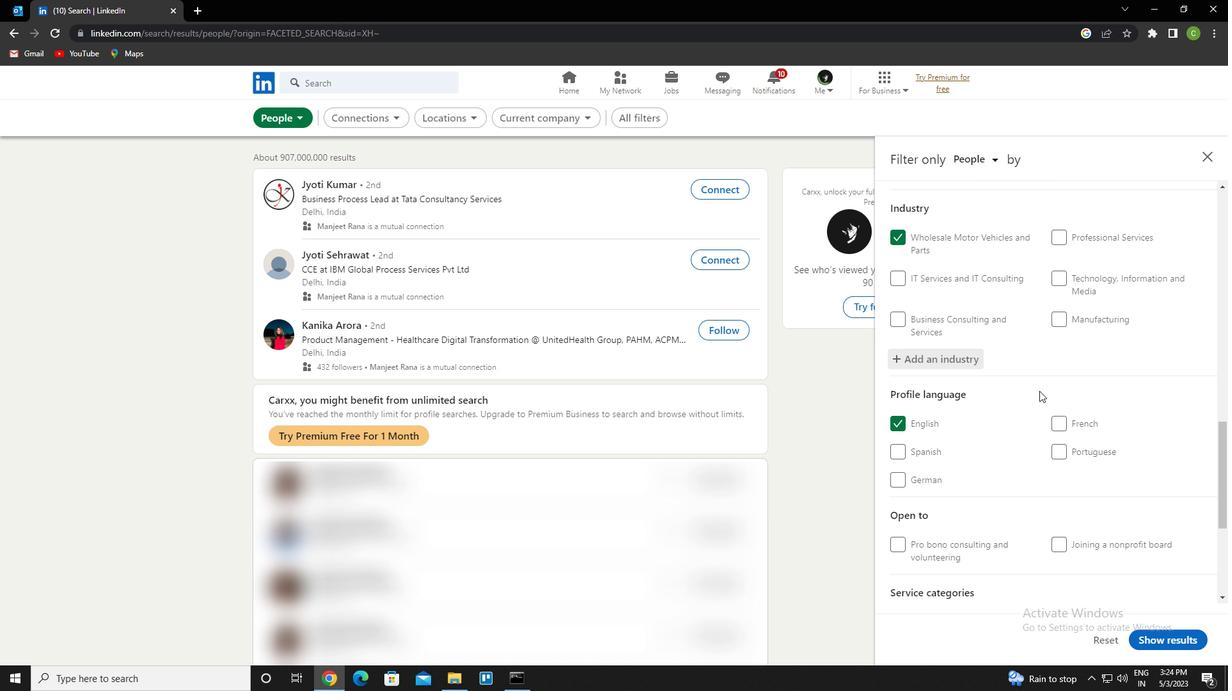 
Action: Mouse scrolled (1035, 393) with delta (0, 0)
Screenshot: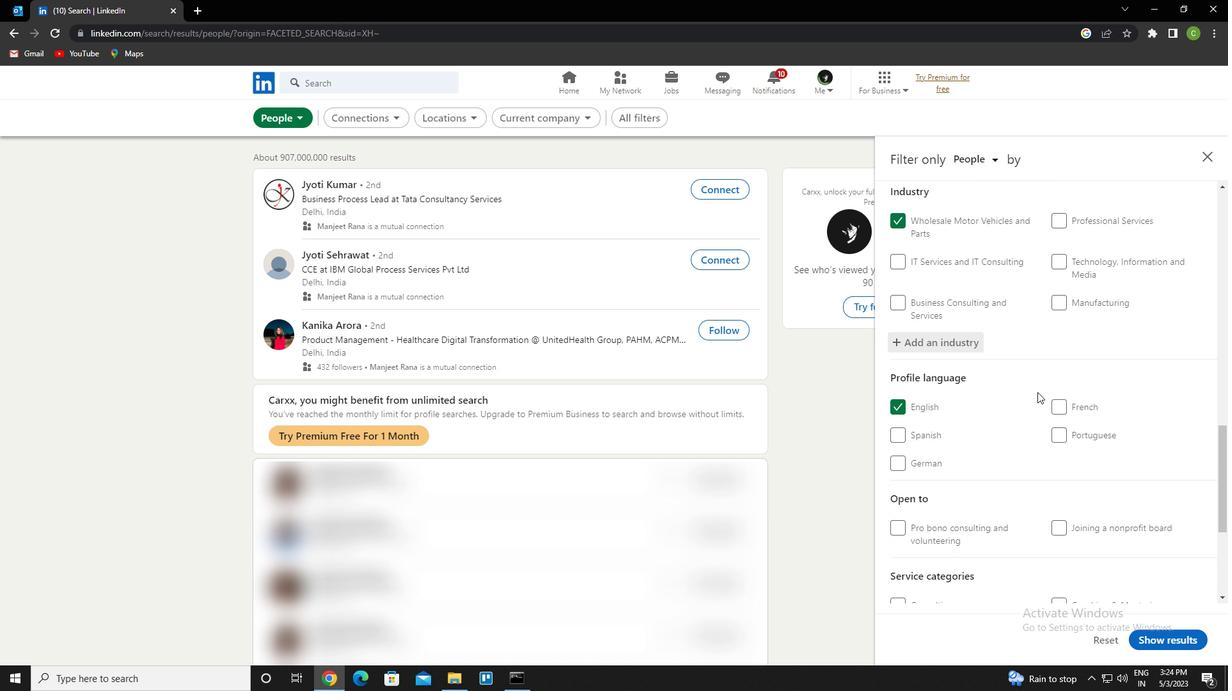
Action: Mouse scrolled (1035, 393) with delta (0, 0)
Screenshot: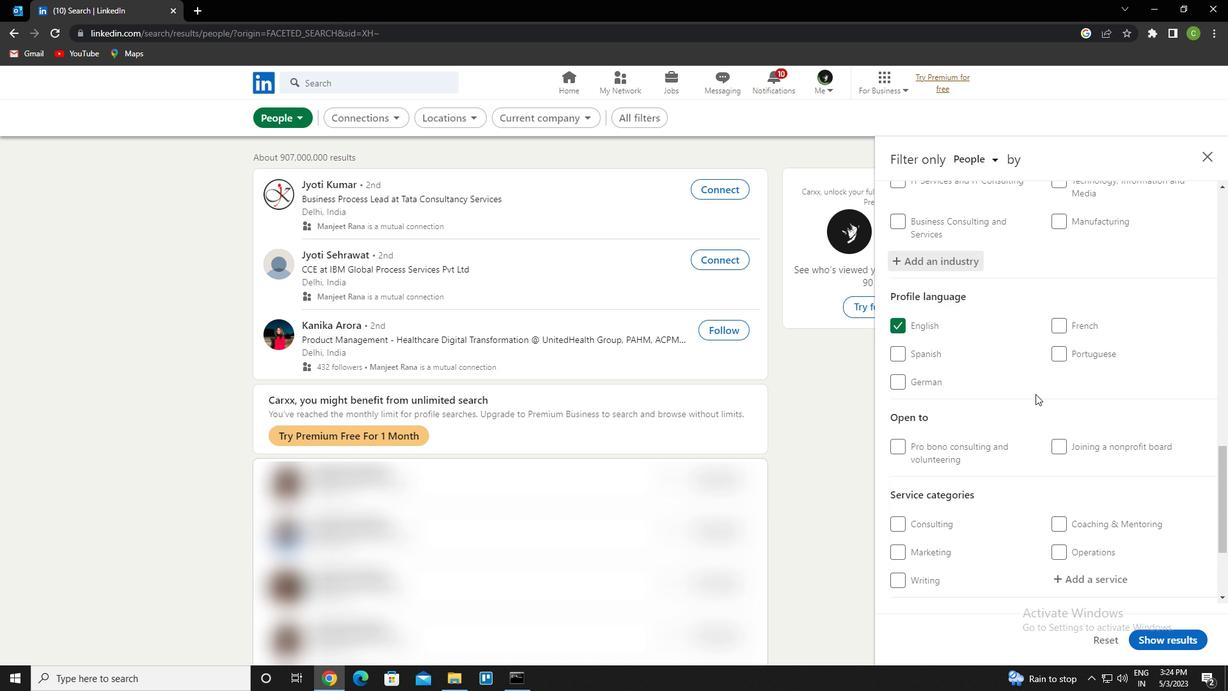 
Action: Mouse scrolled (1035, 393) with delta (0, 0)
Screenshot: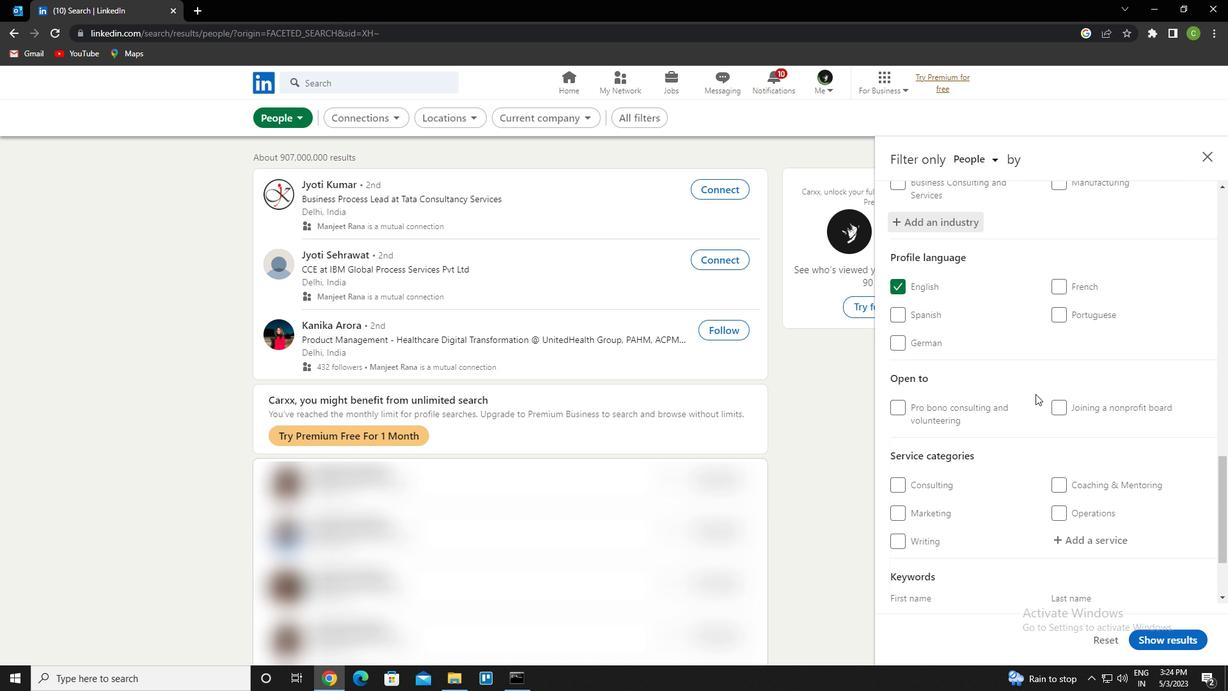 
Action: Mouse scrolled (1035, 393) with delta (0, 0)
Screenshot: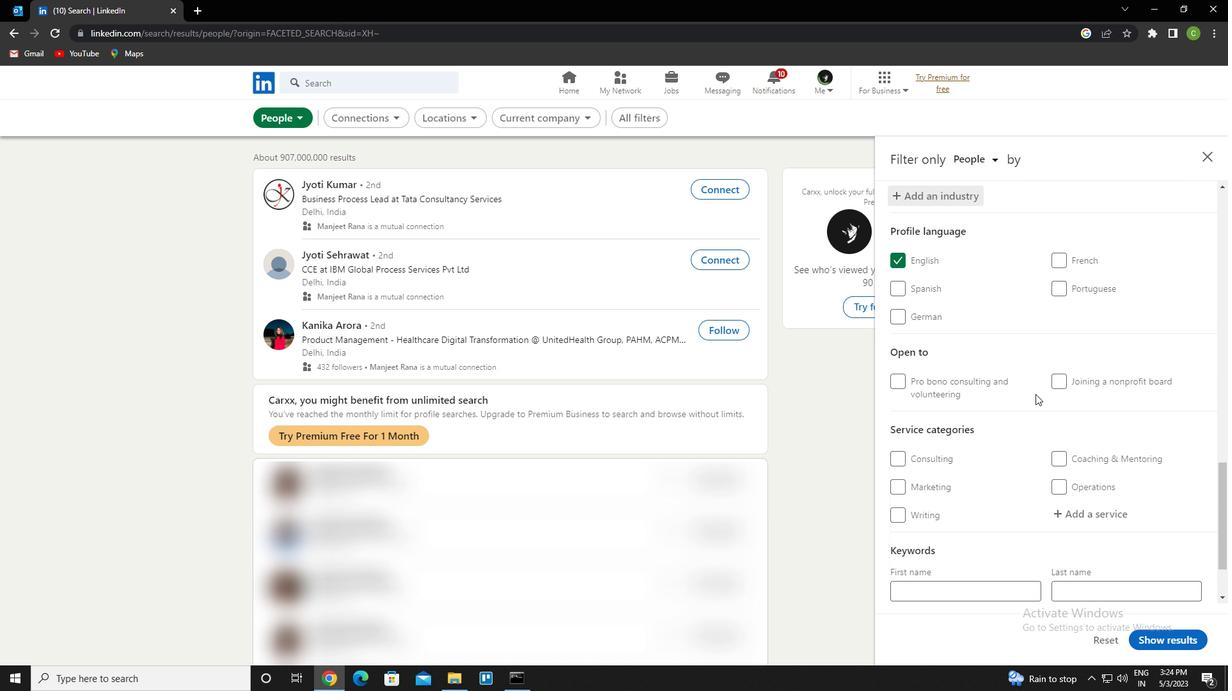 
Action: Mouse scrolled (1035, 393) with delta (0, 0)
Screenshot: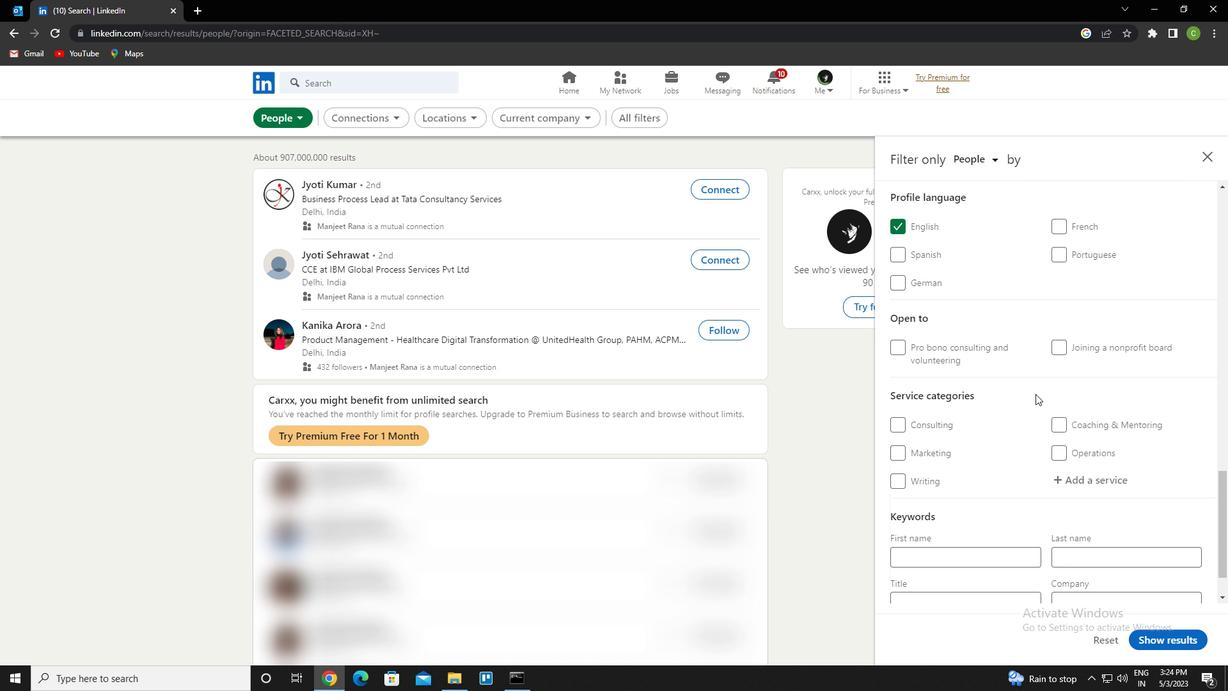 
Action: Mouse scrolled (1035, 393) with delta (0, 0)
Screenshot: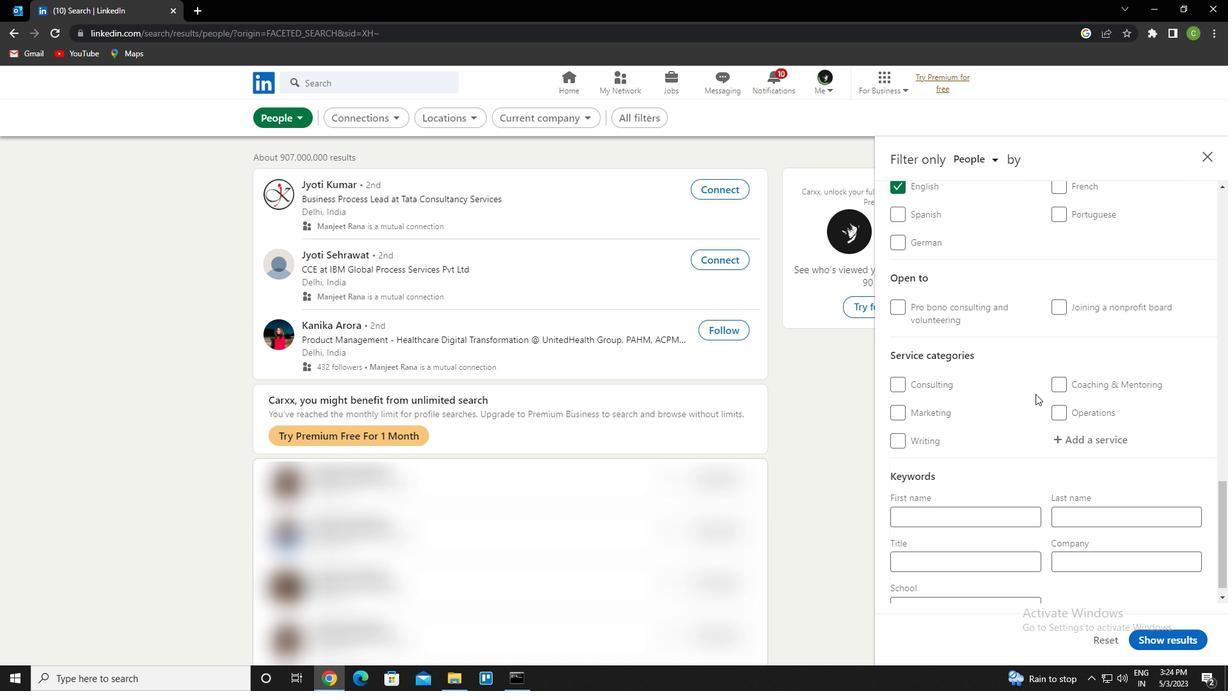 
Action: Mouse moved to (1068, 426)
Screenshot: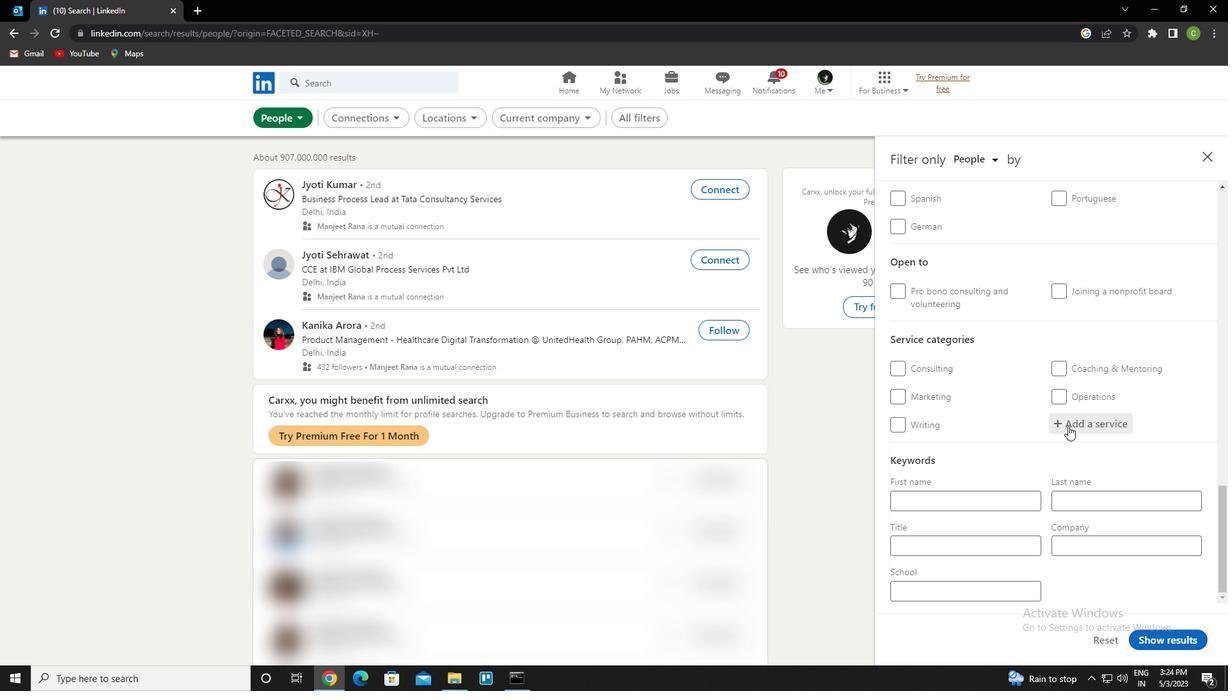
Action: Mouse pressed left at (1068, 426)
Screenshot: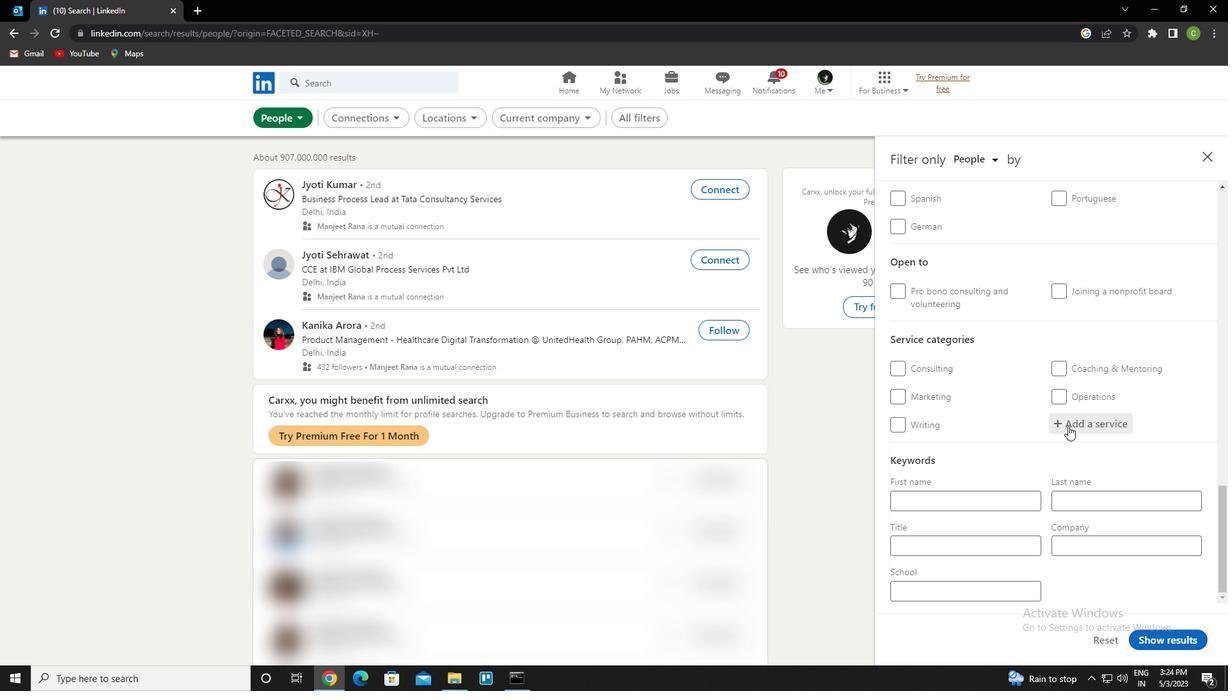 
Action: Key pressed <Key.caps_lock>w<Key.caps_lock>ordpress<Key.space>design<Key.down><Key.enter>
Screenshot: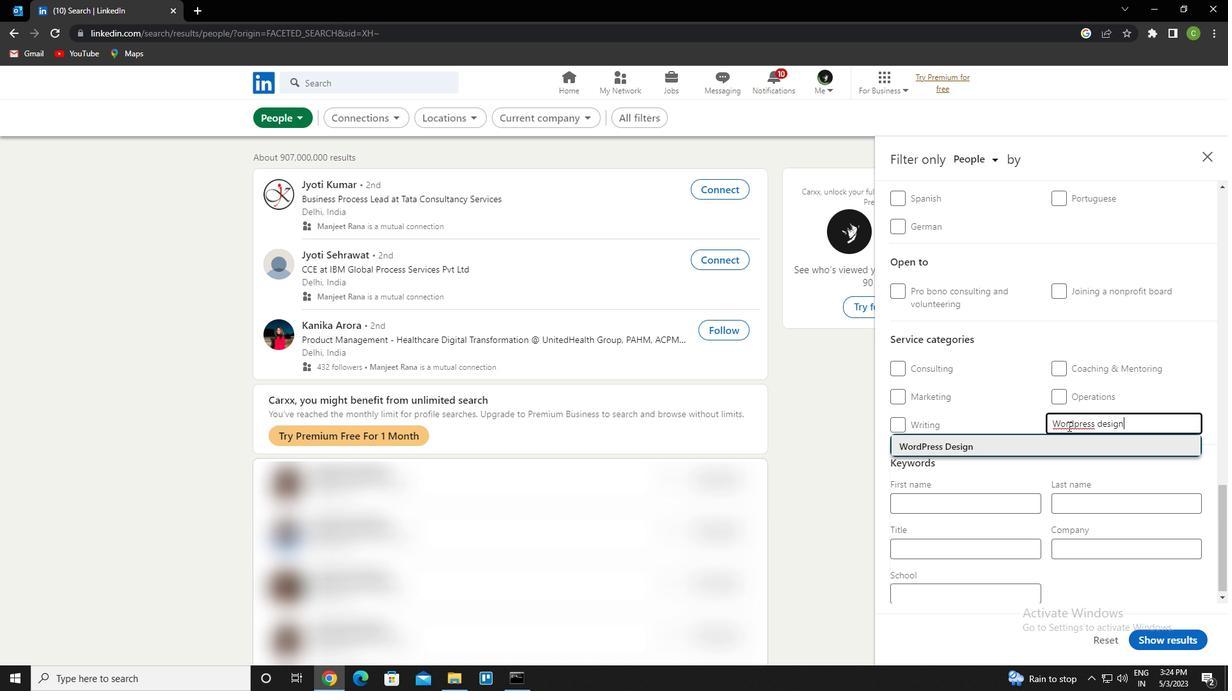 
Action: Mouse moved to (1203, 278)
Screenshot: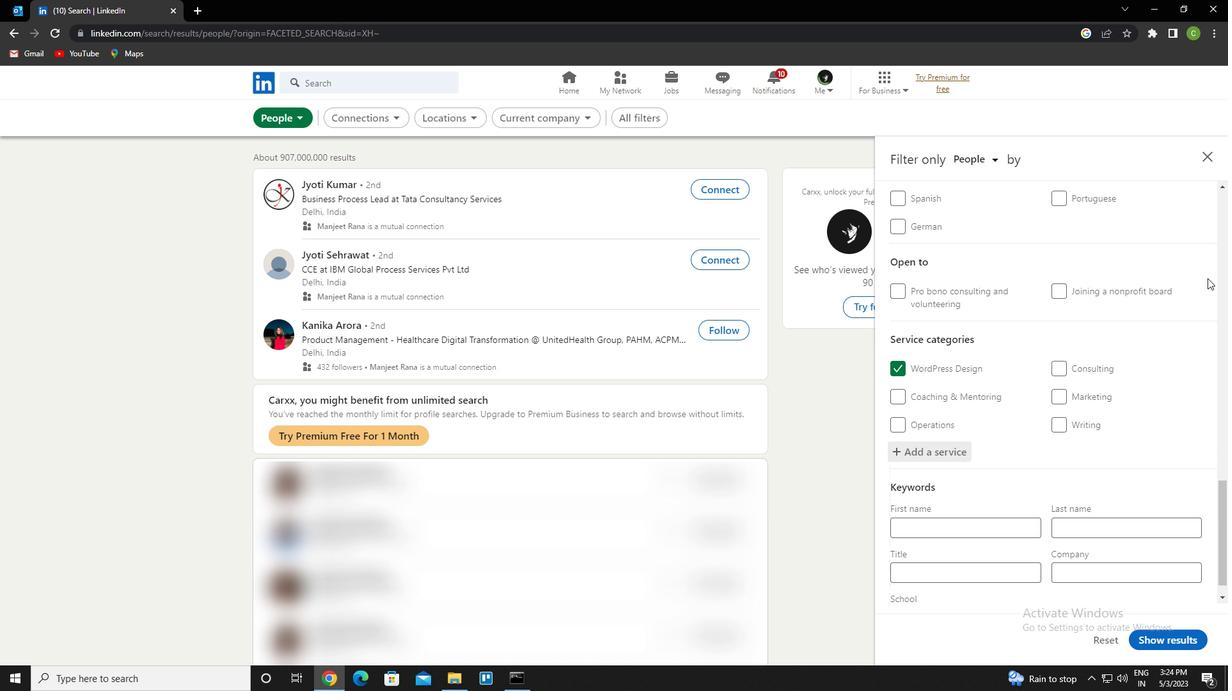 
Action: Mouse scrolled (1203, 278) with delta (0, 0)
Screenshot: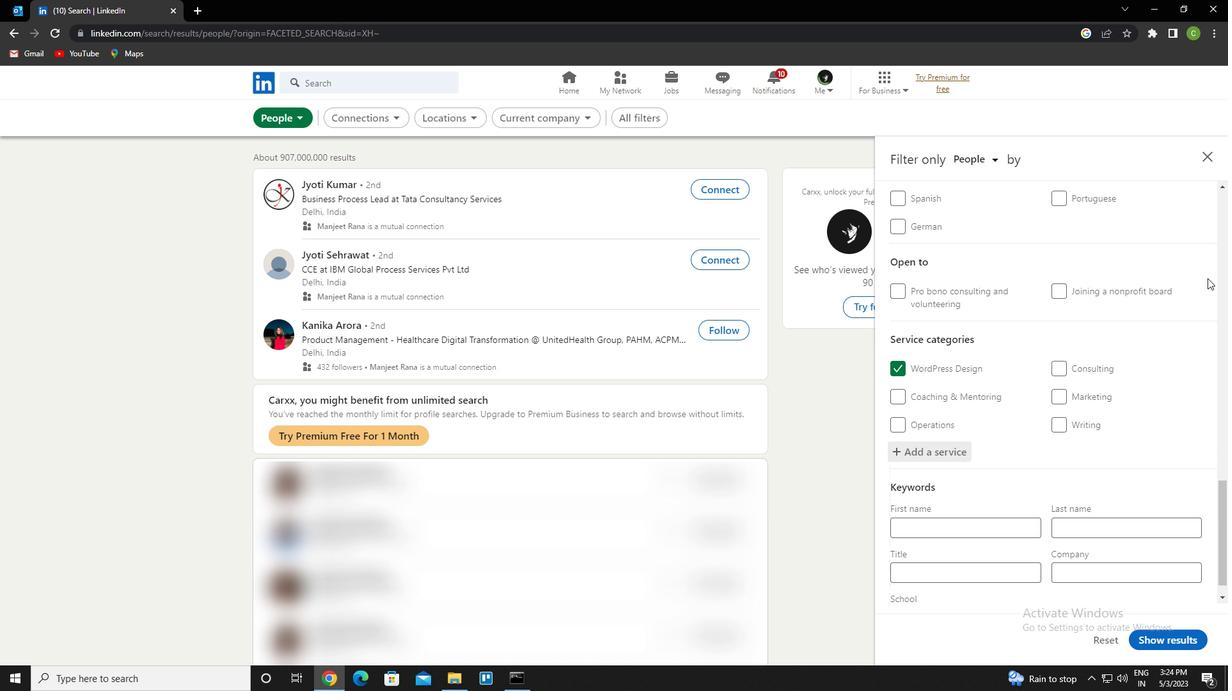 
Action: Mouse moved to (1200, 279)
Screenshot: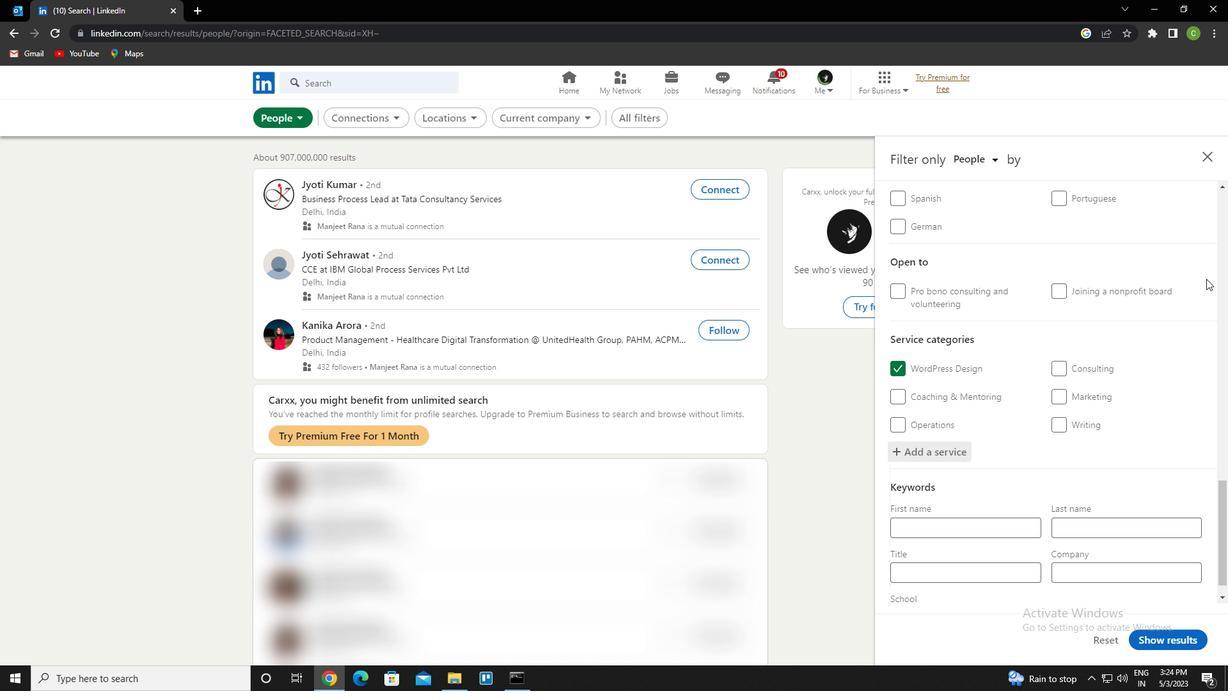 
Action: Mouse scrolled (1200, 278) with delta (0, 0)
Screenshot: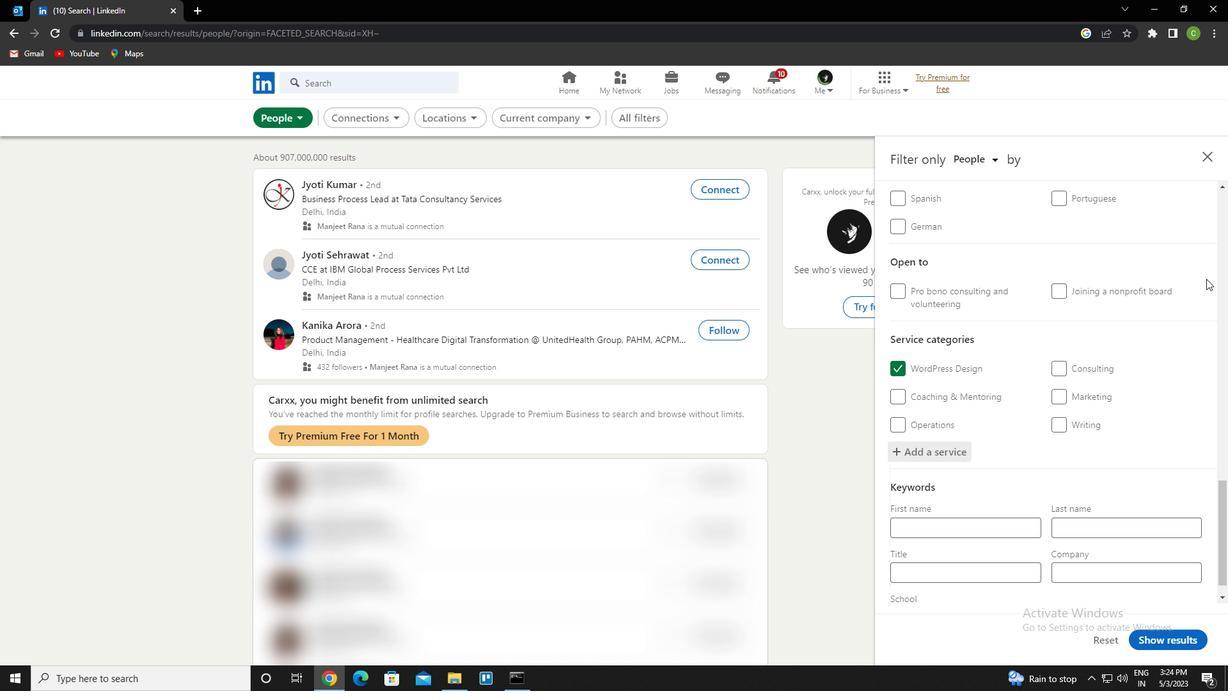 
Action: Mouse moved to (1199, 280)
Screenshot: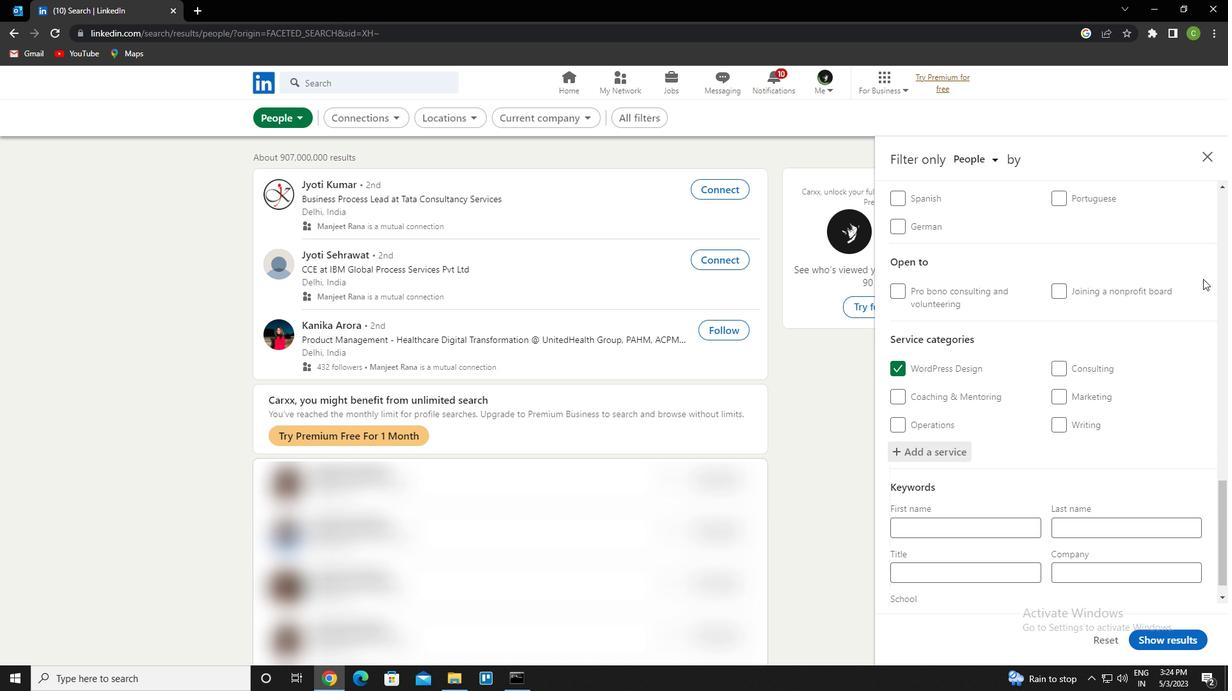 
Action: Mouse scrolled (1199, 279) with delta (0, 0)
Screenshot: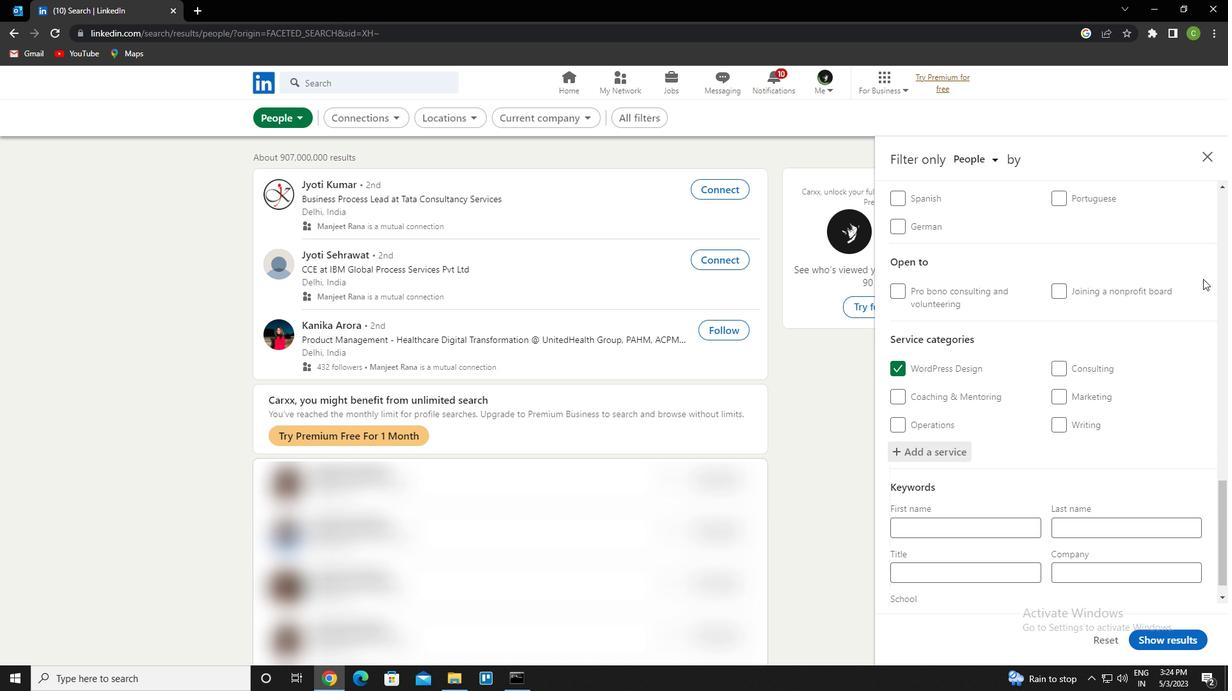 
Action: Mouse moved to (1197, 280)
Screenshot: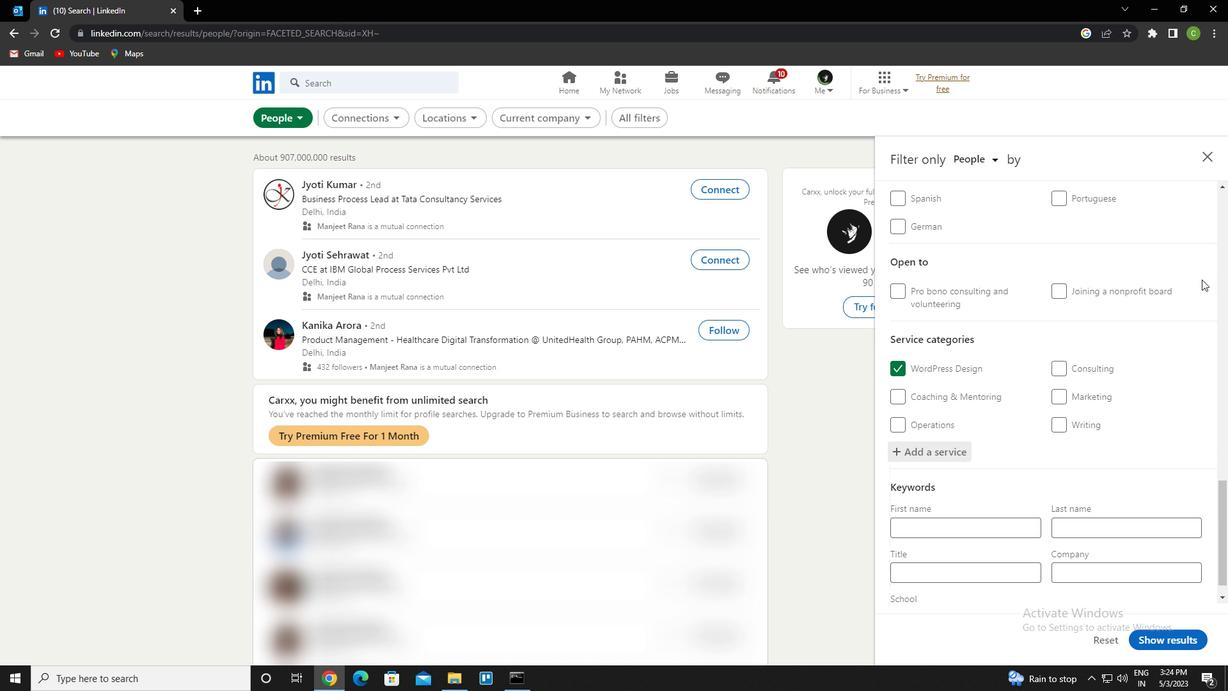 
Action: Mouse scrolled (1197, 279) with delta (0, 0)
Screenshot: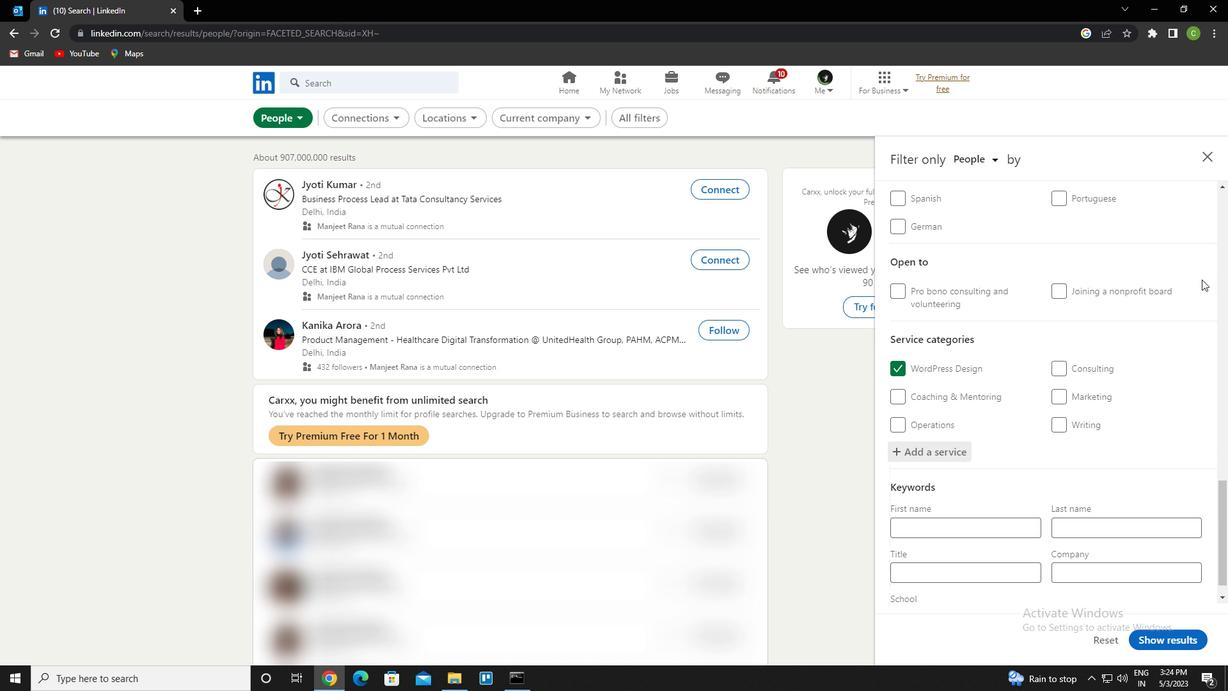 
Action: Mouse moved to (1194, 280)
Screenshot: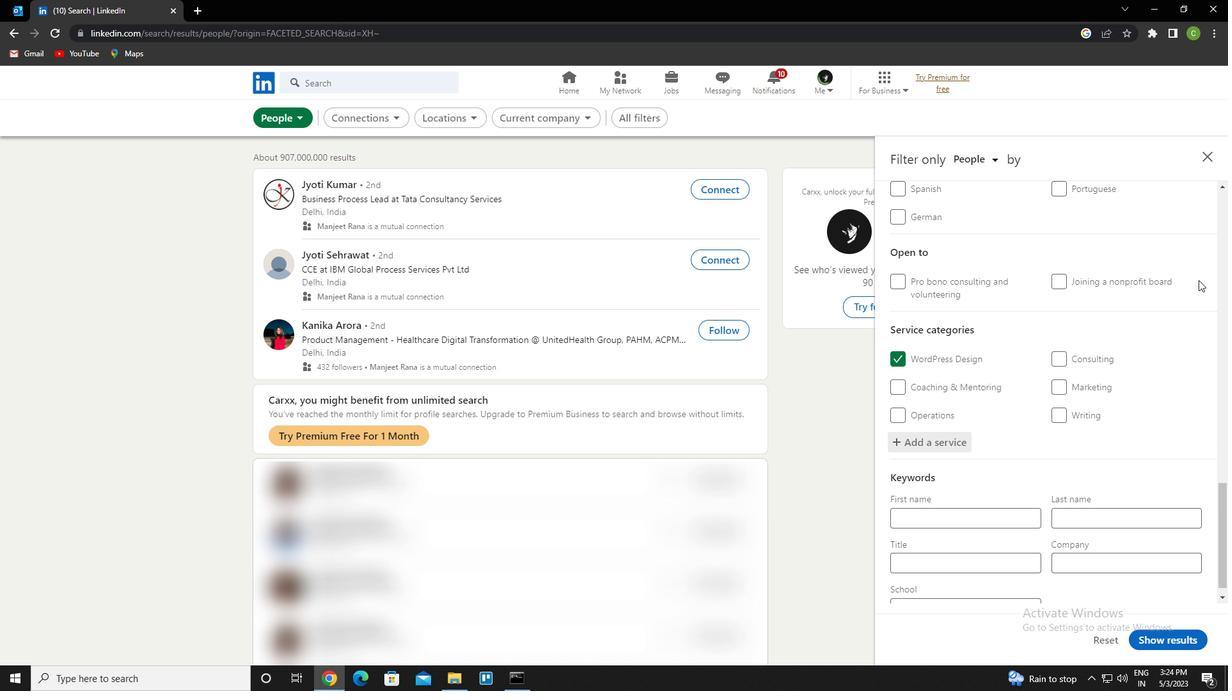 
Action: Mouse scrolled (1194, 279) with delta (0, 0)
Screenshot: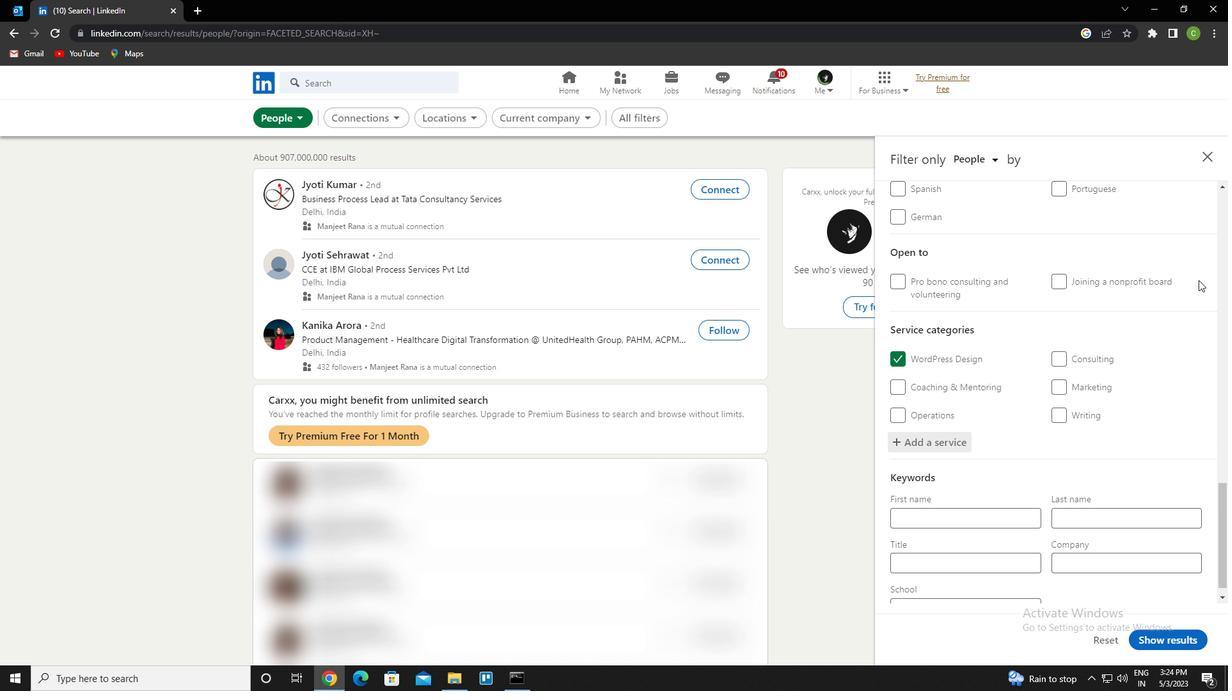 
Action: Mouse moved to (966, 539)
Screenshot: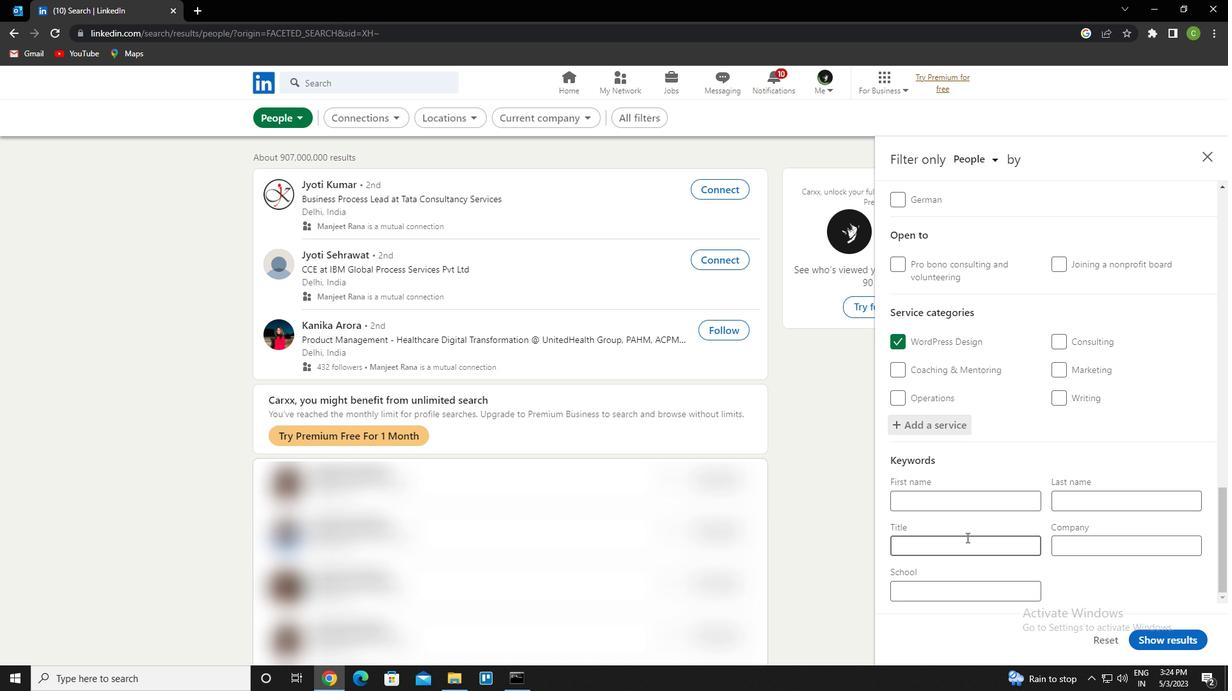 
Action: Mouse pressed left at (966, 539)
Screenshot: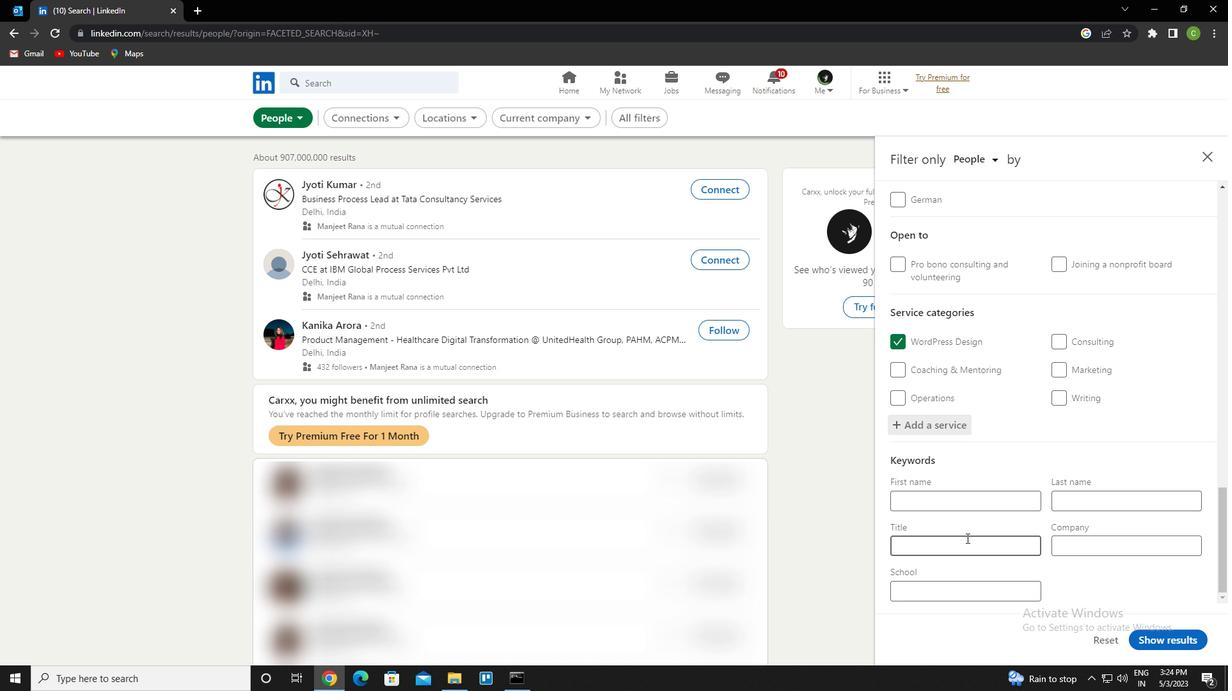 
Action: Key pressed <Key.caps_lock>b<Key.caps_lock>enefit<Key.space><Key.caps_lock>m<Key.caps_lock>anager
Screenshot: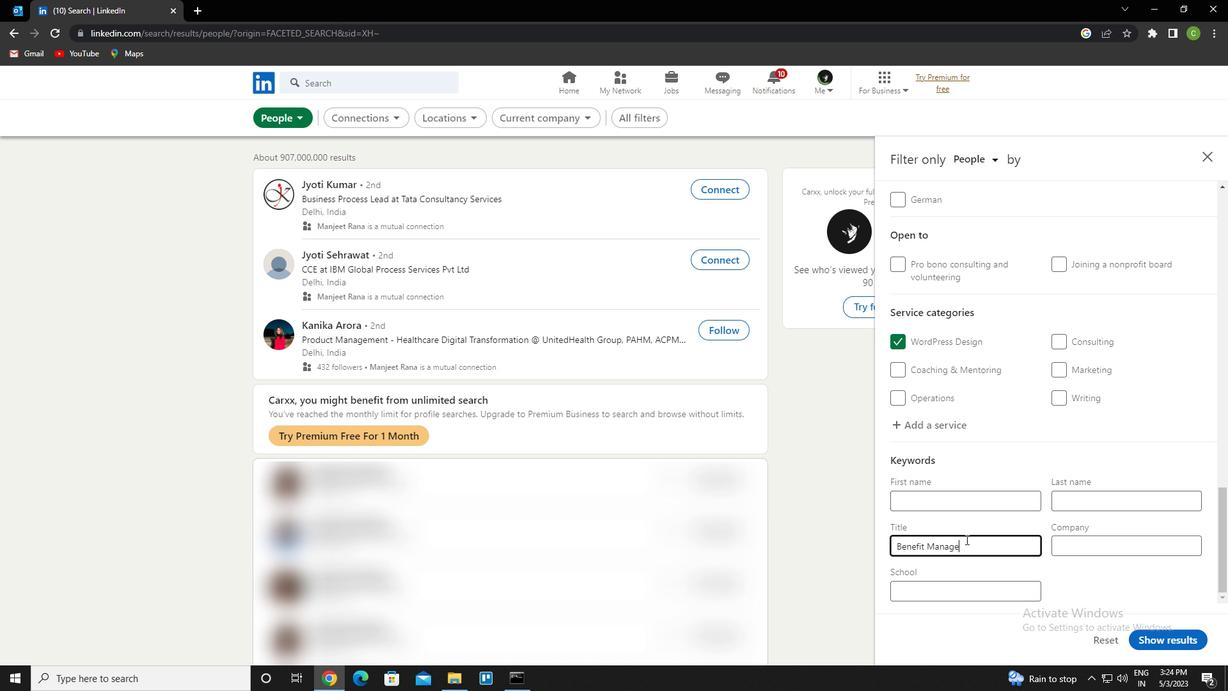 
Action: Mouse moved to (1173, 647)
Screenshot: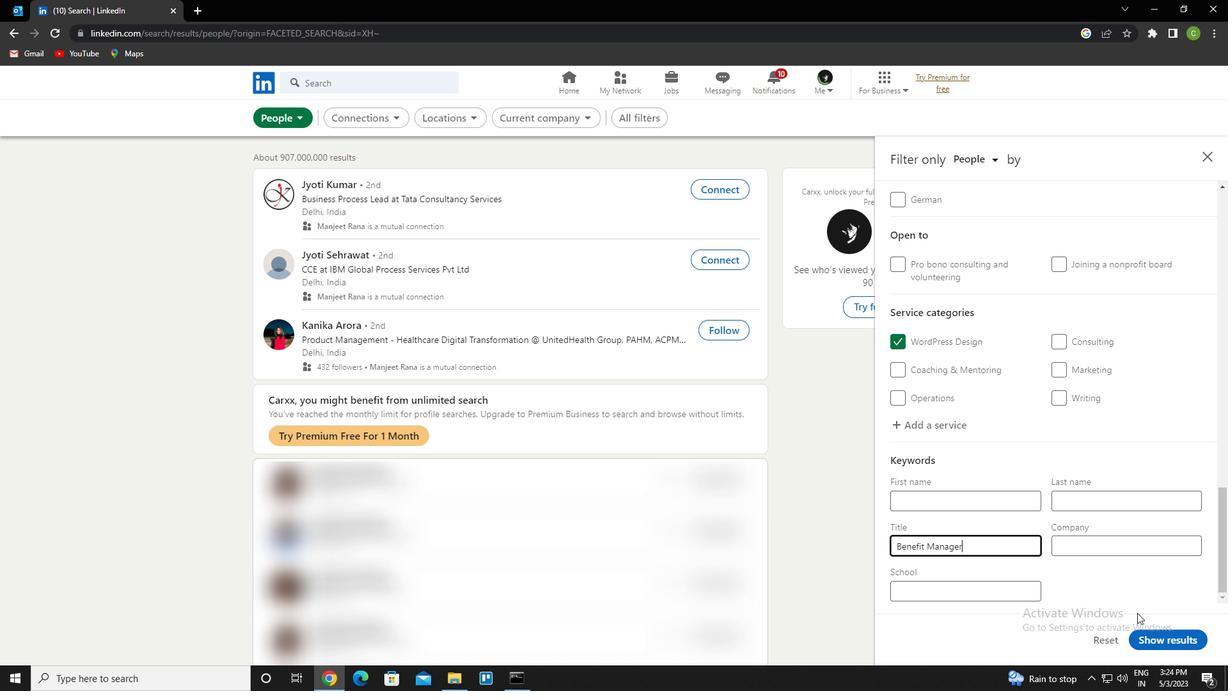 
Action: Mouse pressed left at (1173, 647)
Screenshot: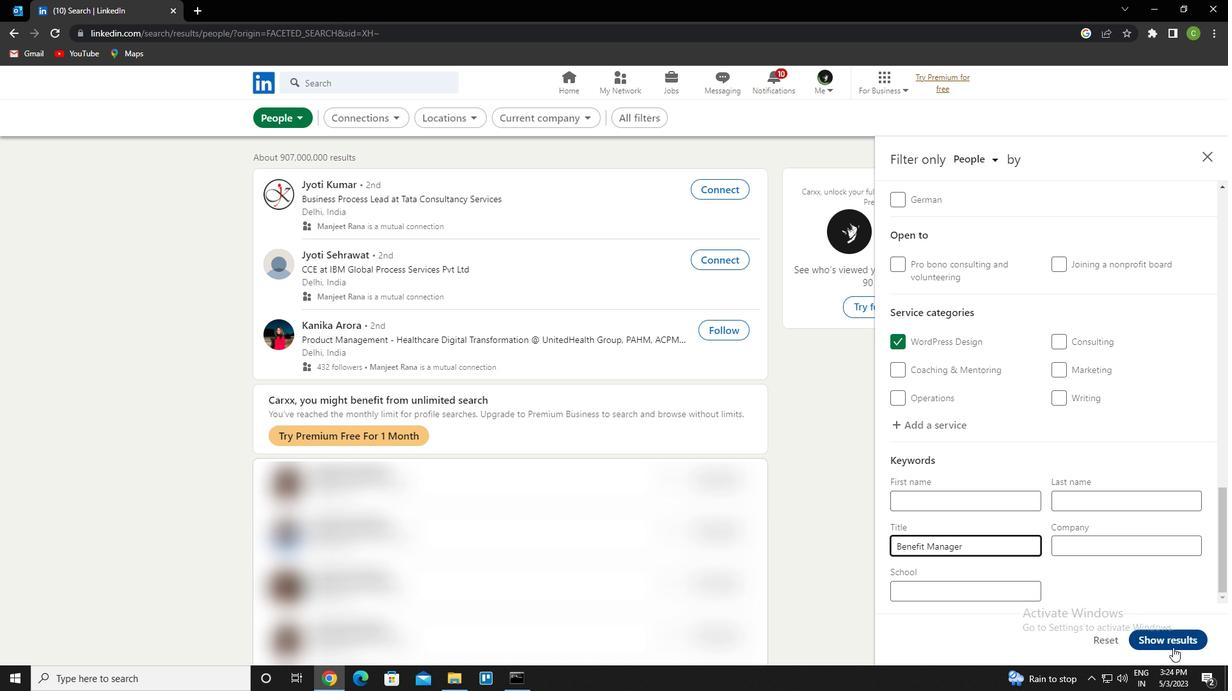 
Action: Mouse moved to (872, 679)
Screenshot: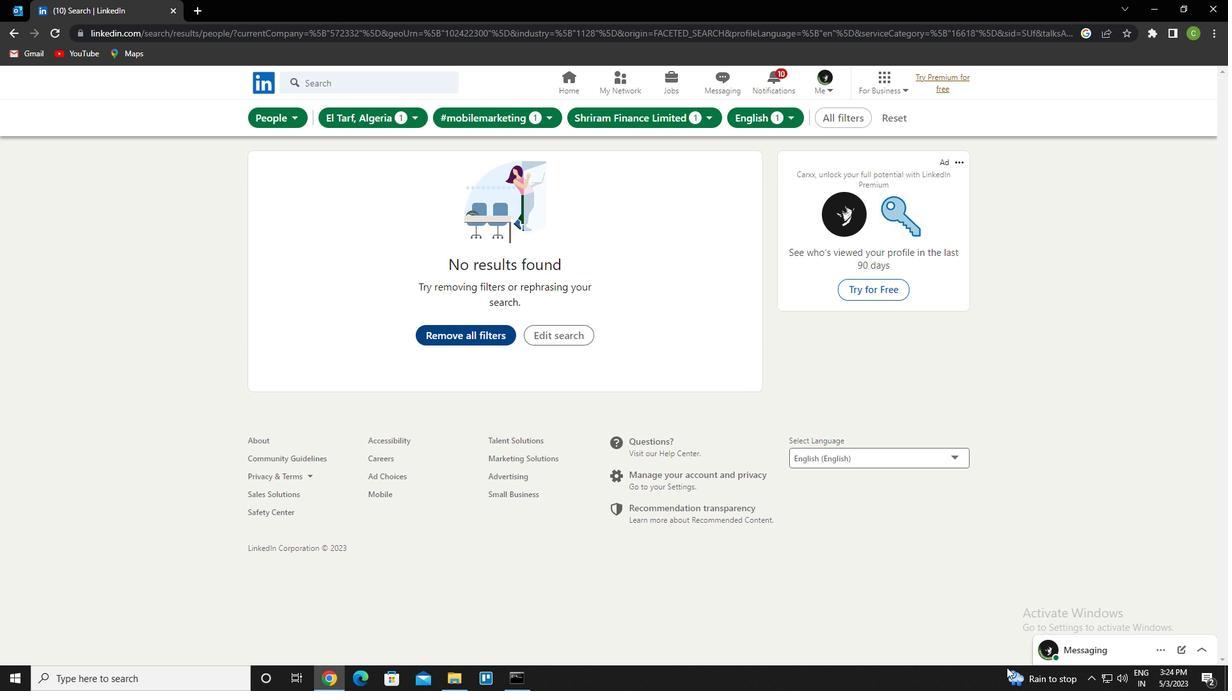 
